 Task: Display the picks of the 2022 Victory Lane Racing NASCAR Cup Series for the race "Toyota Owners 400" on the track "Richmond".
Action: Mouse moved to (194, 344)
Screenshot: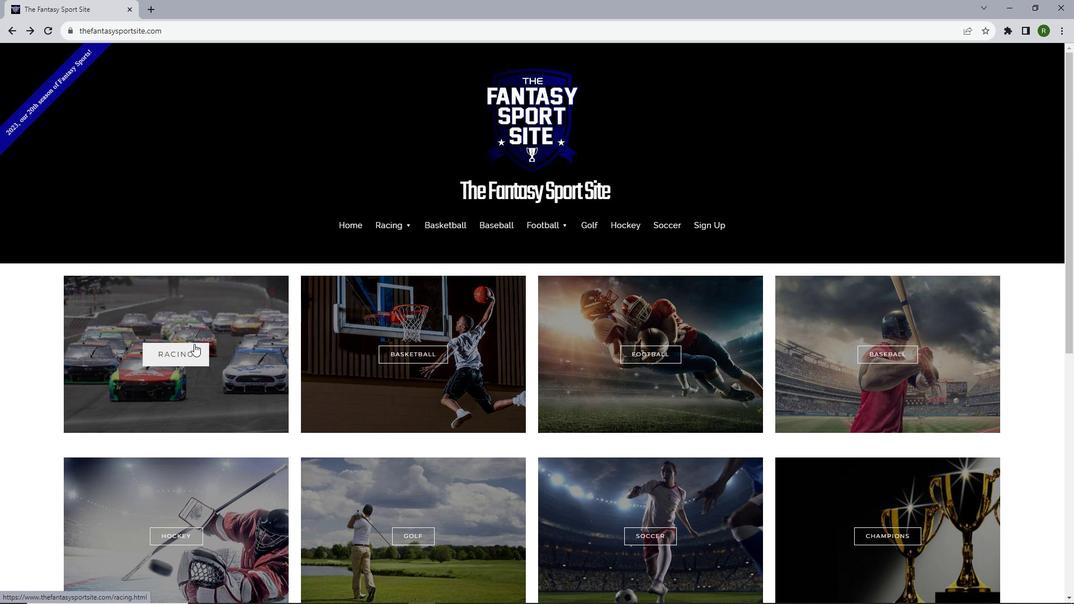 
Action: Mouse pressed left at (194, 344)
Screenshot: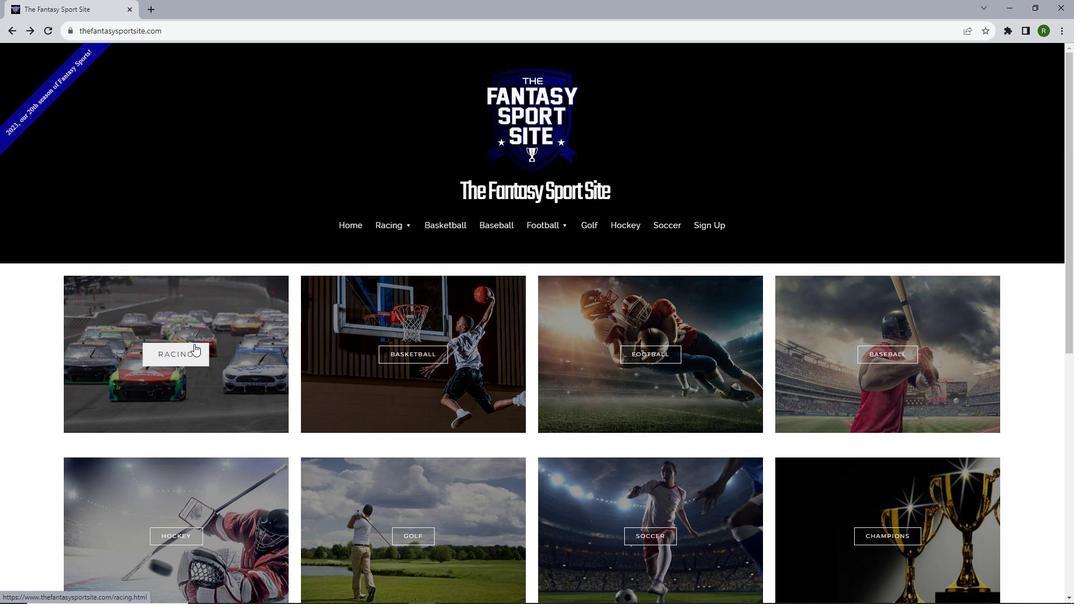
Action: Mouse moved to (222, 497)
Screenshot: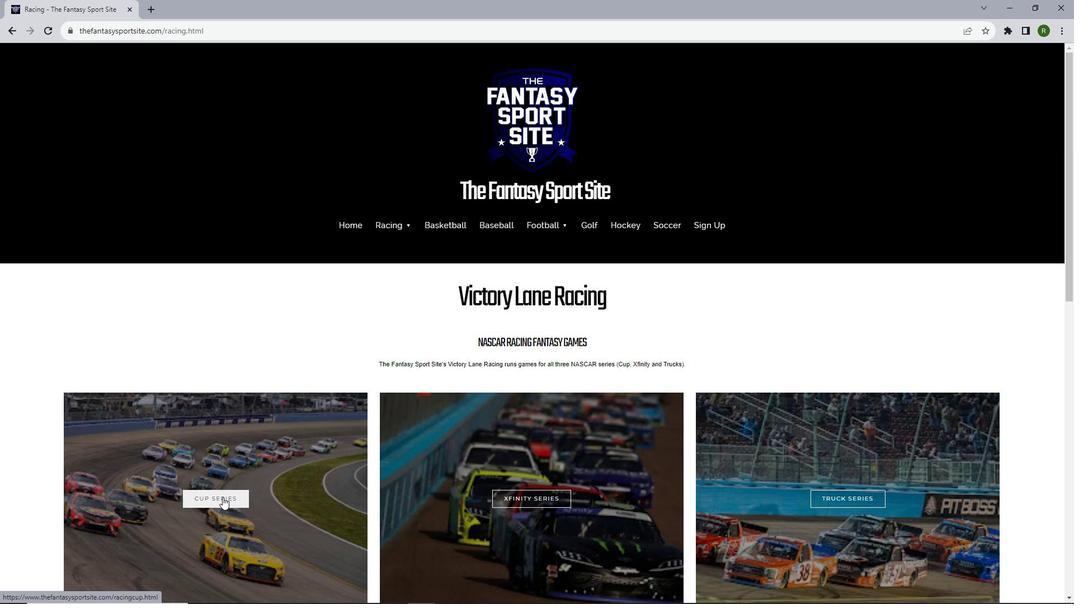 
Action: Mouse pressed left at (222, 497)
Screenshot: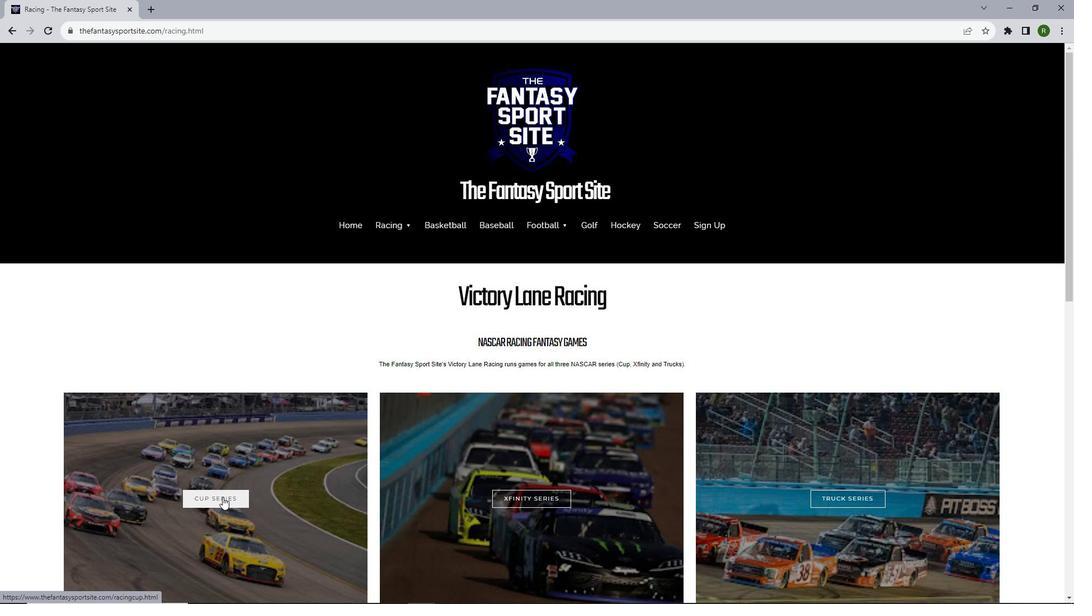 
Action: Mouse moved to (338, 372)
Screenshot: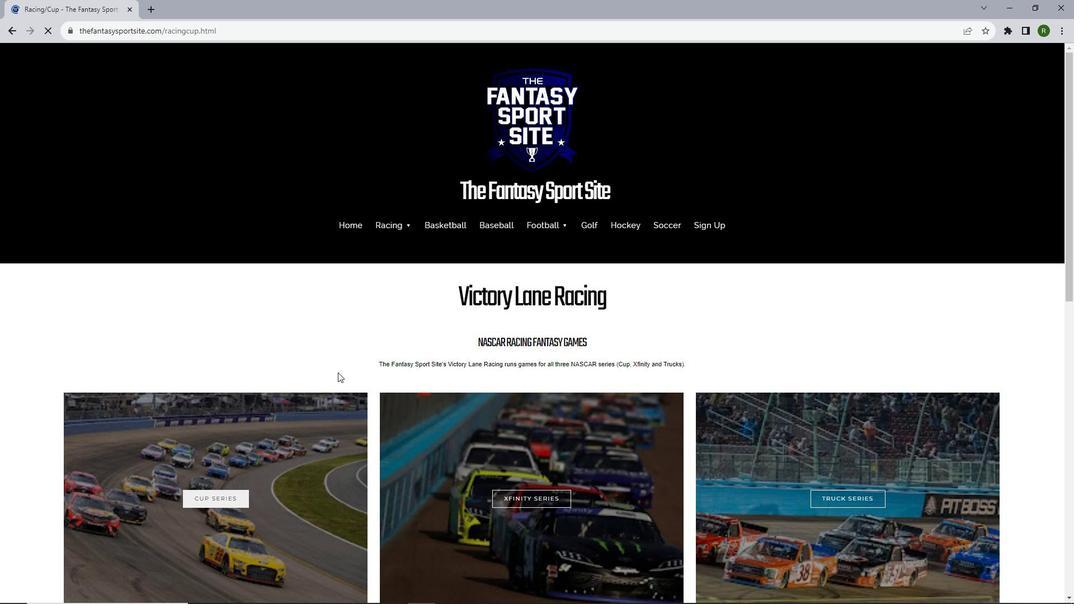 
Action: Mouse scrolled (338, 372) with delta (0, 0)
Screenshot: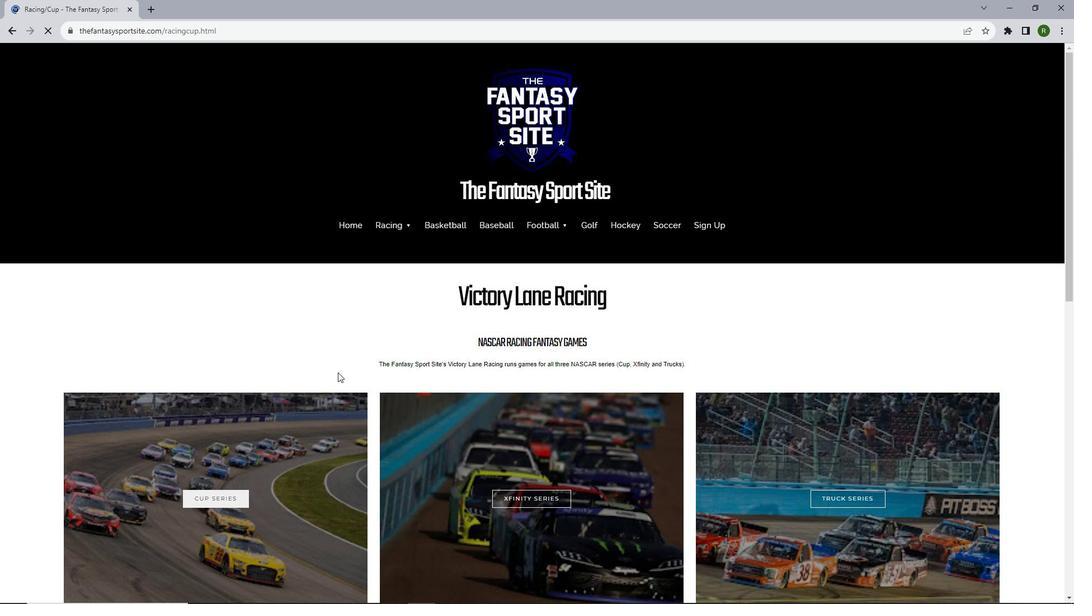 
Action: Mouse scrolled (338, 372) with delta (0, 0)
Screenshot: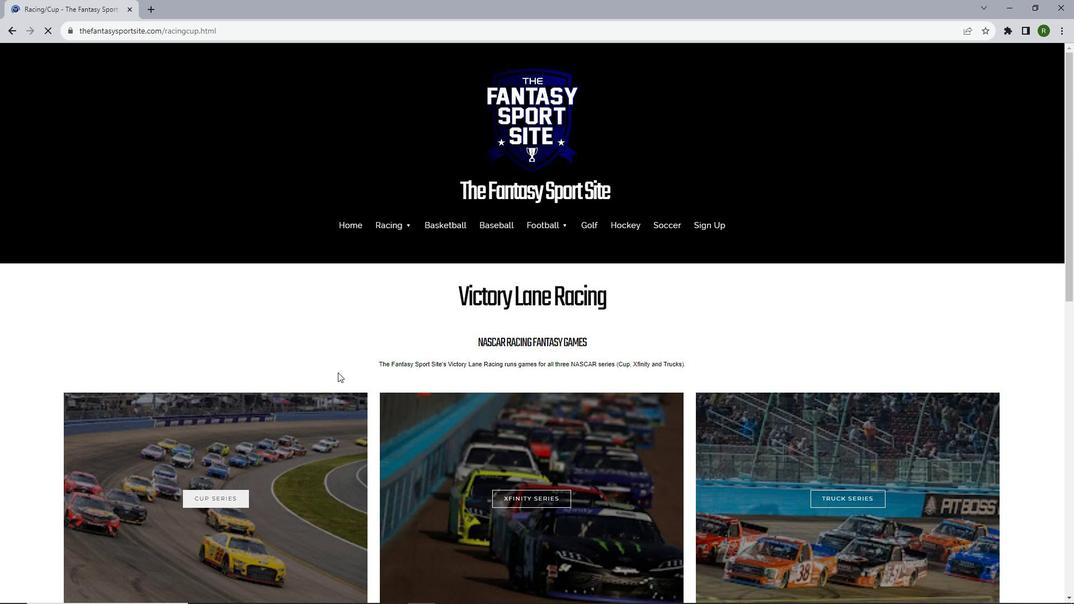 
Action: Mouse moved to (354, 374)
Screenshot: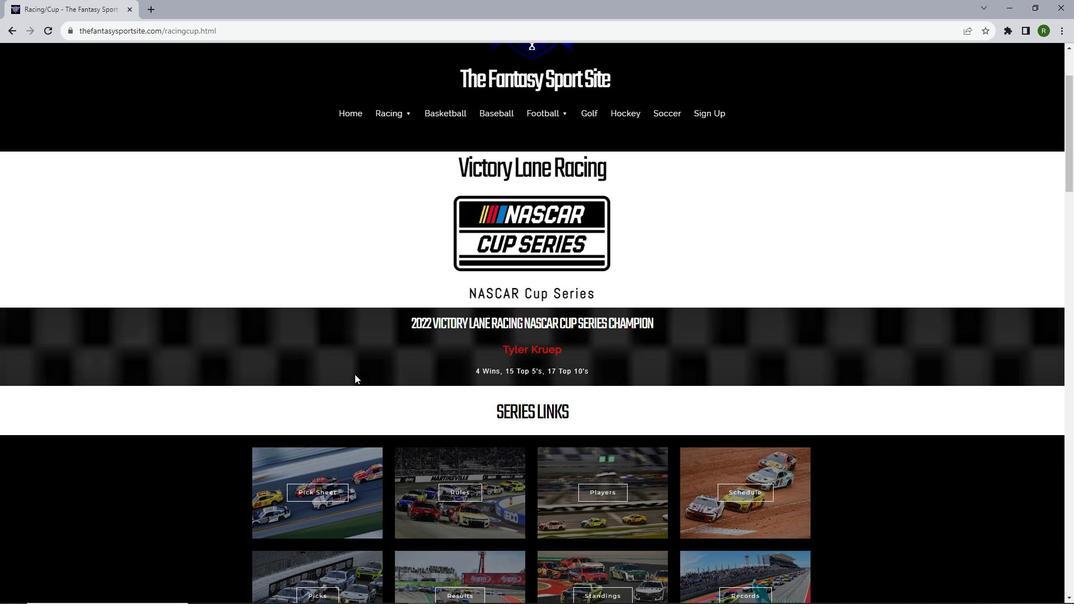 
Action: Mouse scrolled (354, 373) with delta (0, 0)
Screenshot: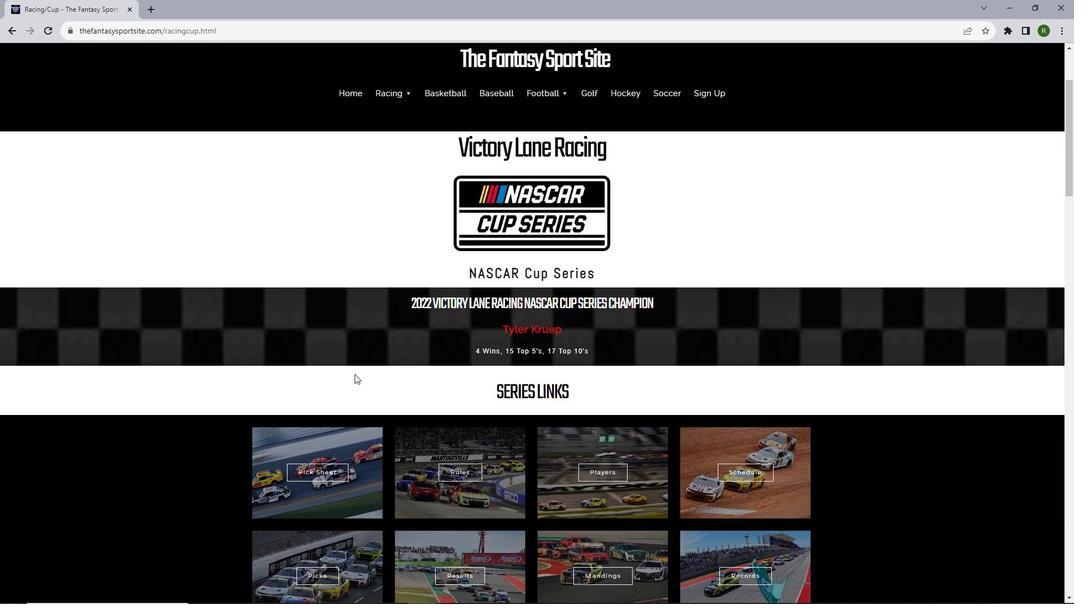 
Action: Mouse scrolled (354, 373) with delta (0, 0)
Screenshot: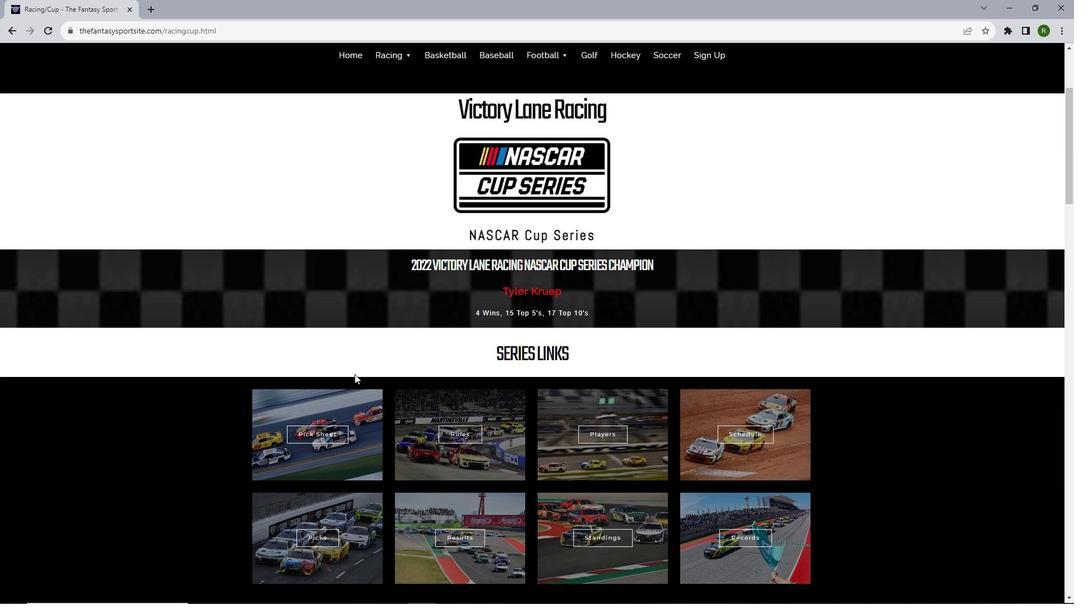 
Action: Mouse moved to (317, 481)
Screenshot: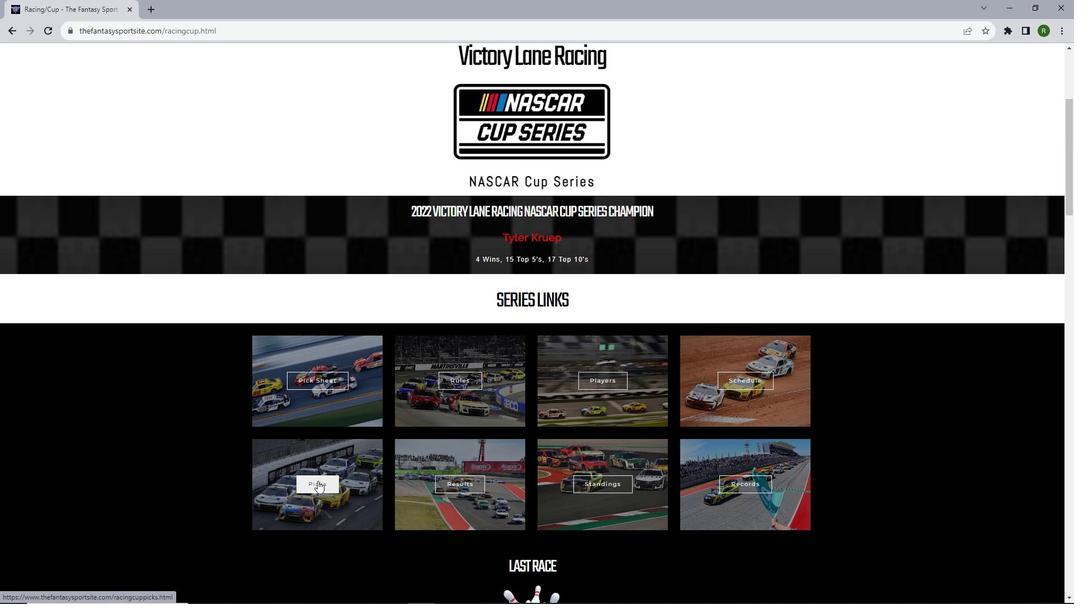 
Action: Mouse pressed left at (317, 481)
Screenshot: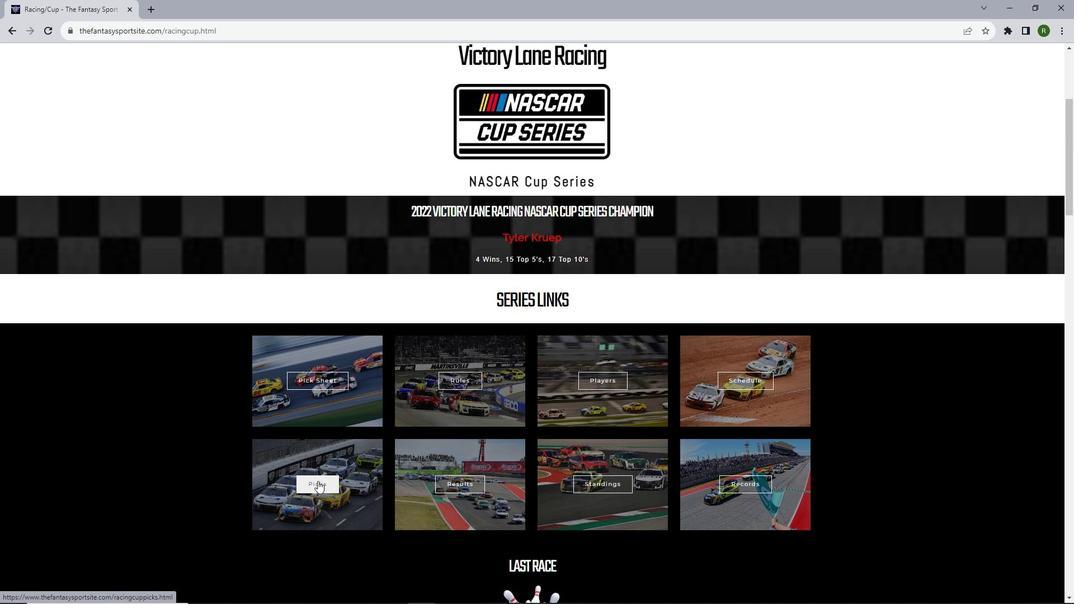 
Action: Mouse moved to (432, 364)
Screenshot: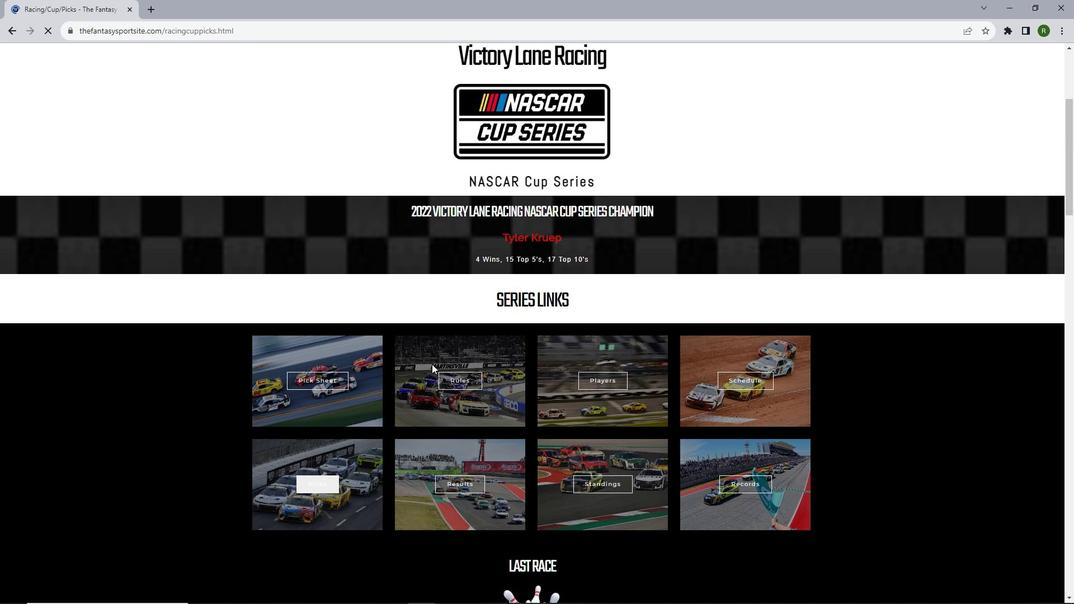 
Action: Mouse scrolled (432, 363) with delta (0, 0)
Screenshot: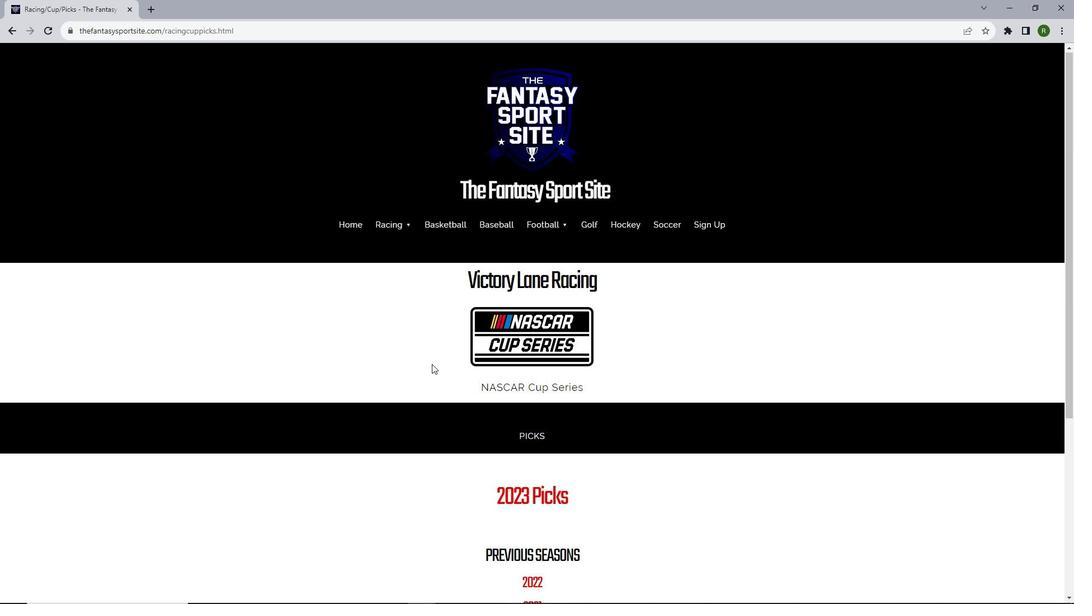 
Action: Mouse scrolled (432, 363) with delta (0, 0)
Screenshot: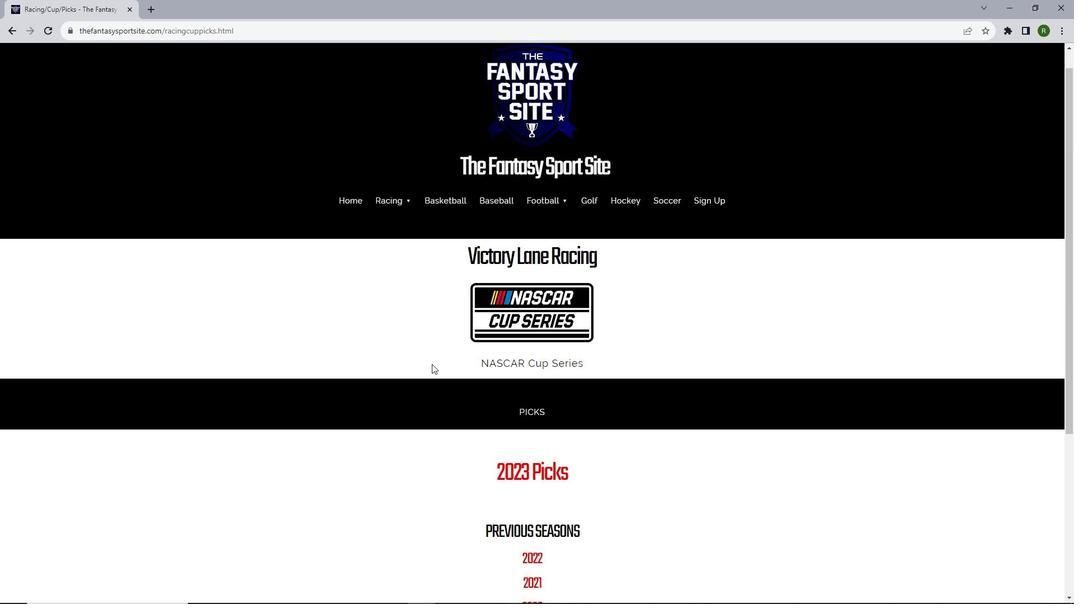 
Action: Mouse scrolled (432, 363) with delta (0, 0)
Screenshot: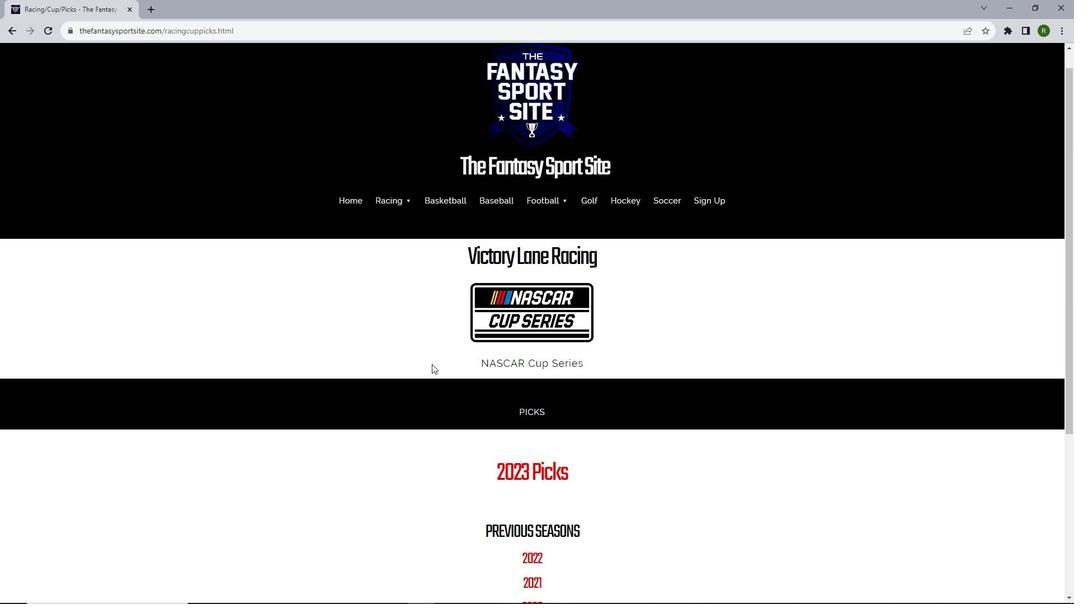 
Action: Mouse moved to (498, 401)
Screenshot: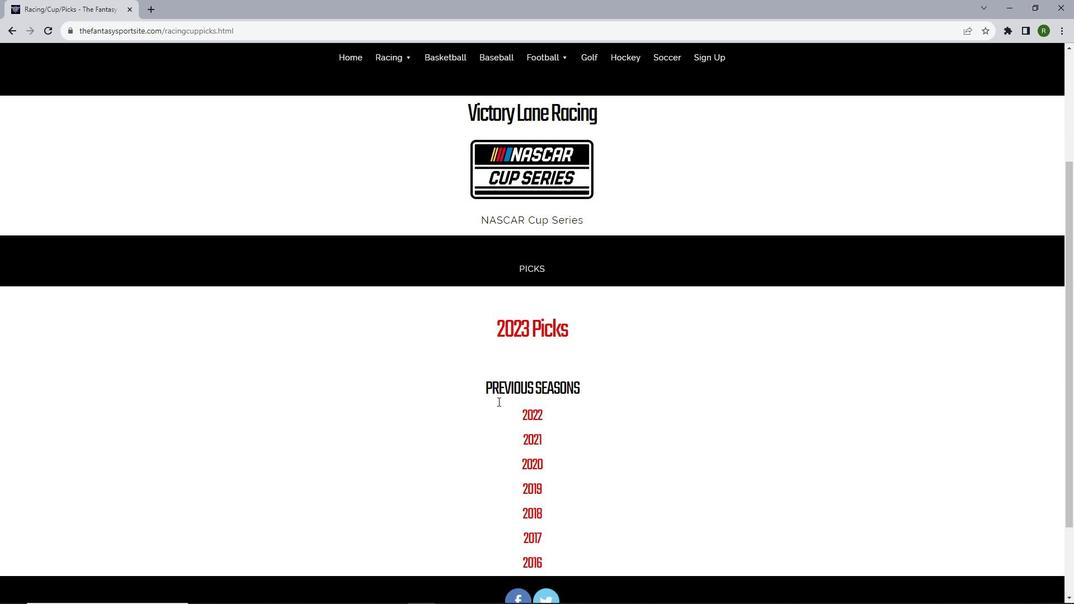 
Action: Mouse scrolled (498, 400) with delta (0, 0)
Screenshot: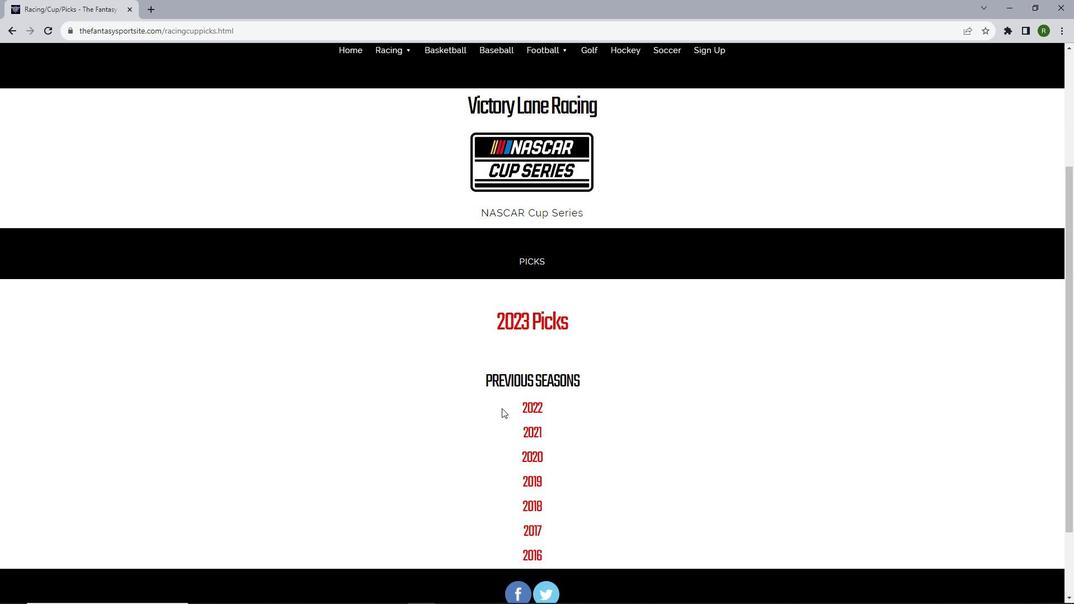 
Action: Mouse moved to (534, 361)
Screenshot: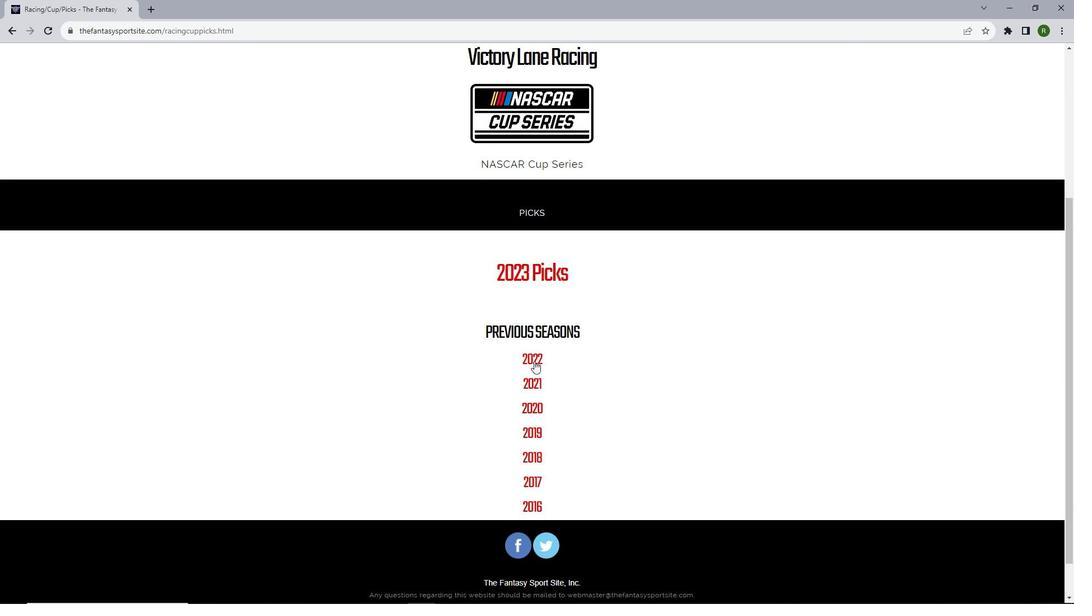 
Action: Mouse pressed left at (534, 361)
Screenshot: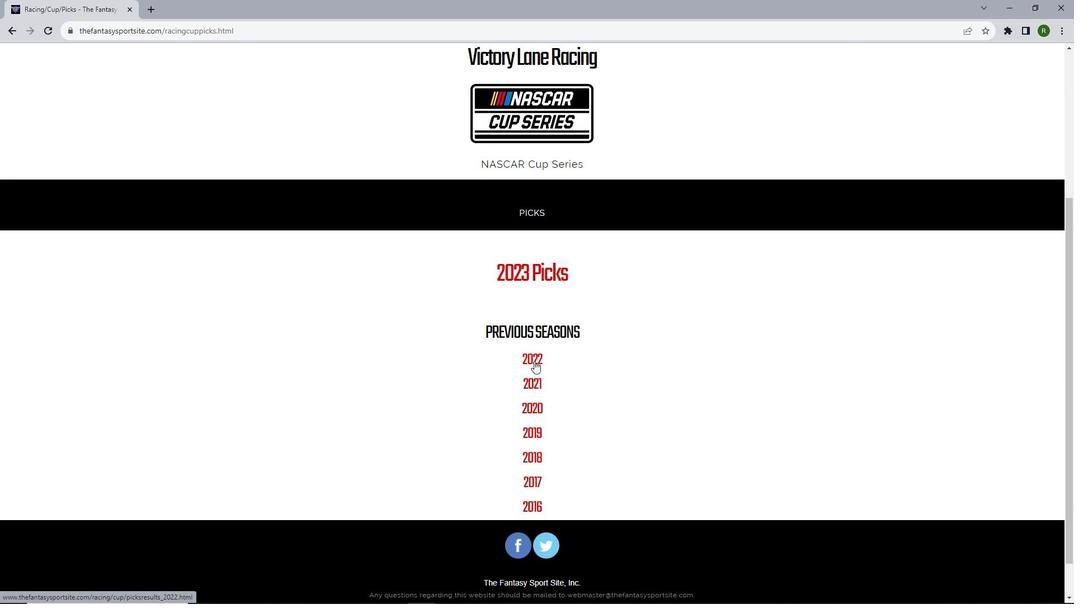 
Action: Mouse moved to (541, 188)
Screenshot: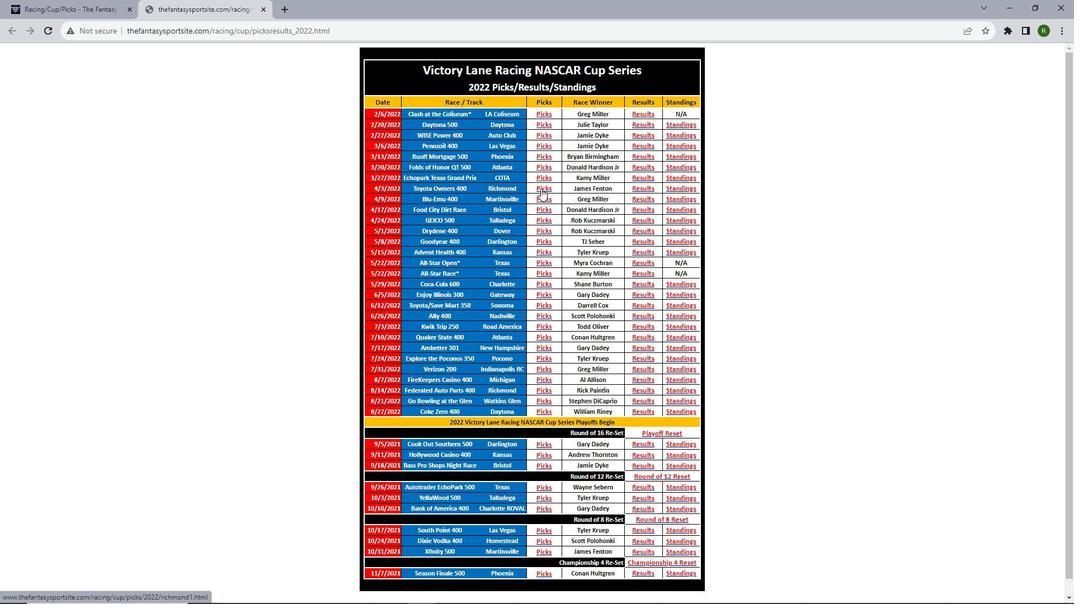 
Action: Mouse pressed left at (541, 188)
Screenshot: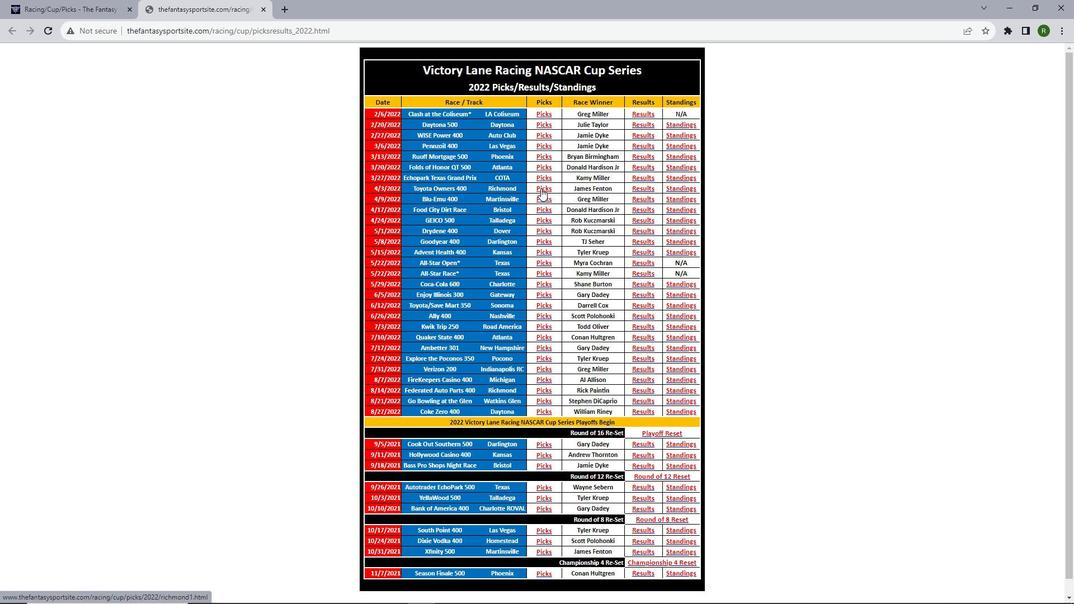 
Action: Mouse scrolled (541, 188) with delta (0, 0)
Screenshot: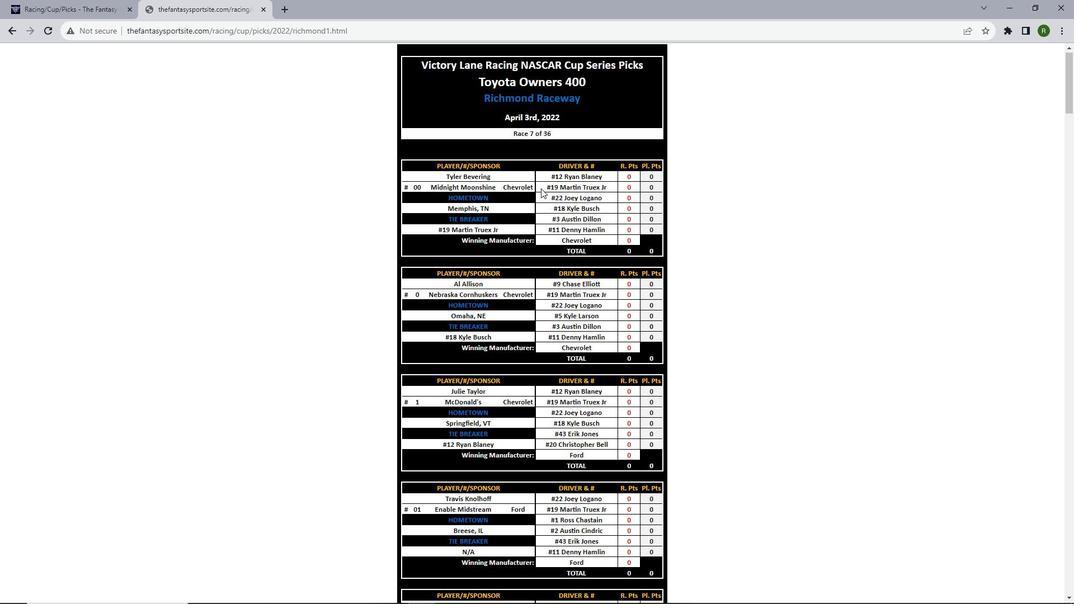 
Action: Mouse scrolled (541, 188) with delta (0, 0)
Screenshot: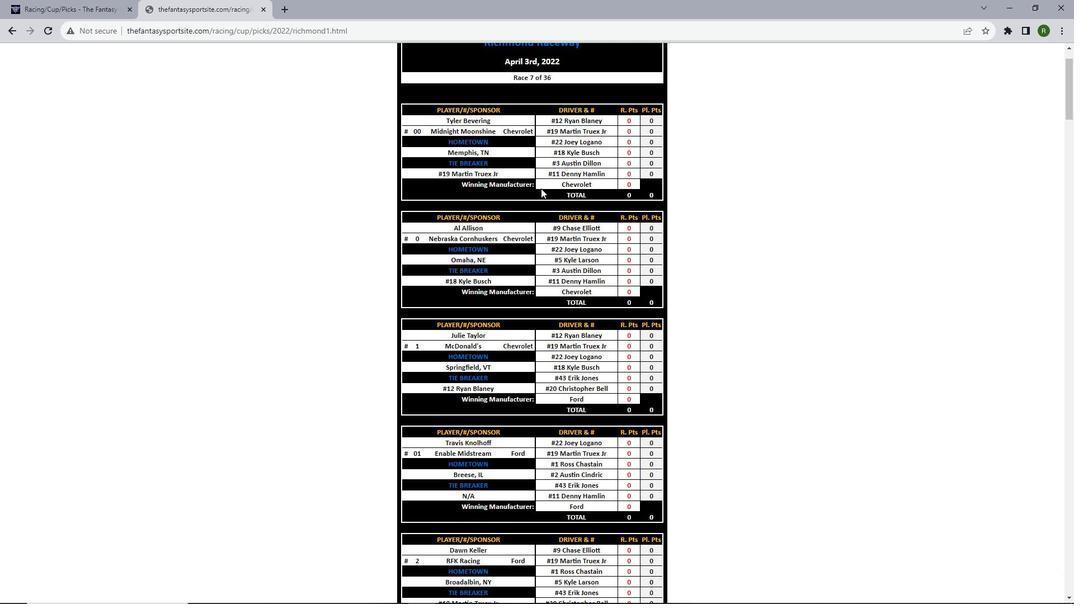 
Action: Mouse scrolled (541, 188) with delta (0, 0)
Screenshot: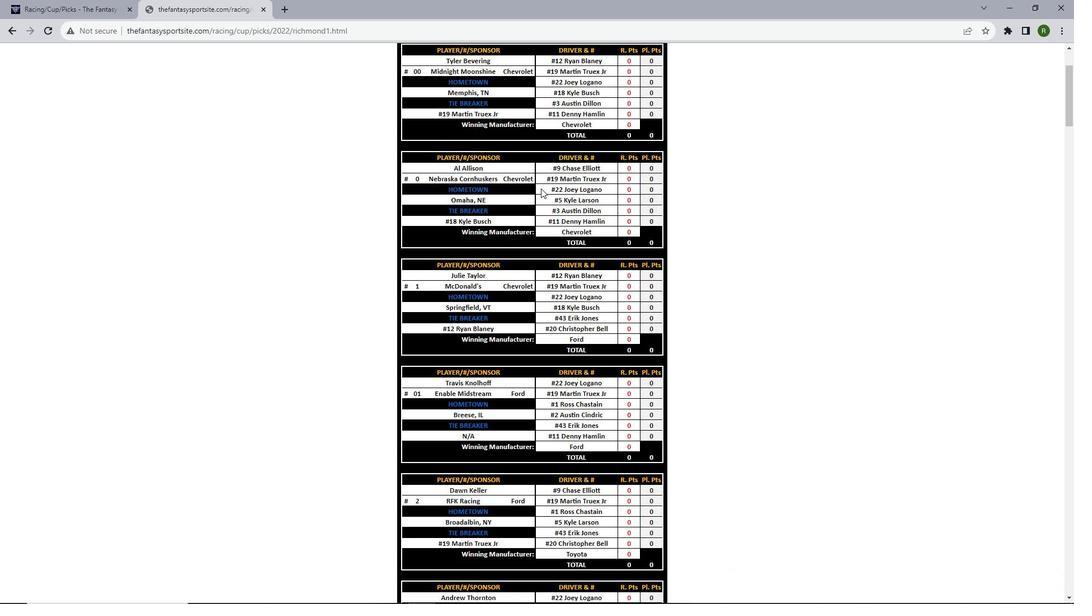 
Action: Mouse scrolled (541, 188) with delta (0, 0)
Screenshot: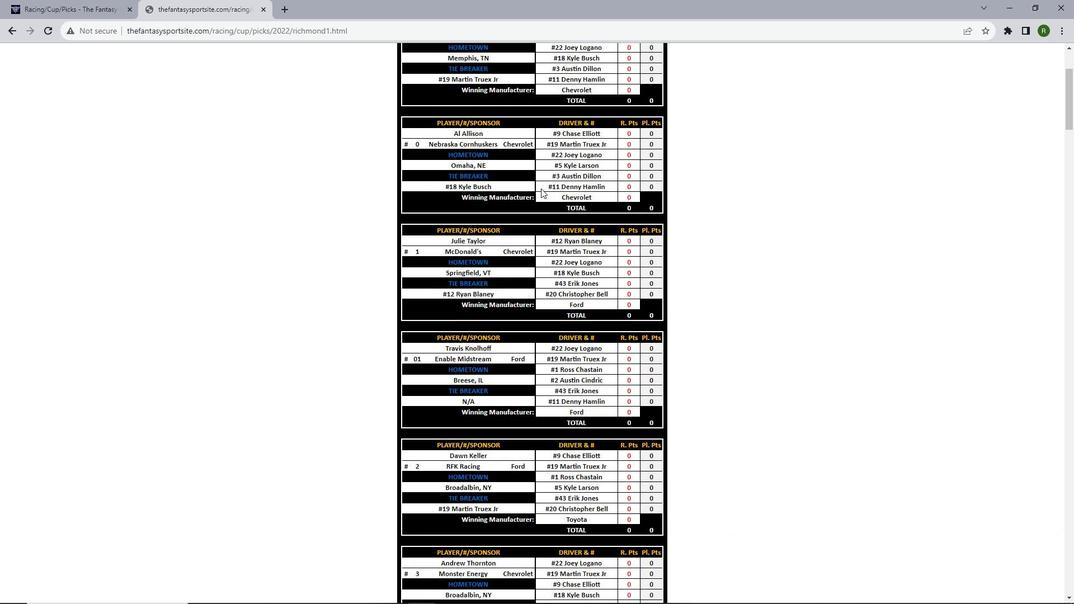 
Action: Mouse scrolled (541, 188) with delta (0, 0)
Screenshot: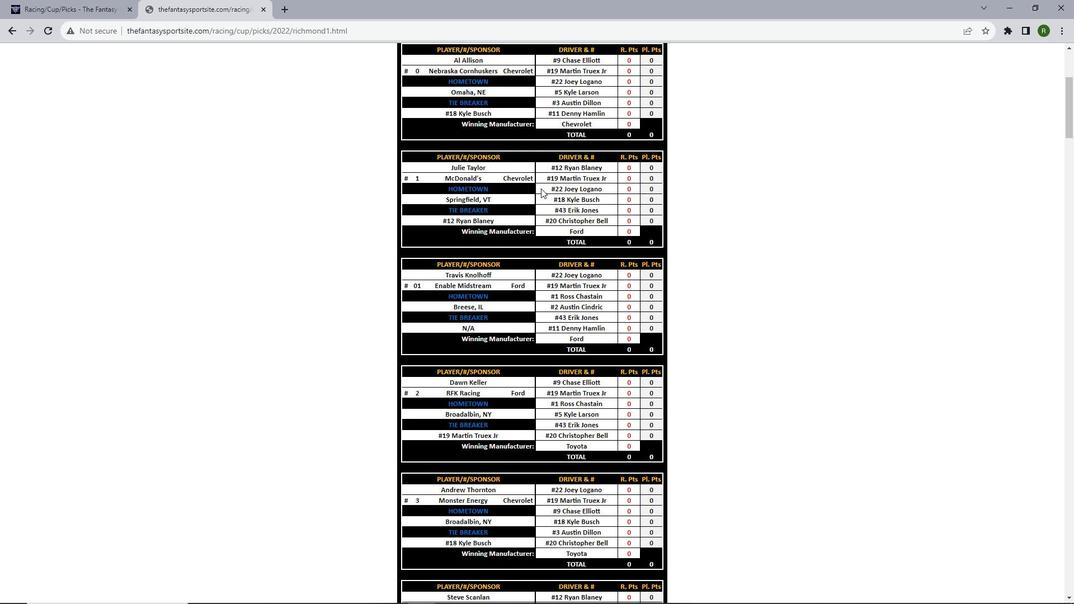 
Action: Mouse scrolled (541, 188) with delta (0, 0)
Screenshot: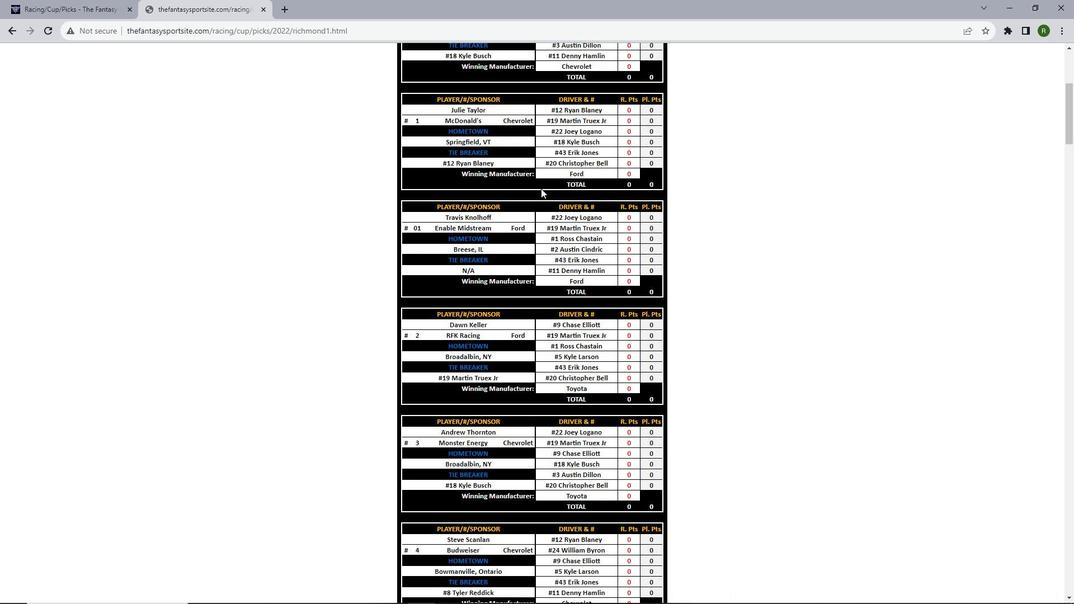 
Action: Mouse scrolled (541, 188) with delta (0, 0)
Screenshot: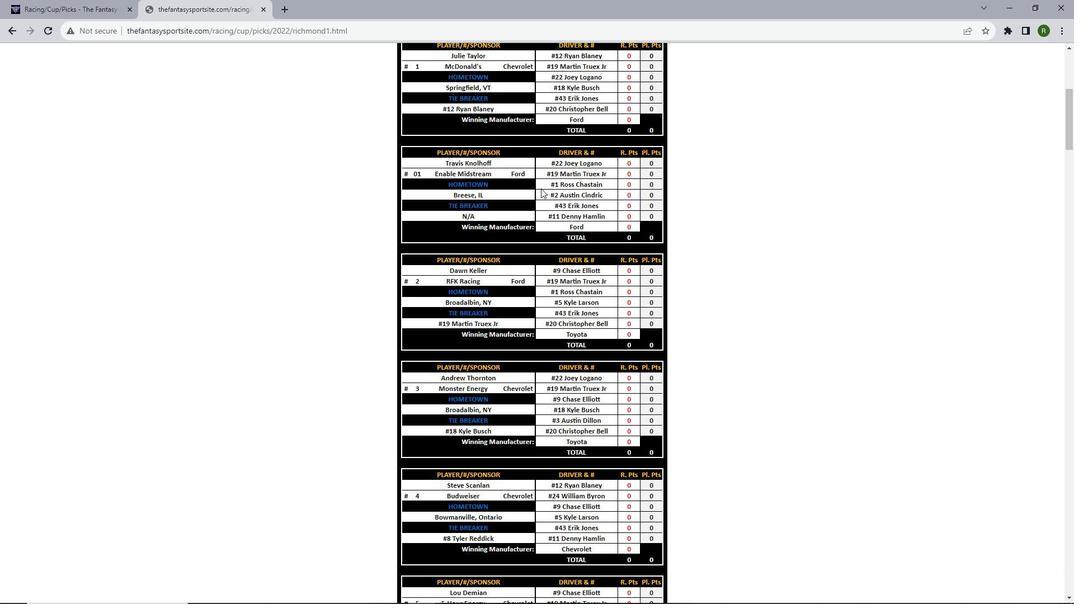 
Action: Mouse scrolled (541, 188) with delta (0, 0)
Screenshot: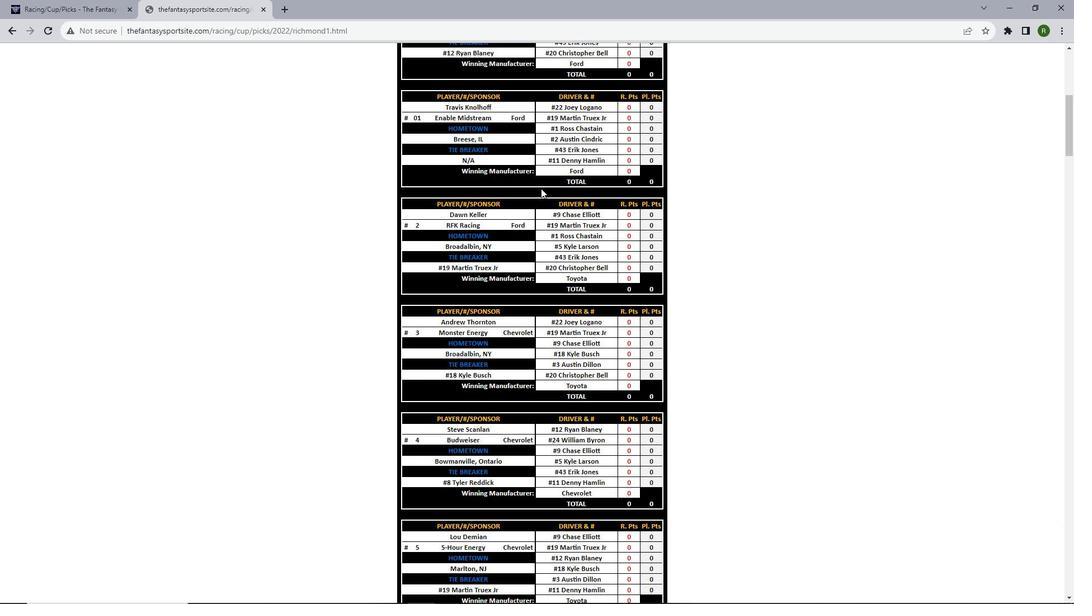 
Action: Mouse scrolled (541, 188) with delta (0, 0)
Screenshot: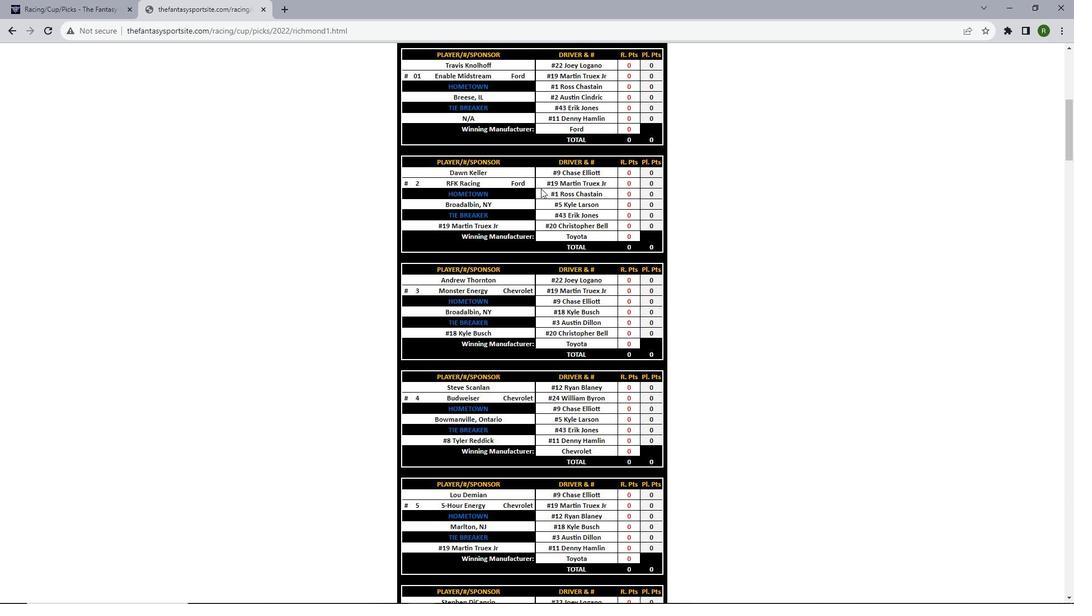 
Action: Mouse scrolled (541, 188) with delta (0, 0)
Screenshot: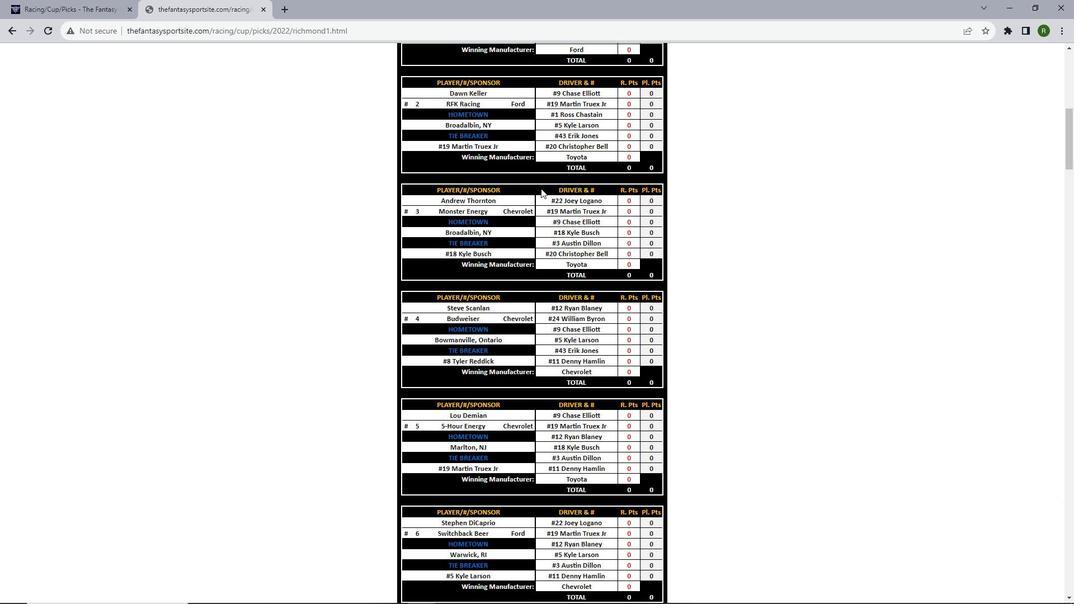 
Action: Mouse scrolled (541, 188) with delta (0, 0)
Screenshot: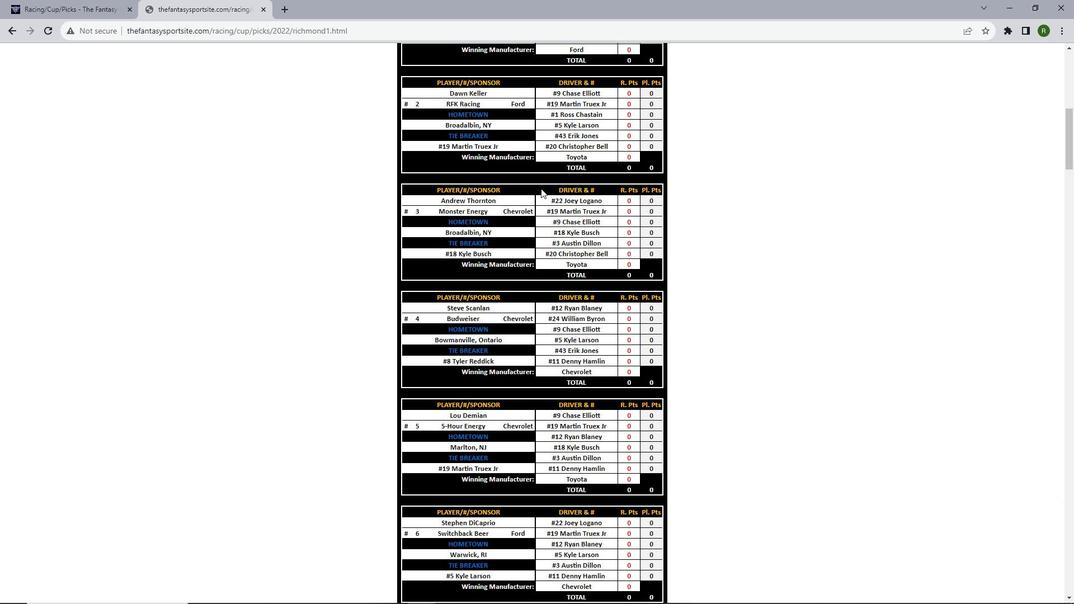 
Action: Mouse scrolled (541, 188) with delta (0, 0)
Screenshot: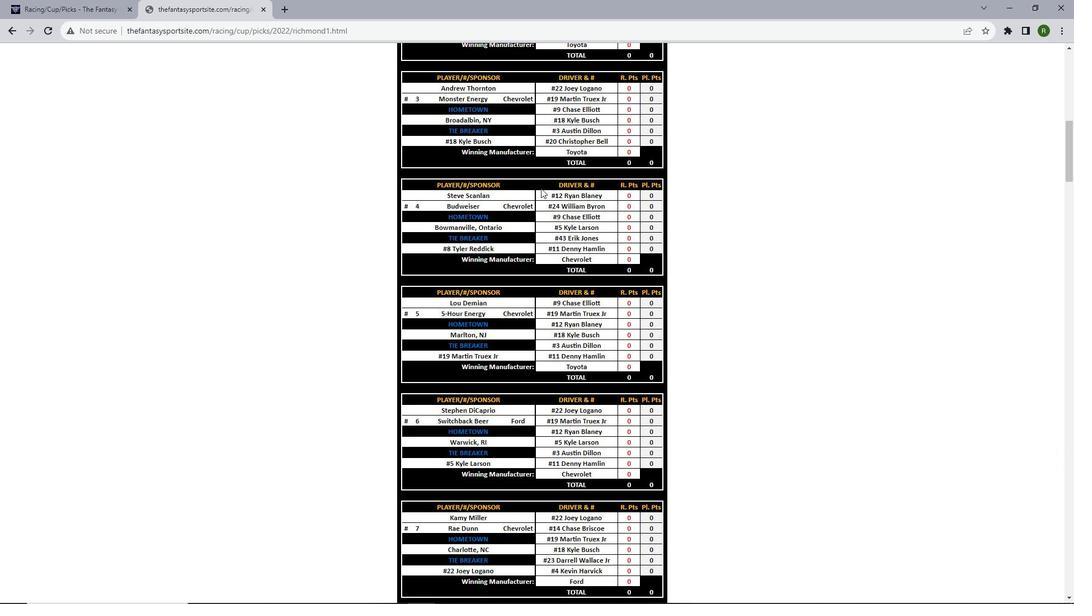 
Action: Mouse scrolled (541, 188) with delta (0, 0)
Screenshot: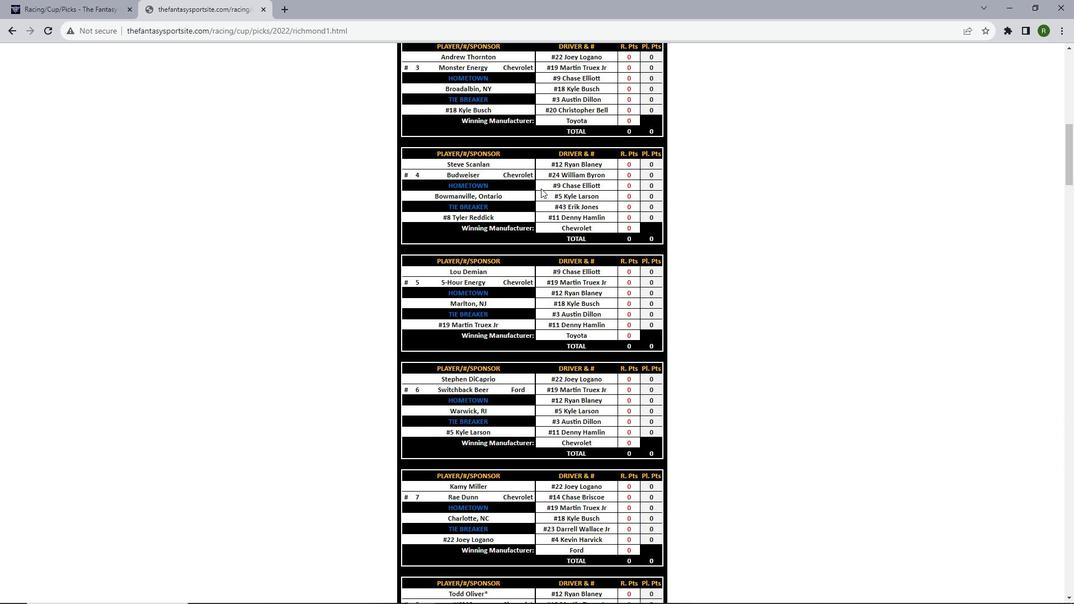 
Action: Mouse scrolled (541, 188) with delta (0, 0)
Screenshot: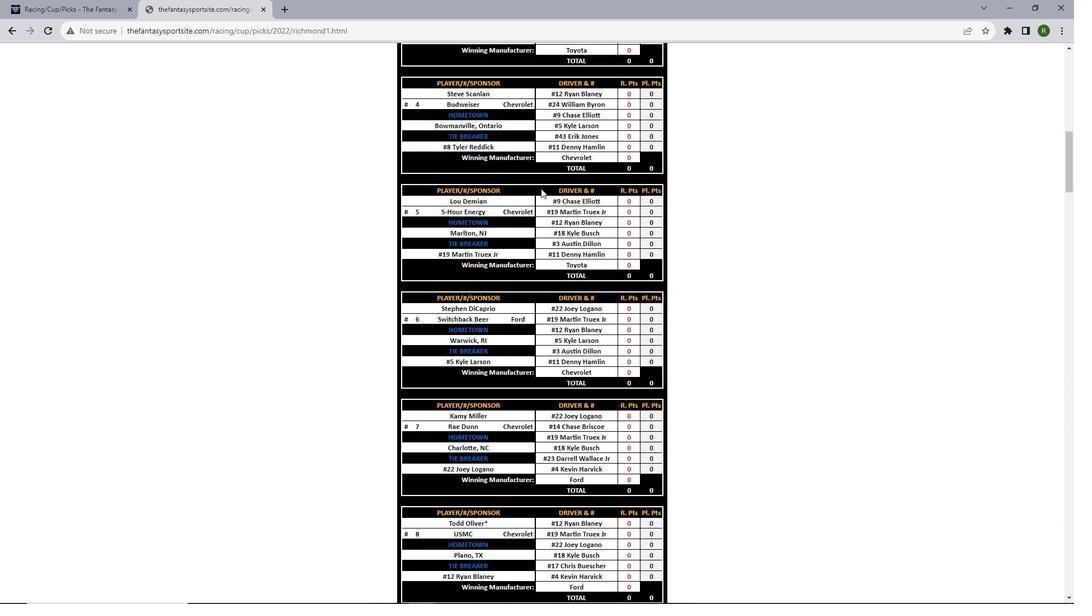 
Action: Mouse scrolled (541, 188) with delta (0, 0)
Screenshot: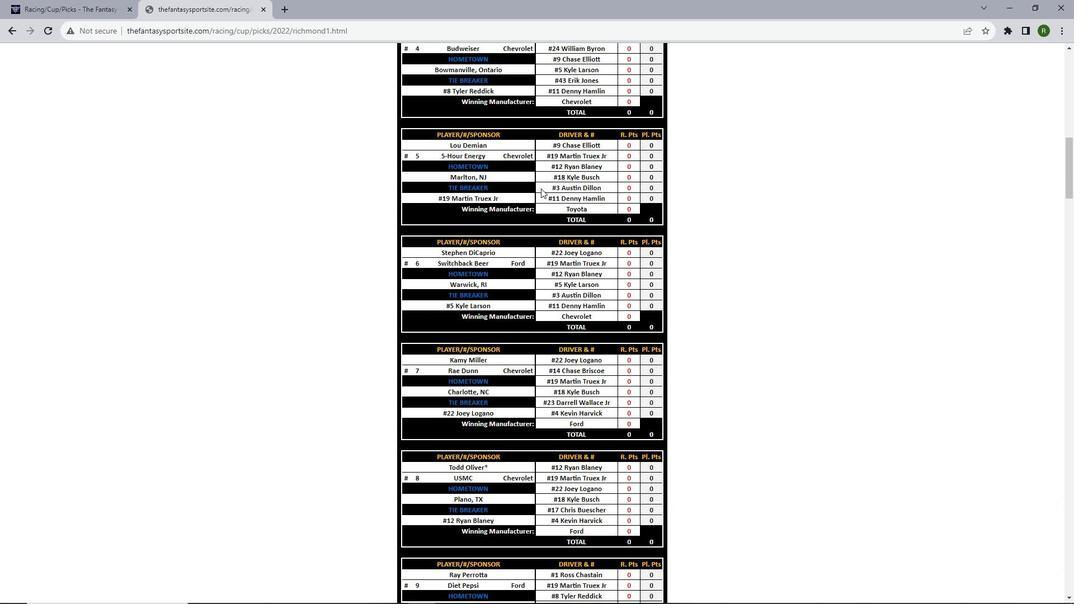 
Action: Mouse scrolled (541, 188) with delta (0, 0)
Screenshot: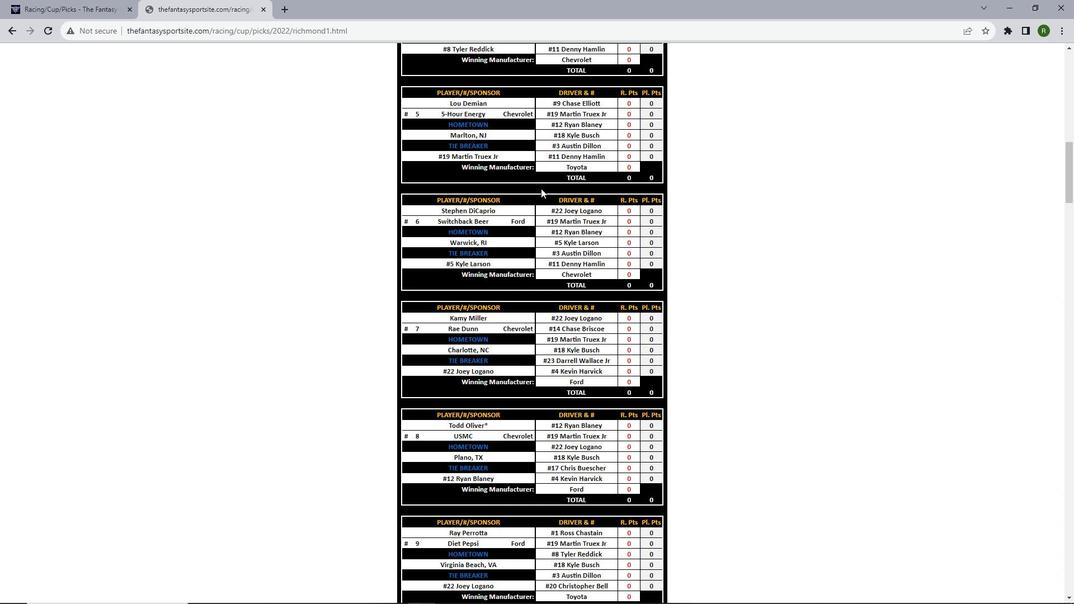 
Action: Mouse scrolled (541, 188) with delta (0, 0)
Screenshot: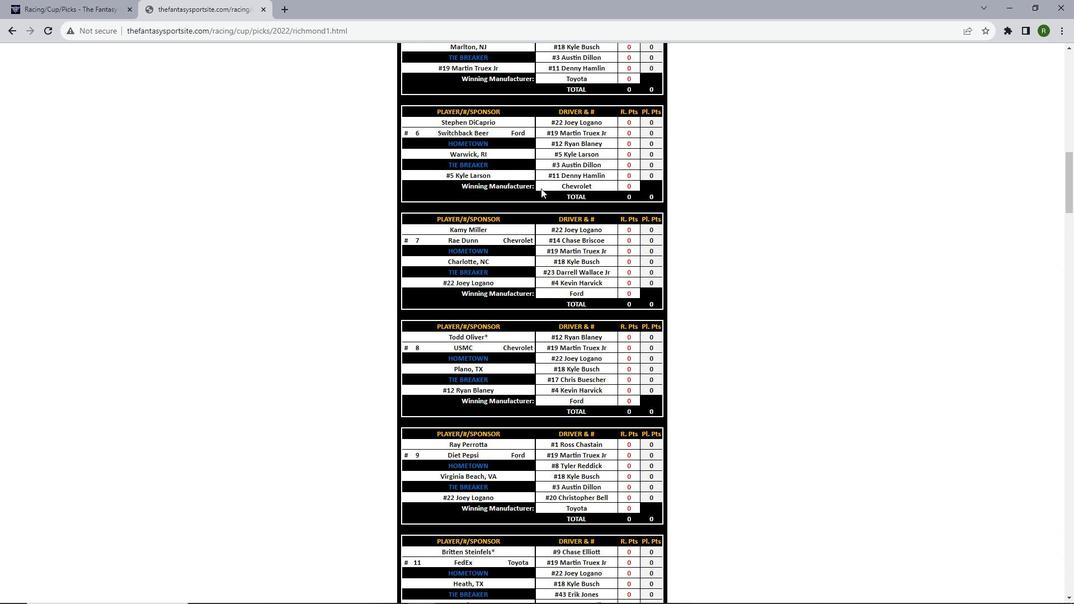 
Action: Mouse scrolled (541, 188) with delta (0, 0)
Screenshot: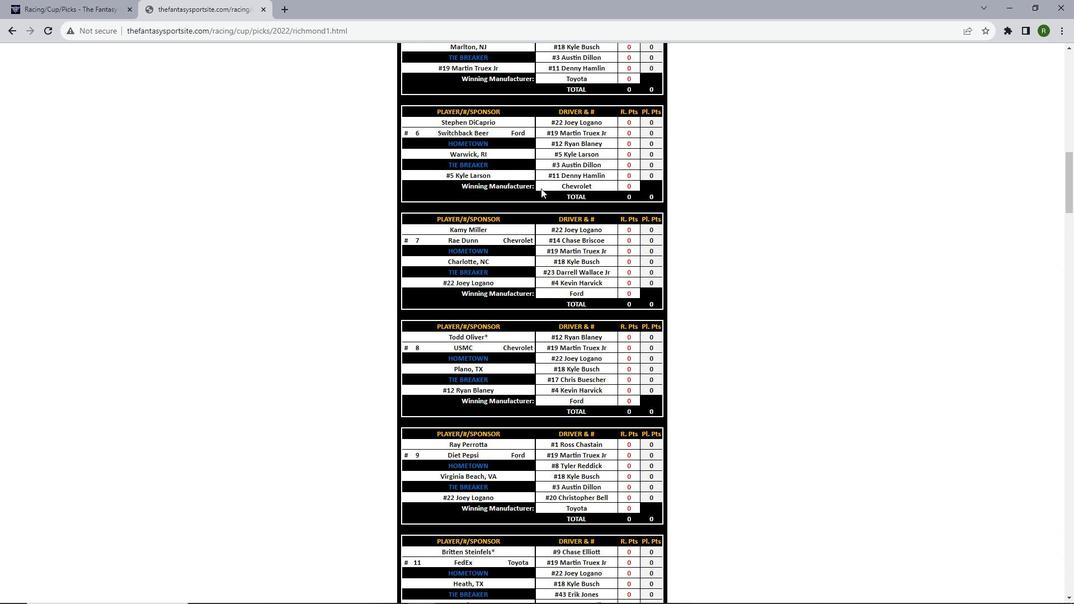 
Action: Mouse scrolled (541, 188) with delta (0, 0)
Screenshot: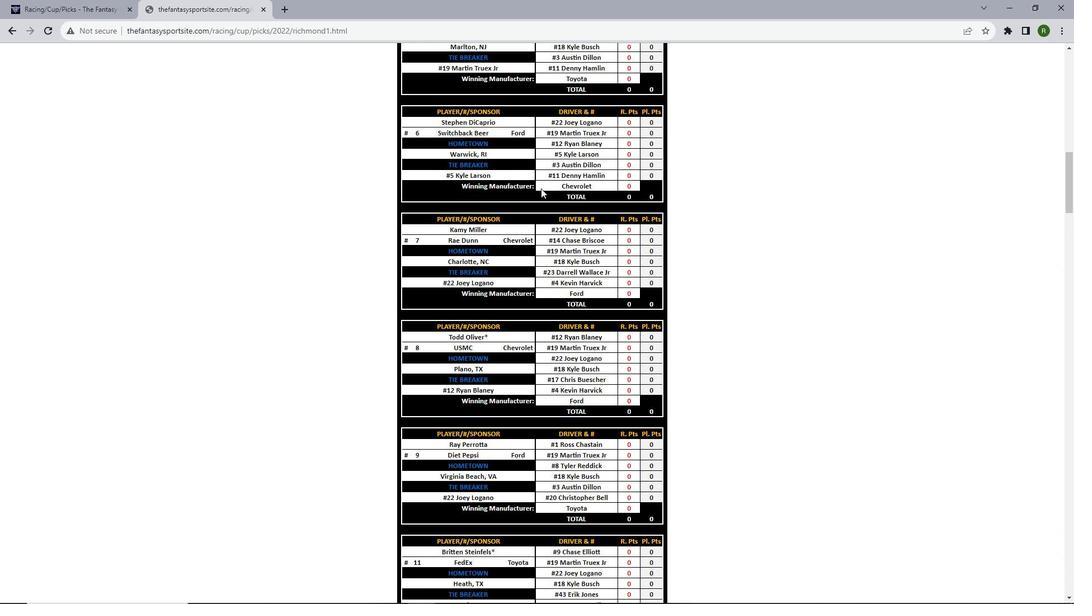 
Action: Mouse scrolled (541, 188) with delta (0, 0)
Screenshot: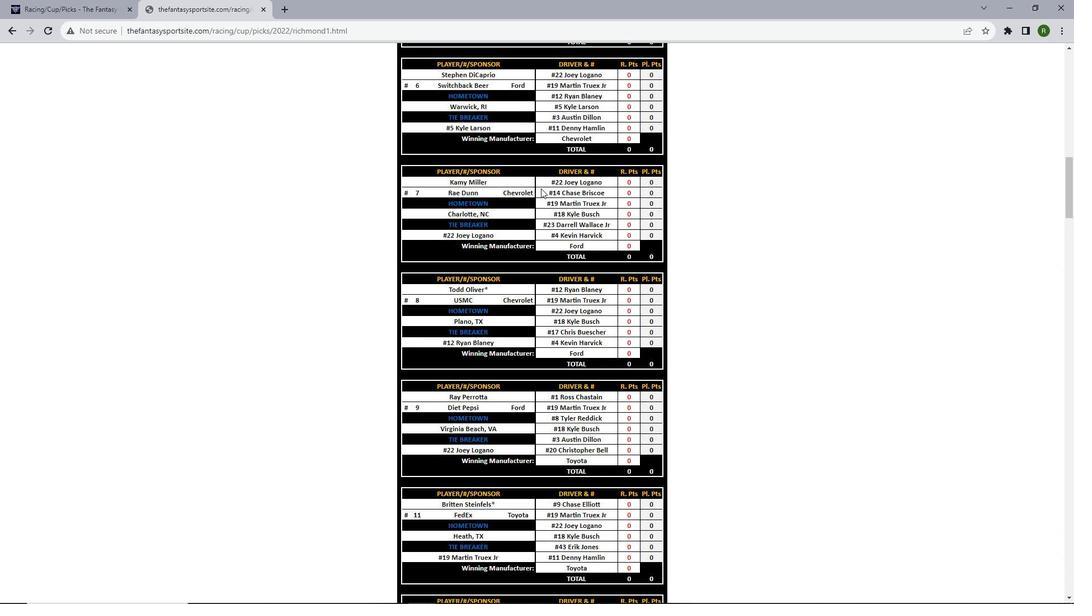 
Action: Mouse scrolled (541, 188) with delta (0, 0)
Screenshot: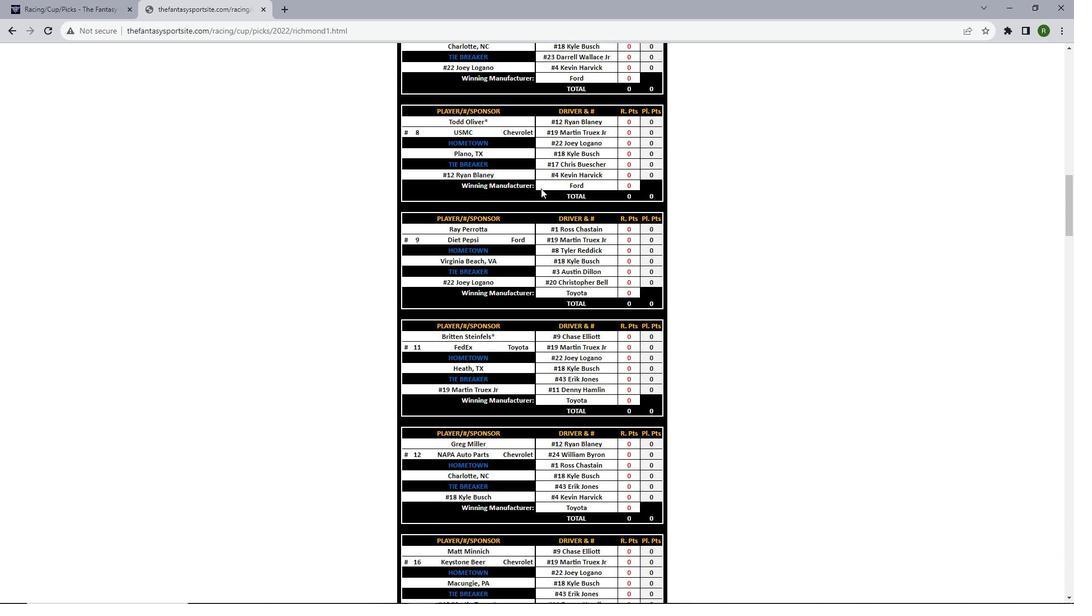 
Action: Mouse scrolled (541, 188) with delta (0, 0)
Screenshot: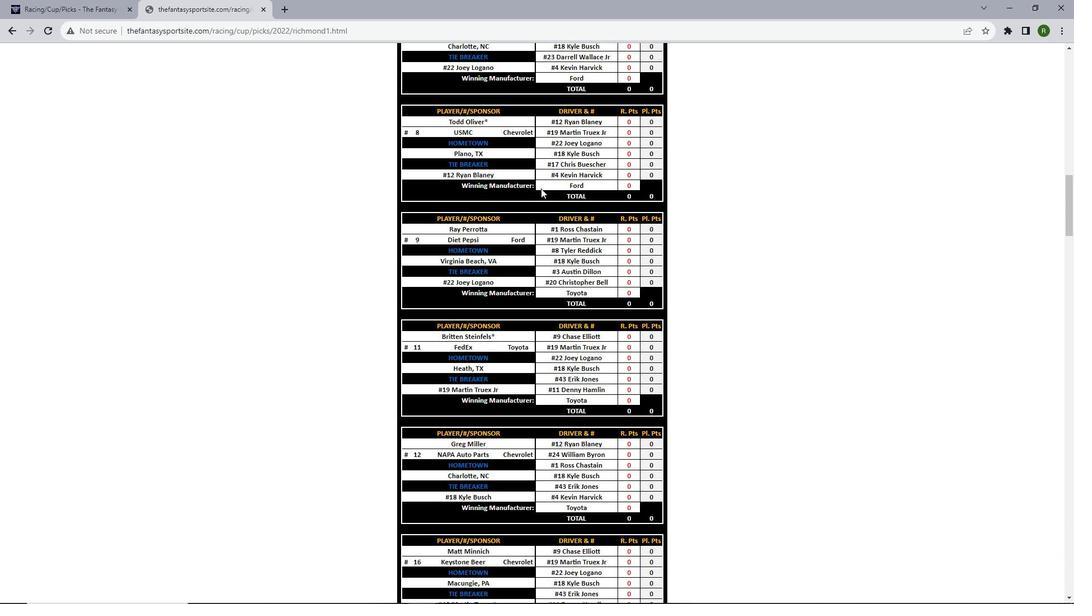 
Action: Mouse scrolled (541, 188) with delta (0, 0)
Screenshot: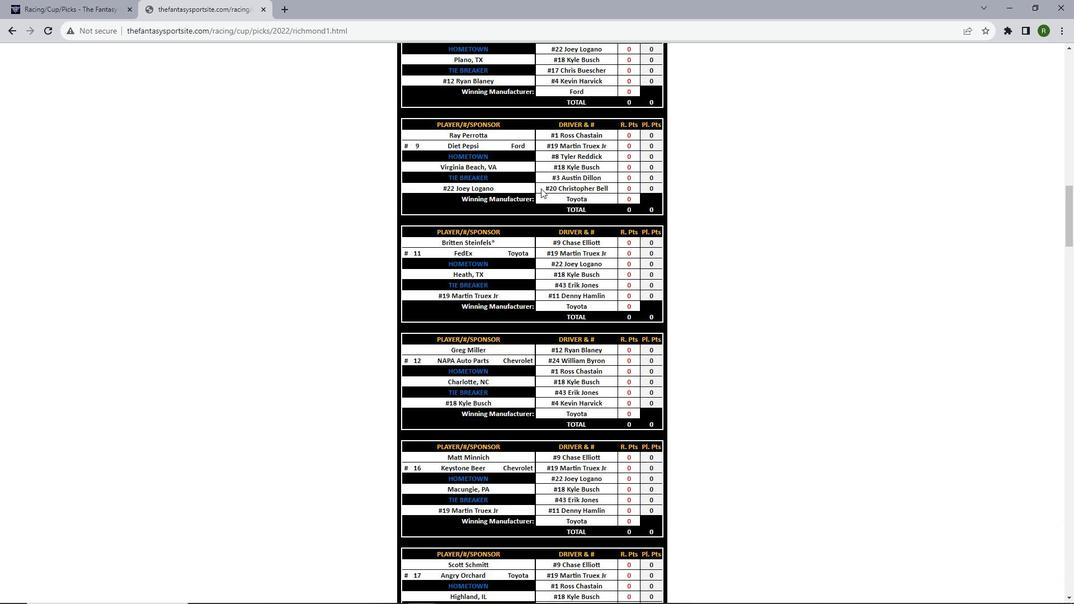 
Action: Mouse scrolled (541, 188) with delta (0, 0)
Screenshot: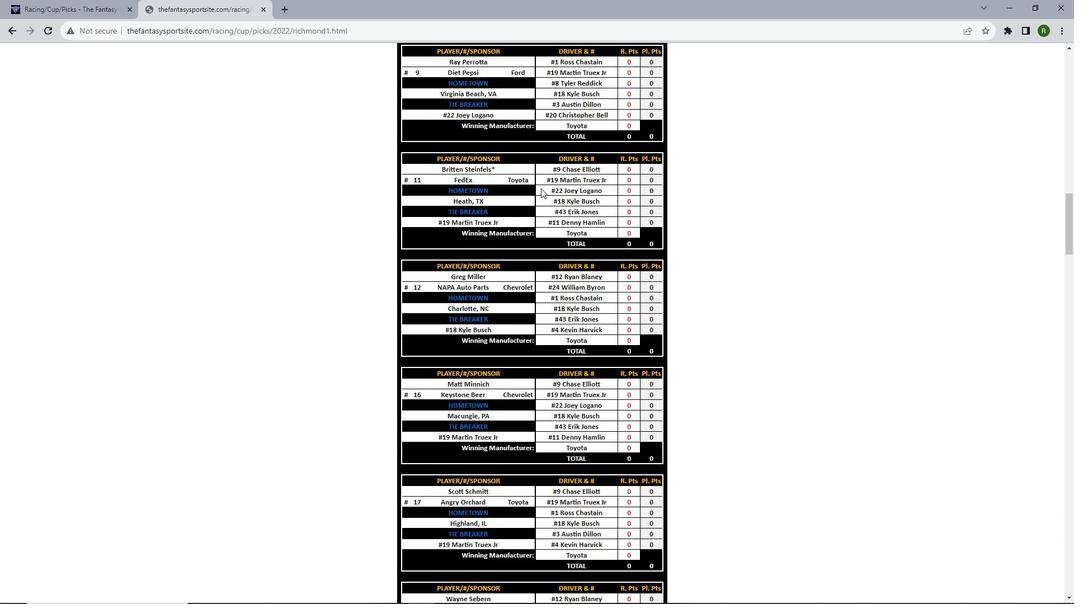 
Action: Mouse scrolled (541, 188) with delta (0, 0)
Screenshot: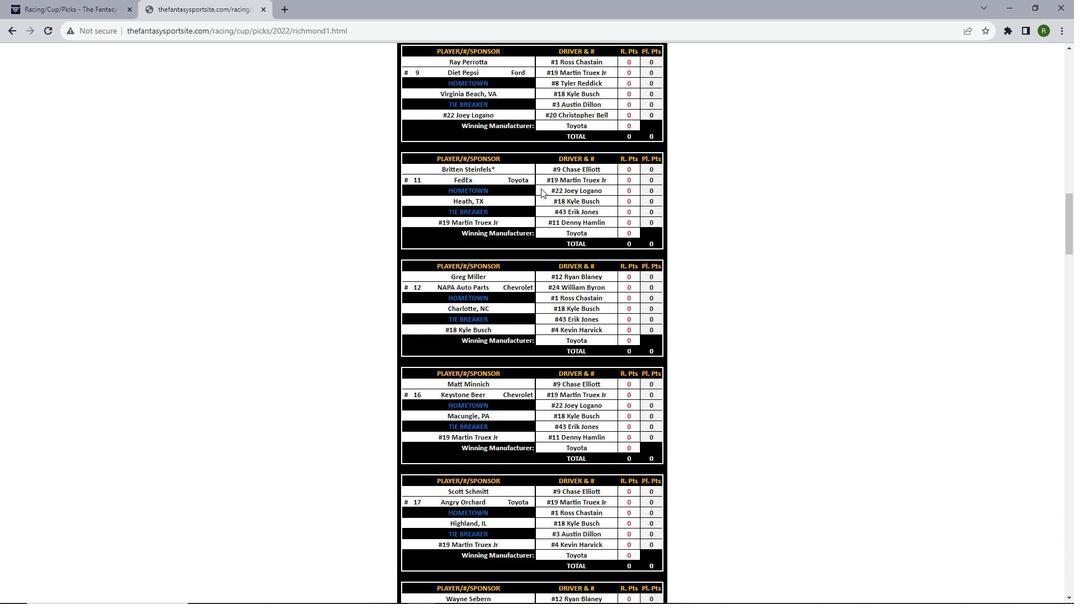 
Action: Mouse scrolled (541, 188) with delta (0, 0)
Screenshot: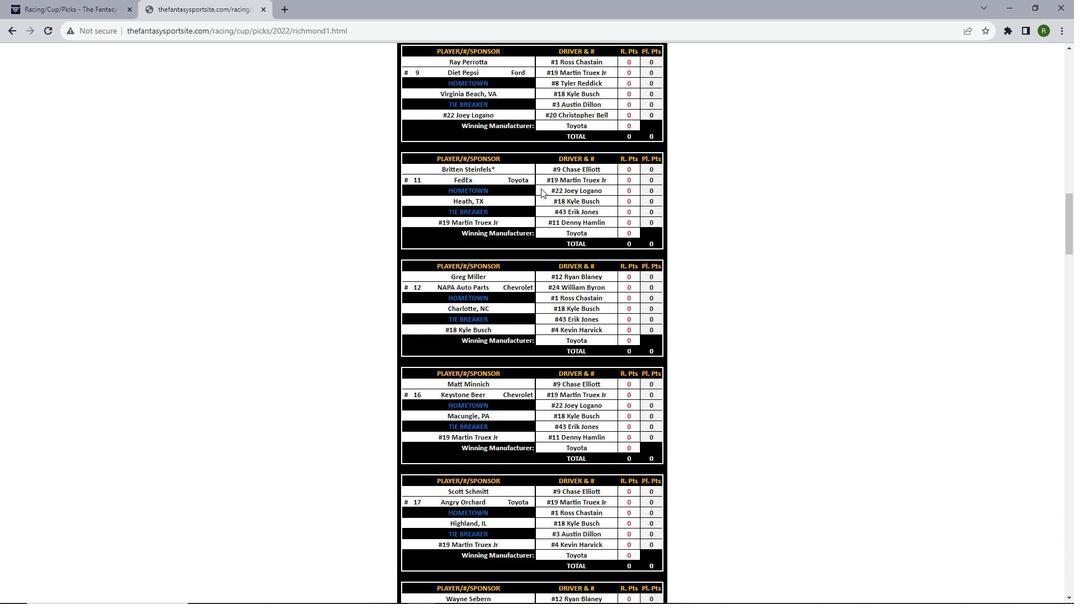 
Action: Mouse scrolled (541, 188) with delta (0, 0)
Screenshot: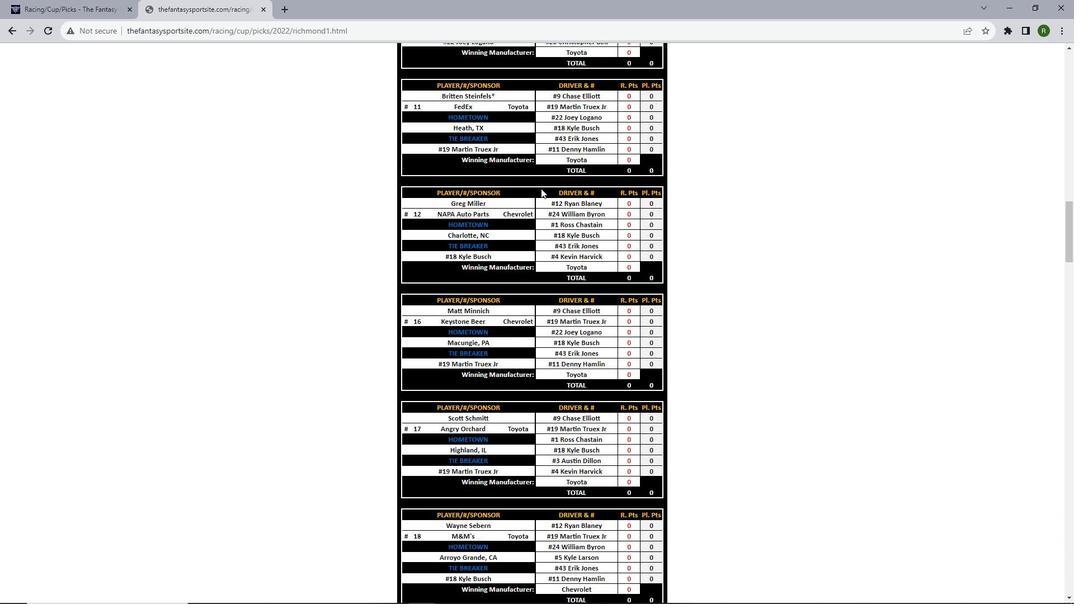 
Action: Mouse scrolled (541, 188) with delta (0, 0)
Screenshot: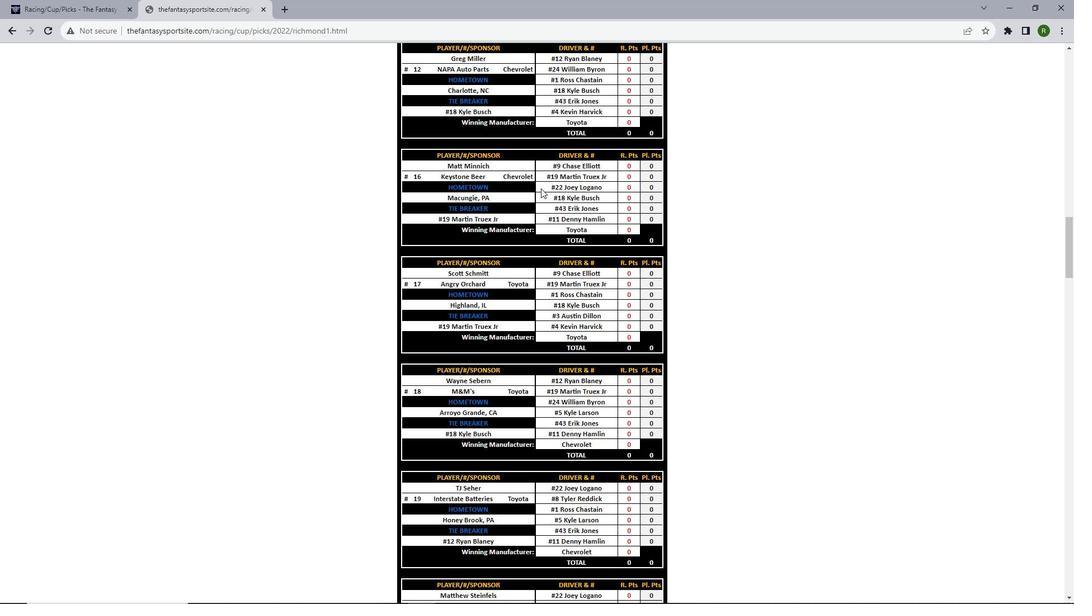 
Action: Mouse scrolled (541, 188) with delta (0, 0)
Screenshot: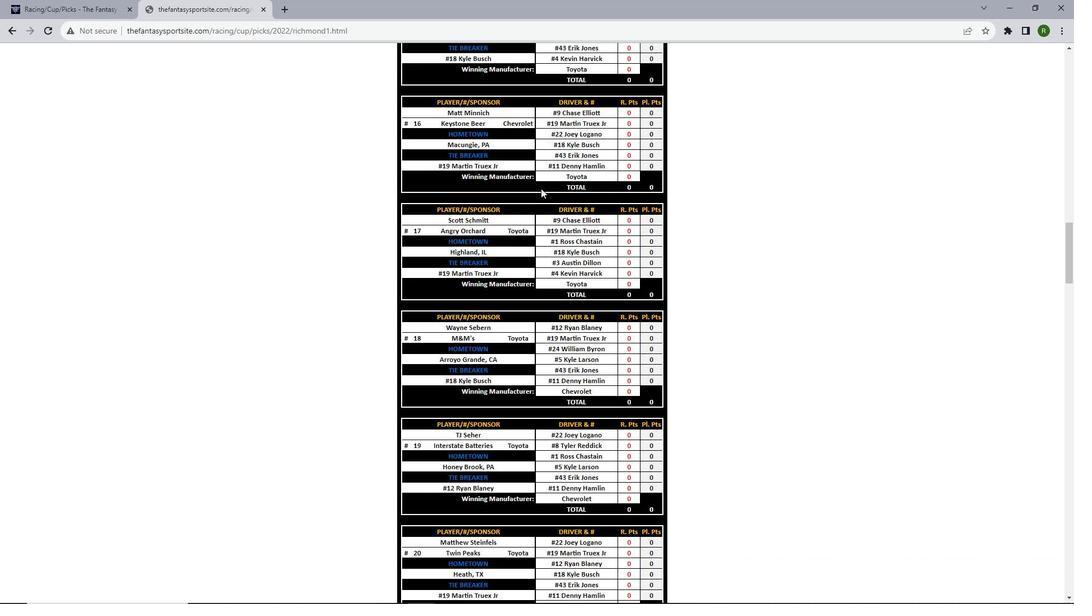 
Action: Mouse scrolled (541, 188) with delta (0, 0)
Screenshot: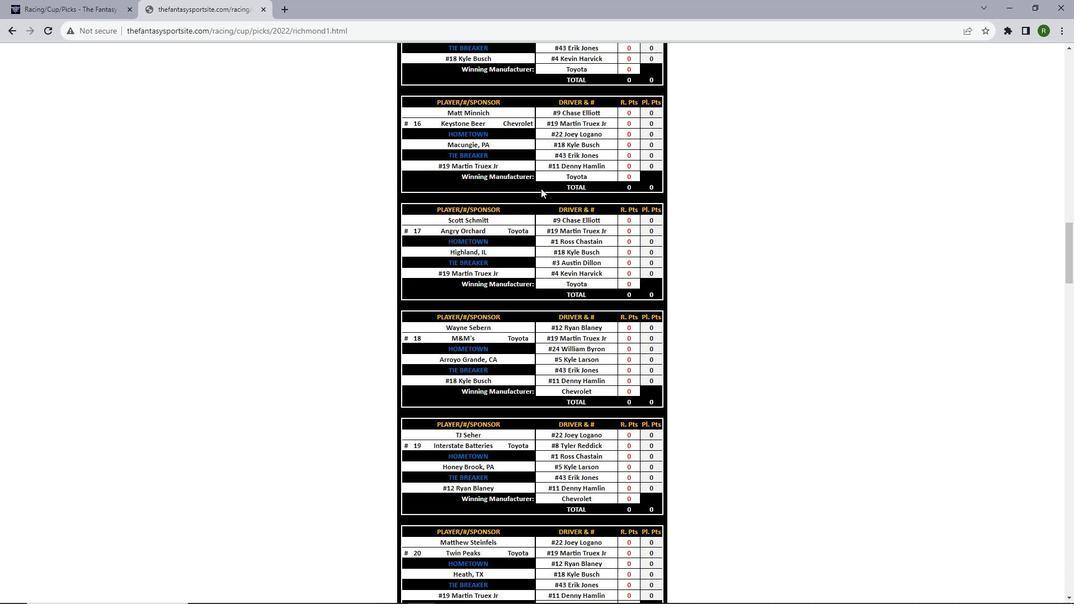
Action: Mouse scrolled (541, 188) with delta (0, 0)
Screenshot: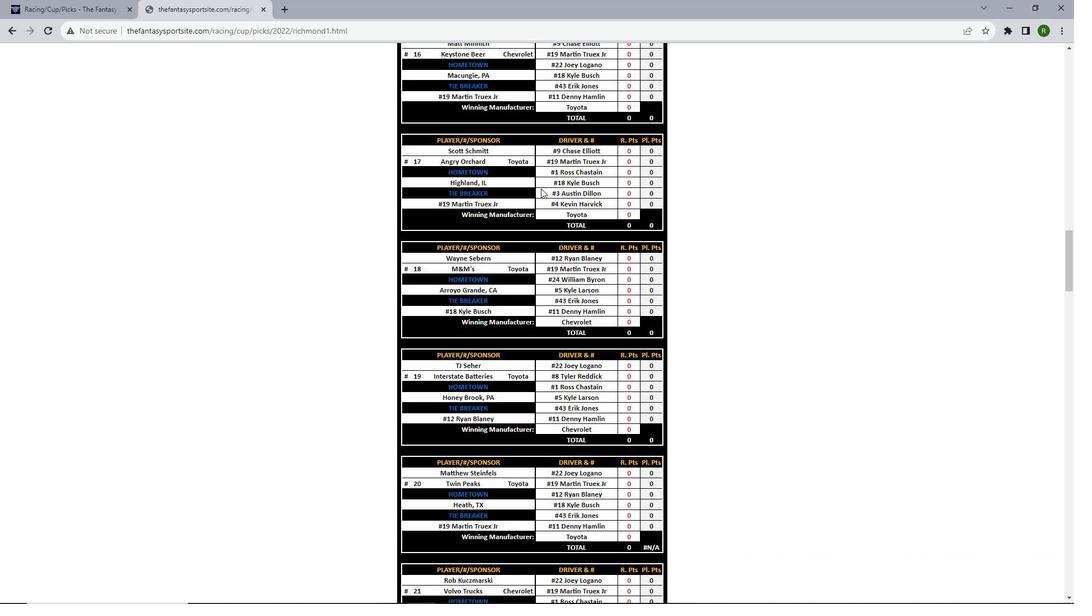 
Action: Mouse scrolled (541, 188) with delta (0, 0)
Screenshot: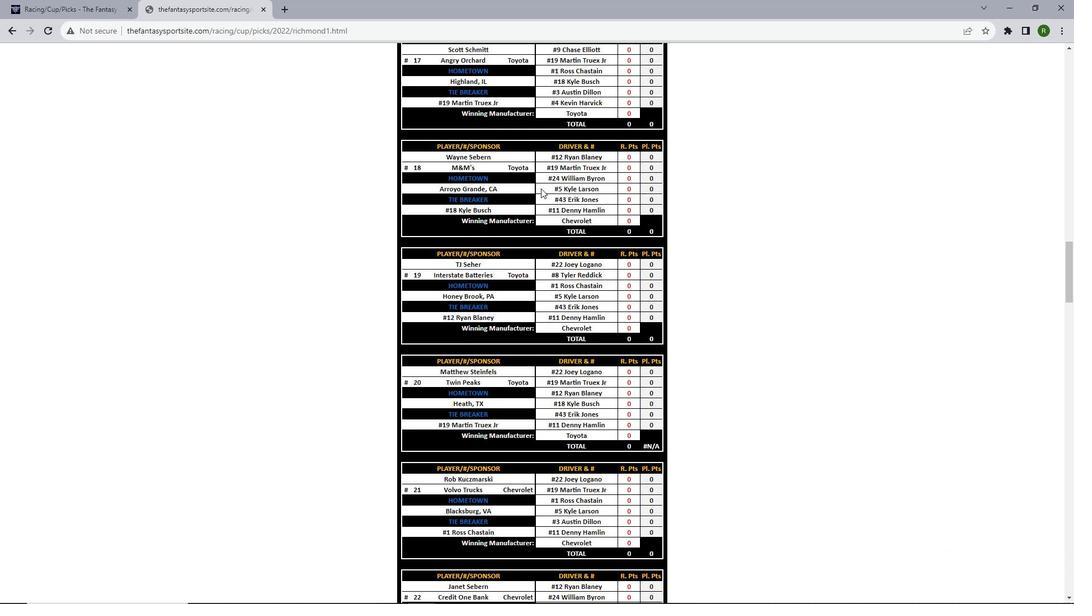 
Action: Mouse scrolled (541, 188) with delta (0, 0)
Screenshot: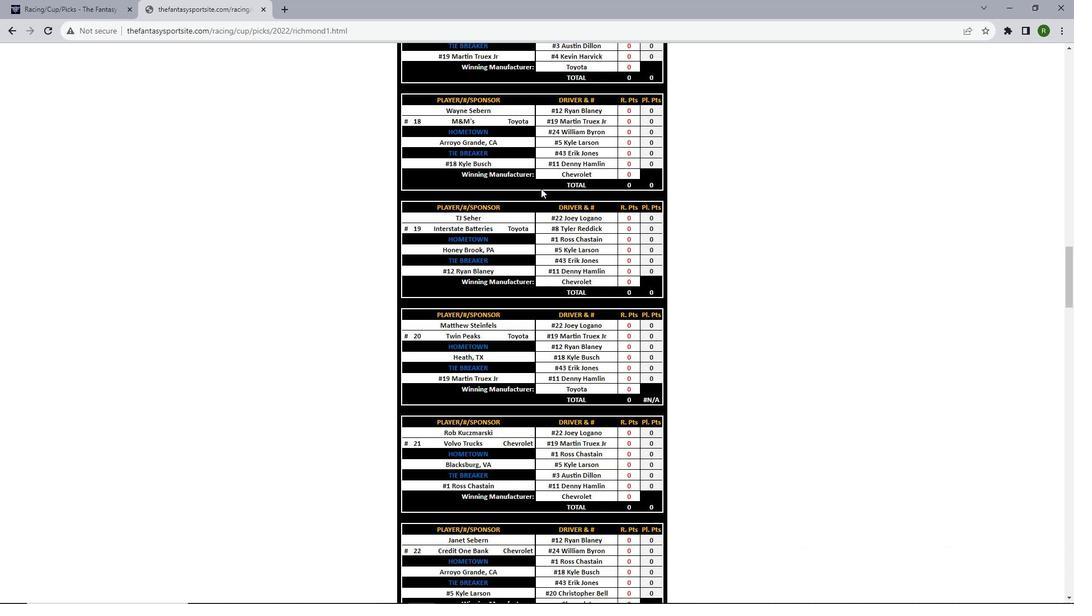 
Action: Mouse scrolled (541, 188) with delta (0, 0)
Screenshot: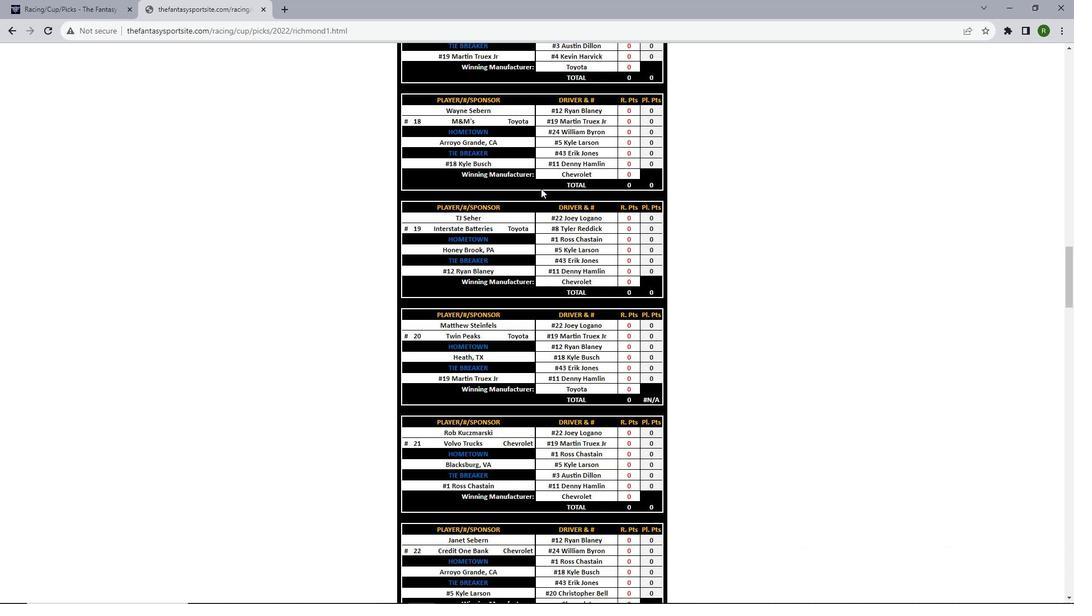 
Action: Mouse scrolled (541, 188) with delta (0, 0)
Screenshot: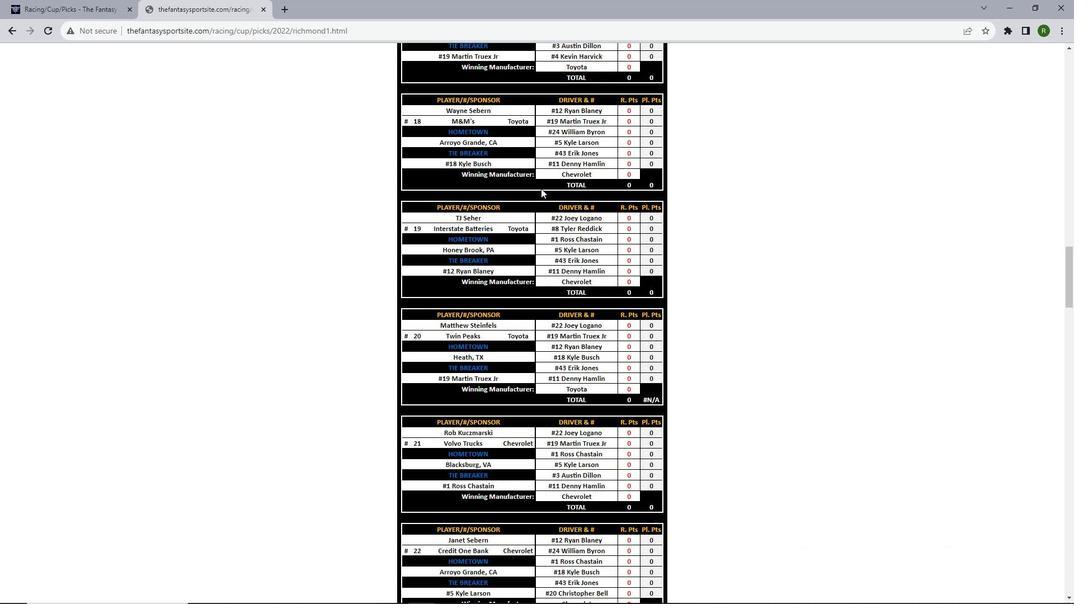 
Action: Mouse scrolled (541, 188) with delta (0, 0)
Screenshot: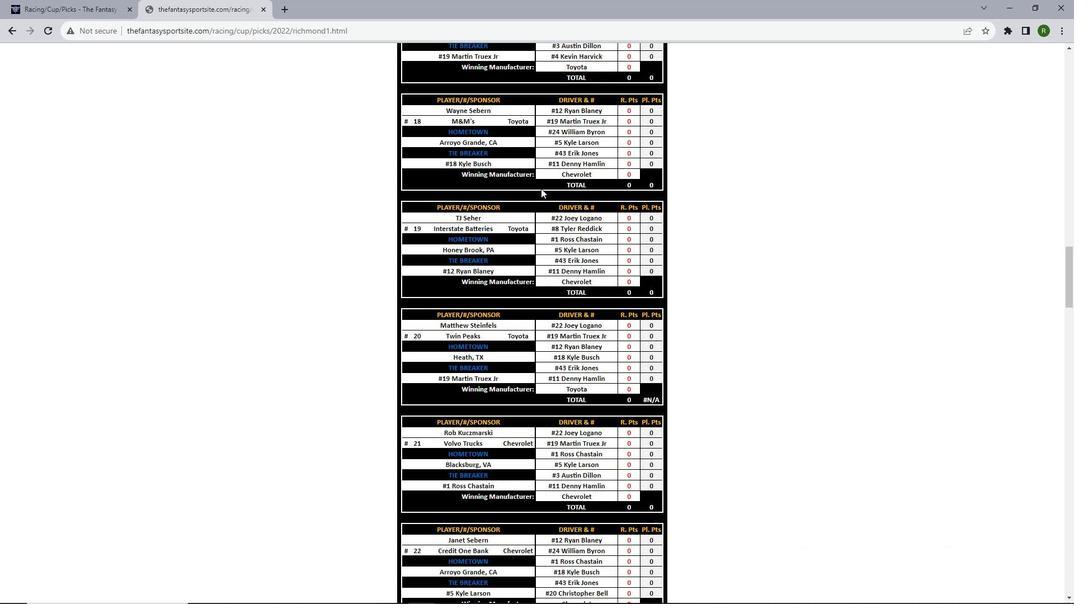
Action: Mouse scrolled (541, 188) with delta (0, 0)
Screenshot: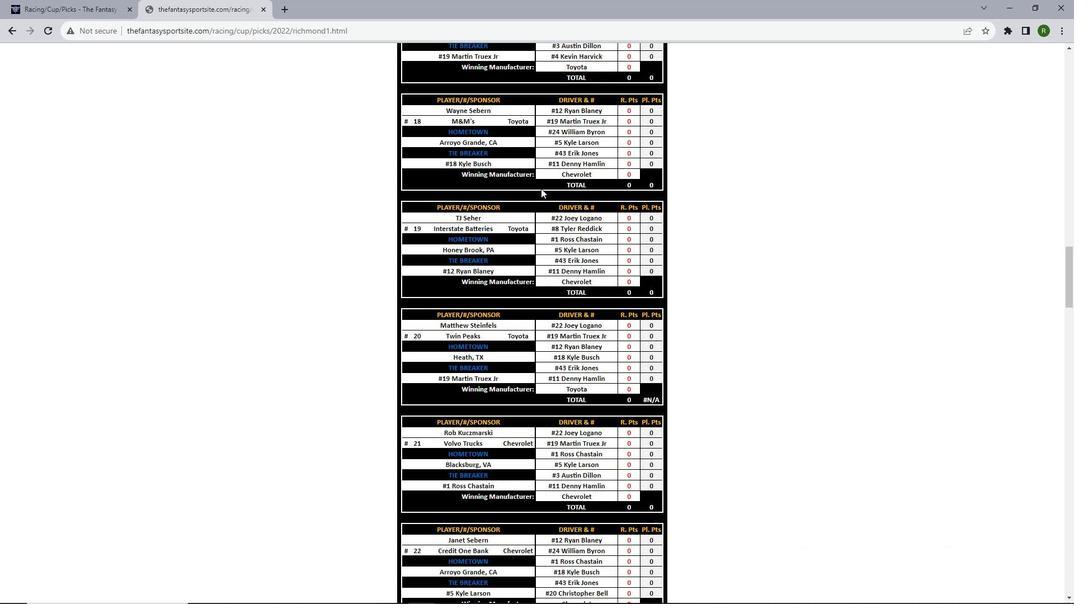 
Action: Mouse scrolled (541, 188) with delta (0, 0)
Screenshot: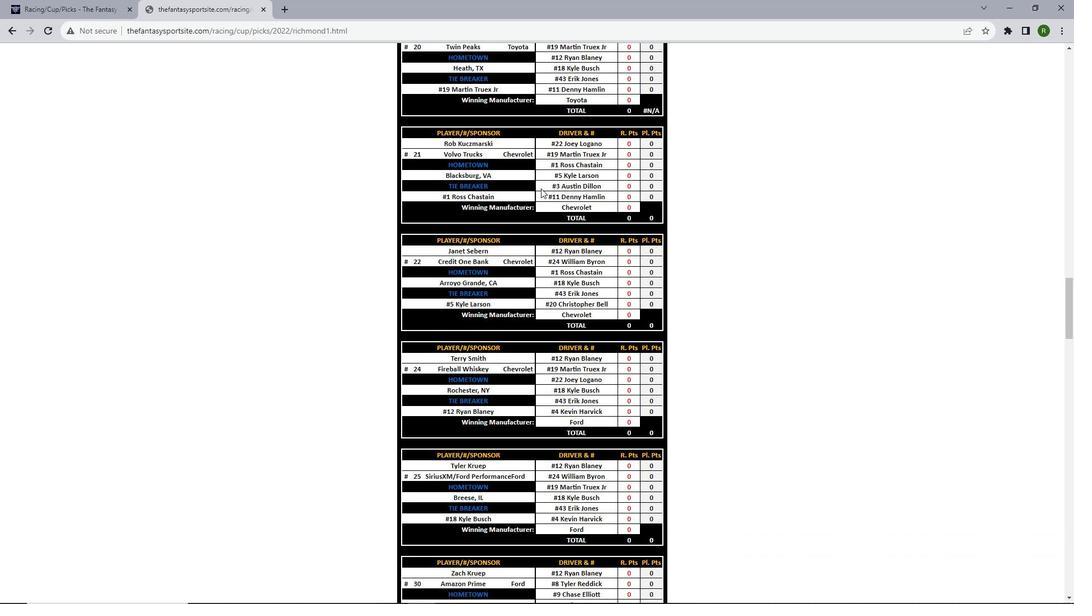 
Action: Mouse scrolled (541, 188) with delta (0, 0)
Screenshot: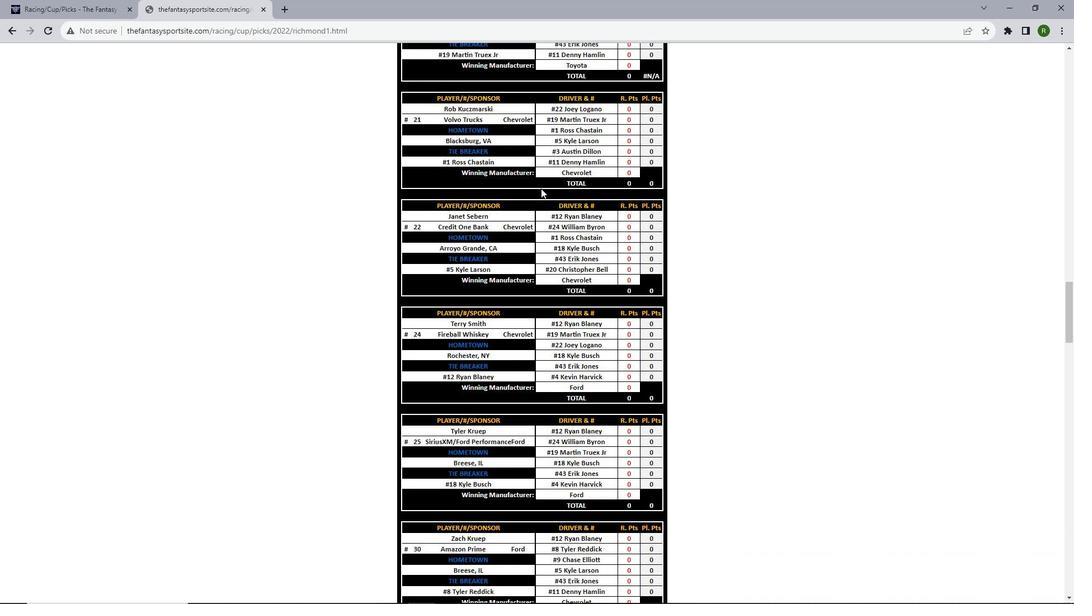 
Action: Mouse scrolled (541, 188) with delta (0, 0)
Screenshot: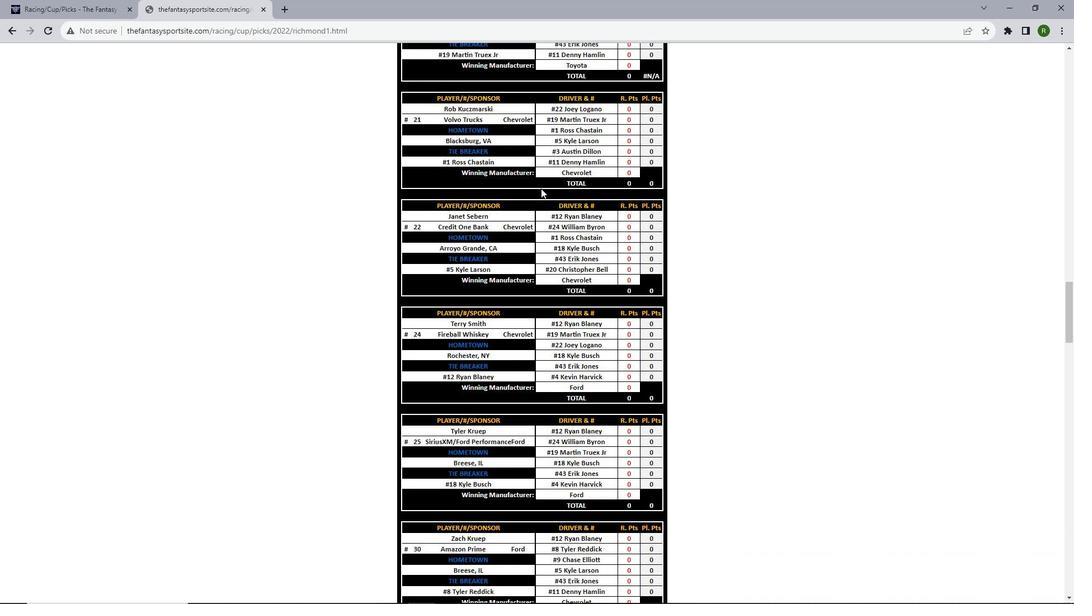 
Action: Mouse scrolled (541, 188) with delta (0, 0)
Screenshot: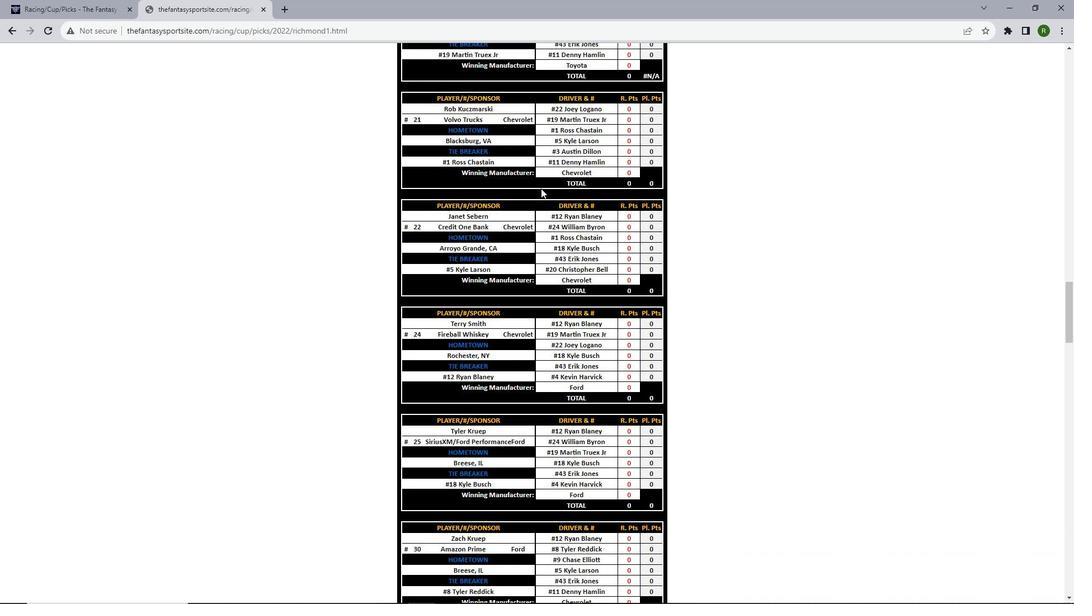 
Action: Mouse scrolled (541, 188) with delta (0, 0)
Screenshot: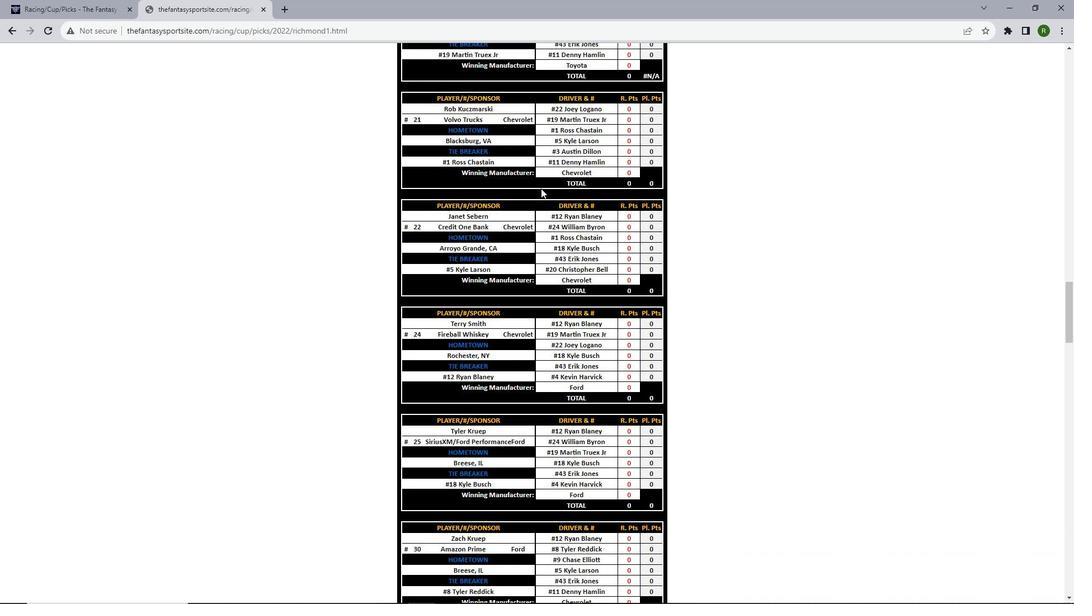 
Action: Mouse scrolled (541, 188) with delta (0, 0)
Screenshot: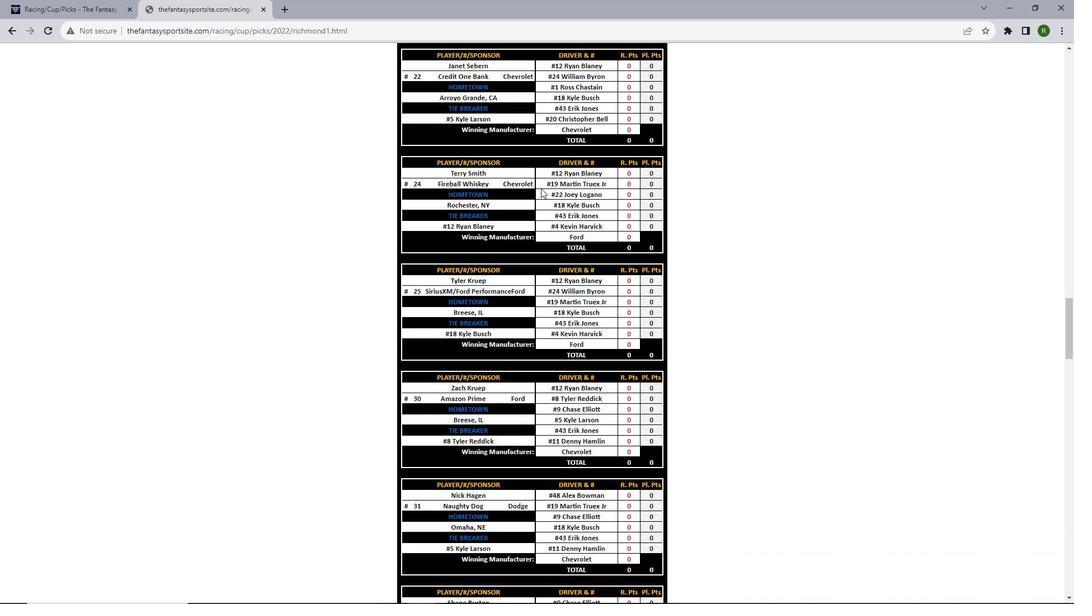 
Action: Mouse scrolled (541, 188) with delta (0, 0)
Screenshot: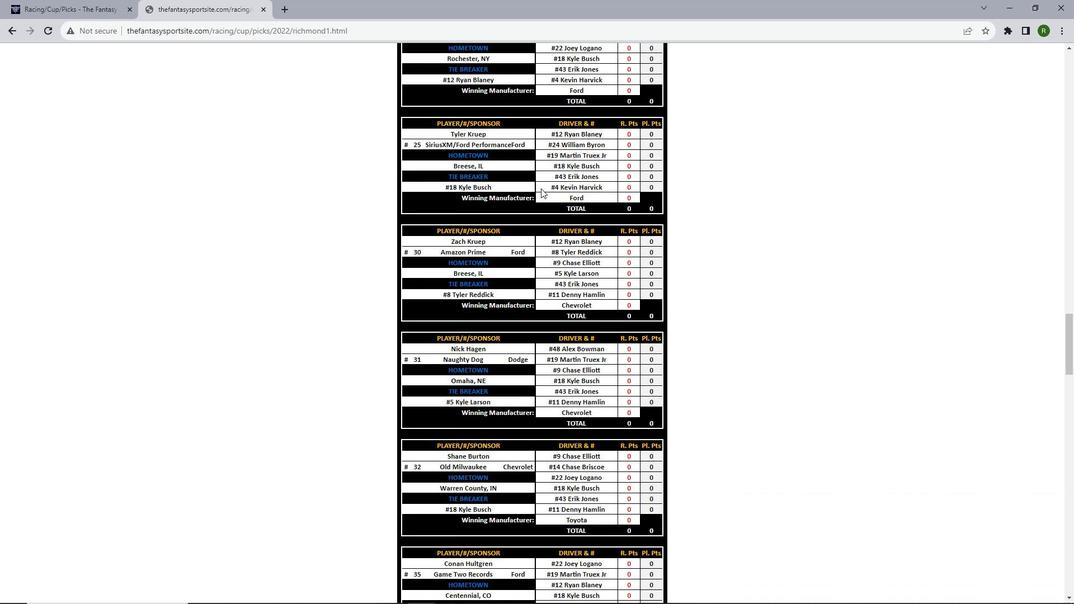 
Action: Mouse scrolled (541, 188) with delta (0, 0)
Screenshot: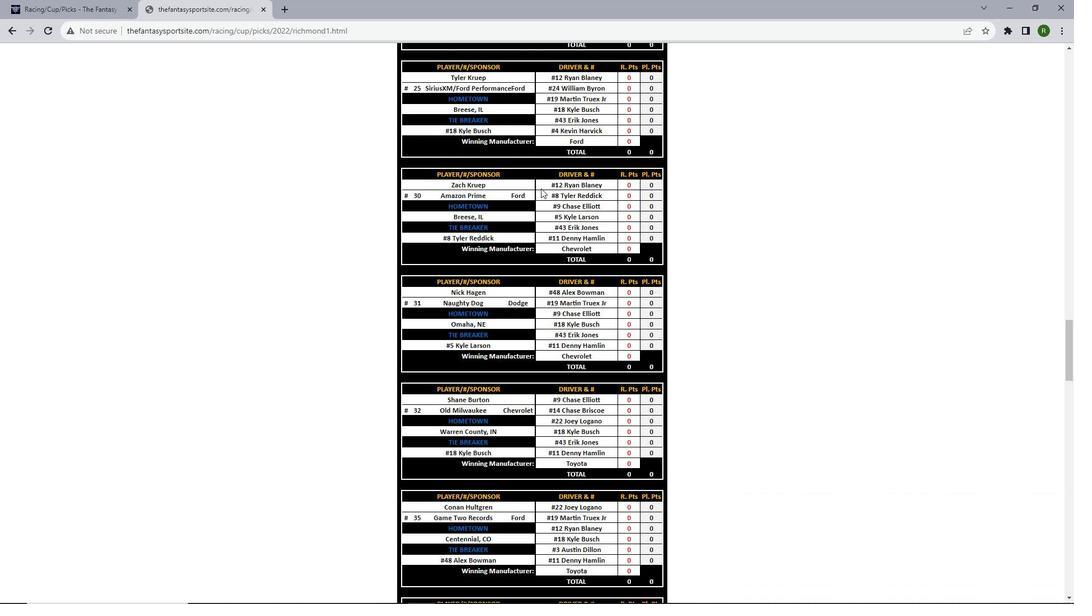 
Action: Mouse scrolled (541, 188) with delta (0, 0)
Screenshot: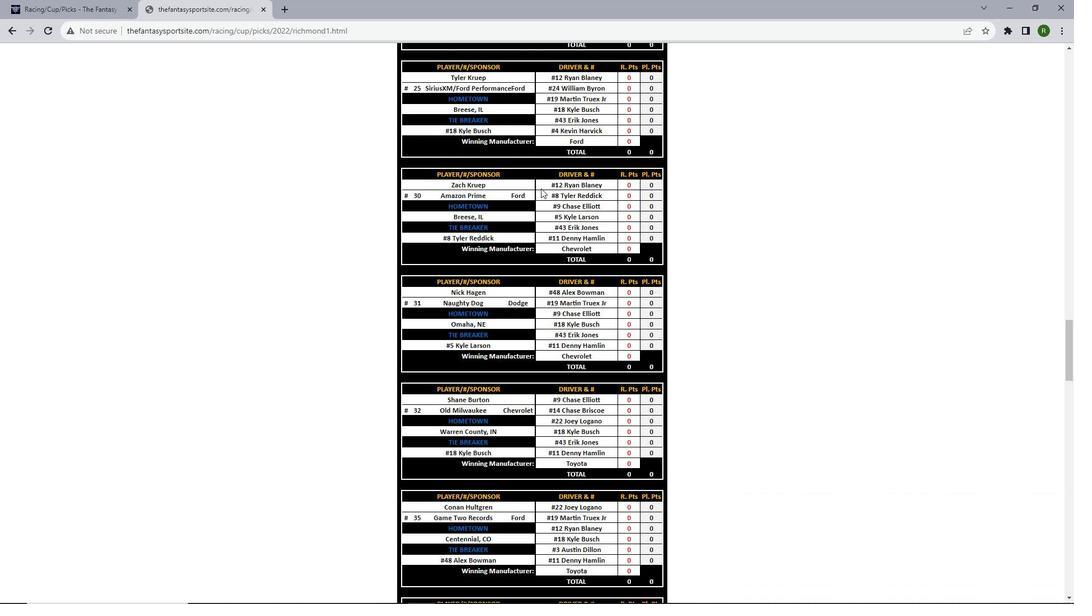 
Action: Mouse scrolled (541, 188) with delta (0, 0)
Screenshot: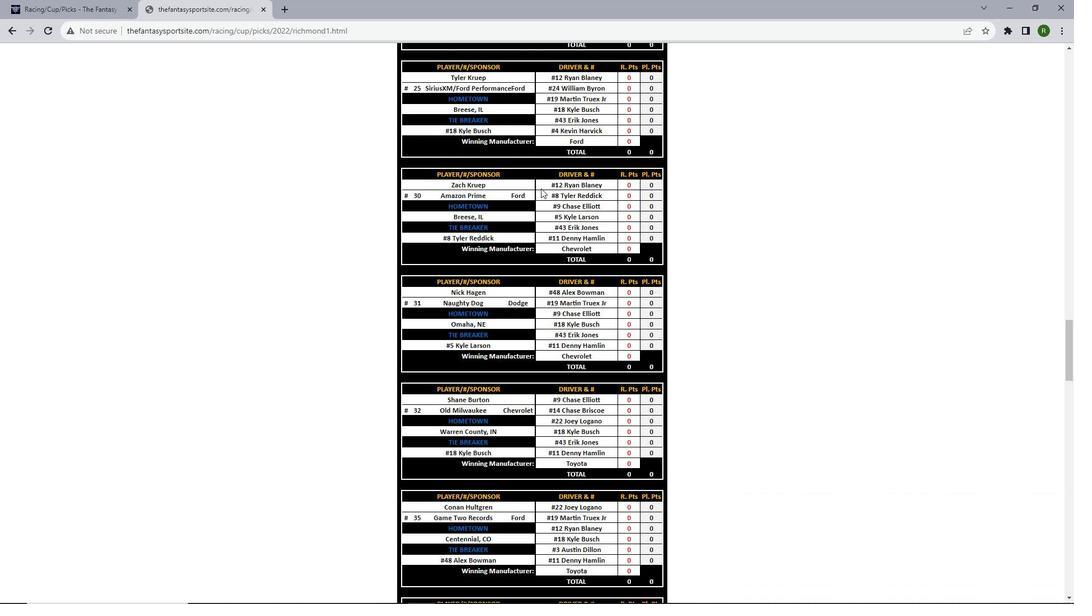 
Action: Mouse scrolled (541, 188) with delta (0, 0)
Screenshot: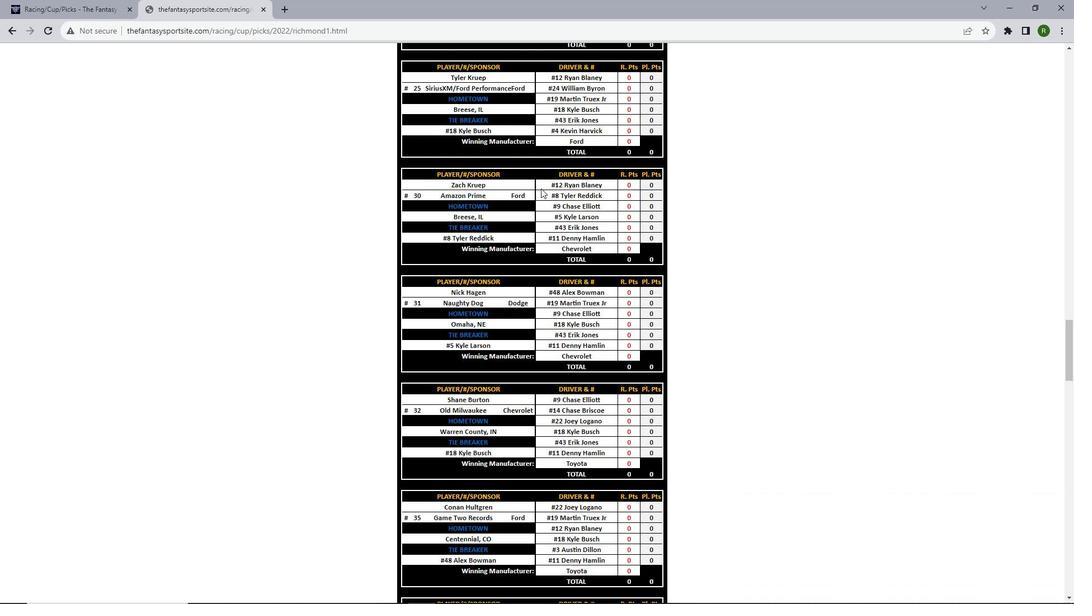 
Action: Mouse scrolled (541, 188) with delta (0, 0)
Screenshot: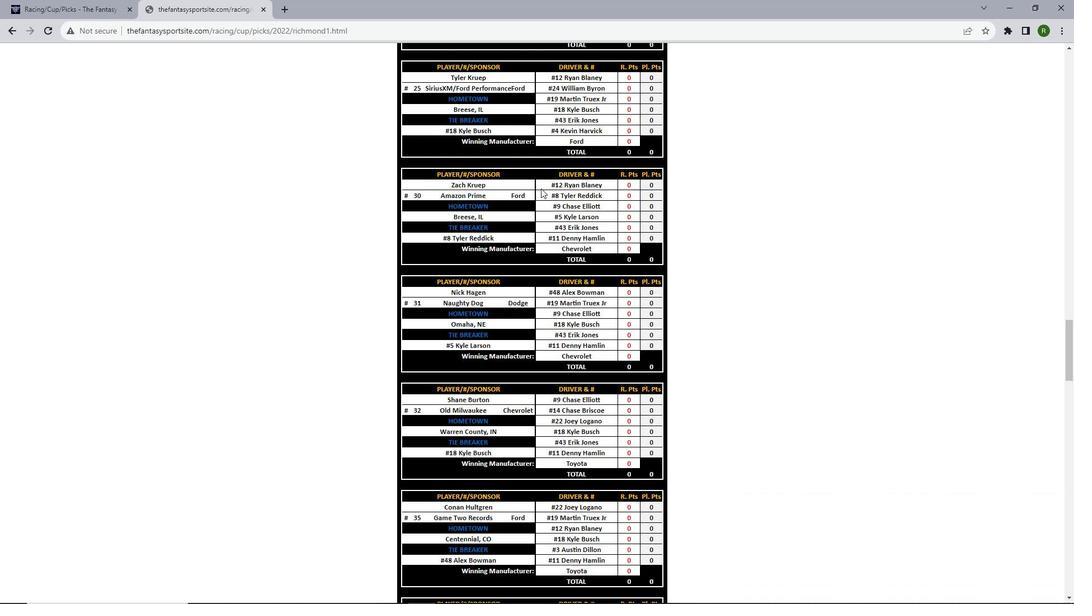 
Action: Mouse scrolled (541, 188) with delta (0, 0)
Screenshot: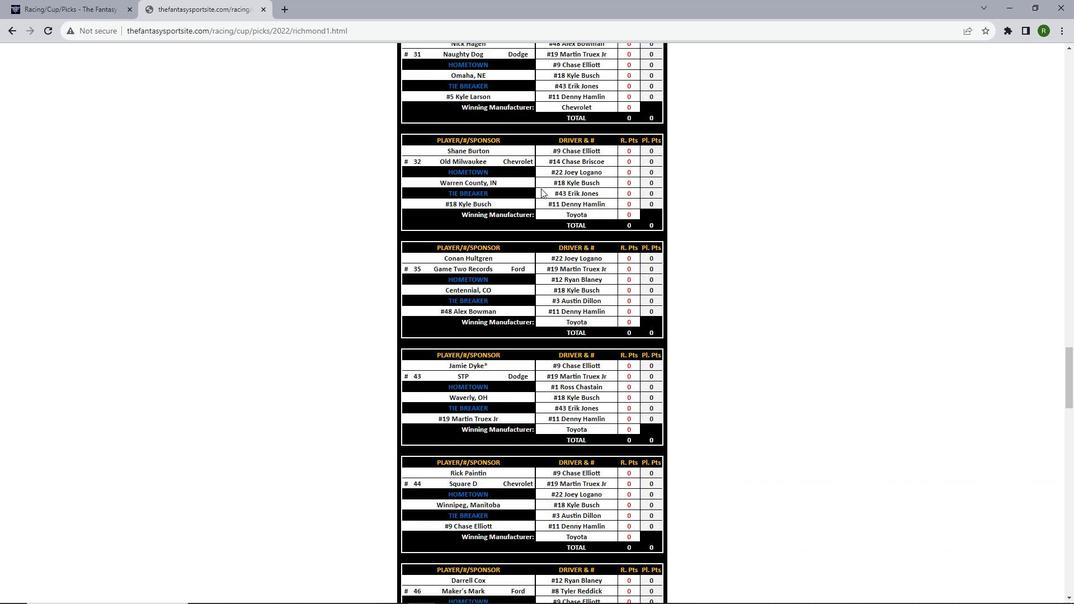
Action: Mouse scrolled (541, 188) with delta (0, 0)
Screenshot: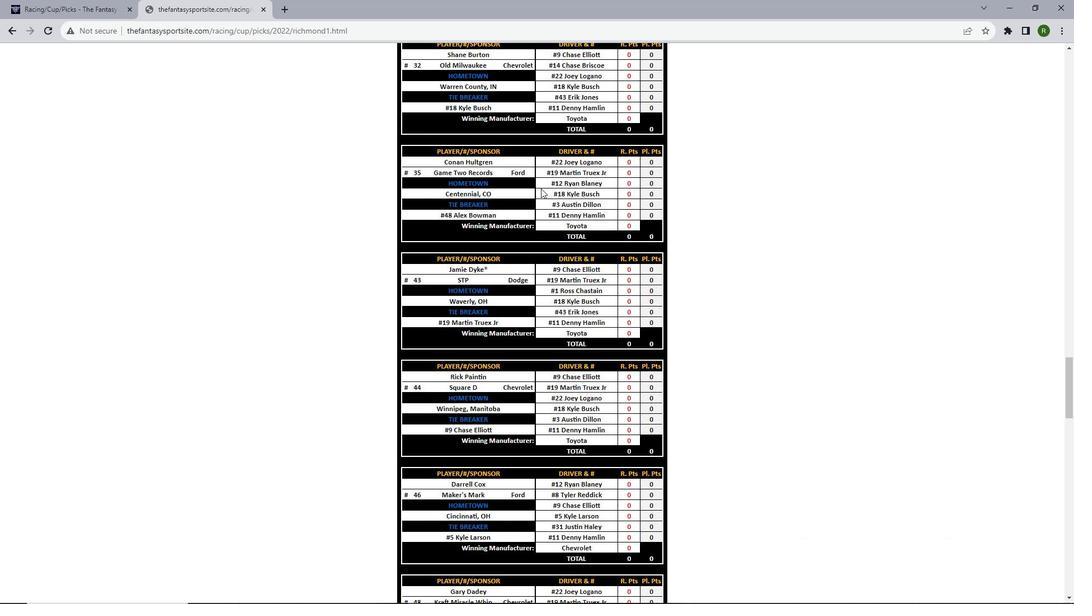
Action: Mouse scrolled (541, 188) with delta (0, 0)
Screenshot: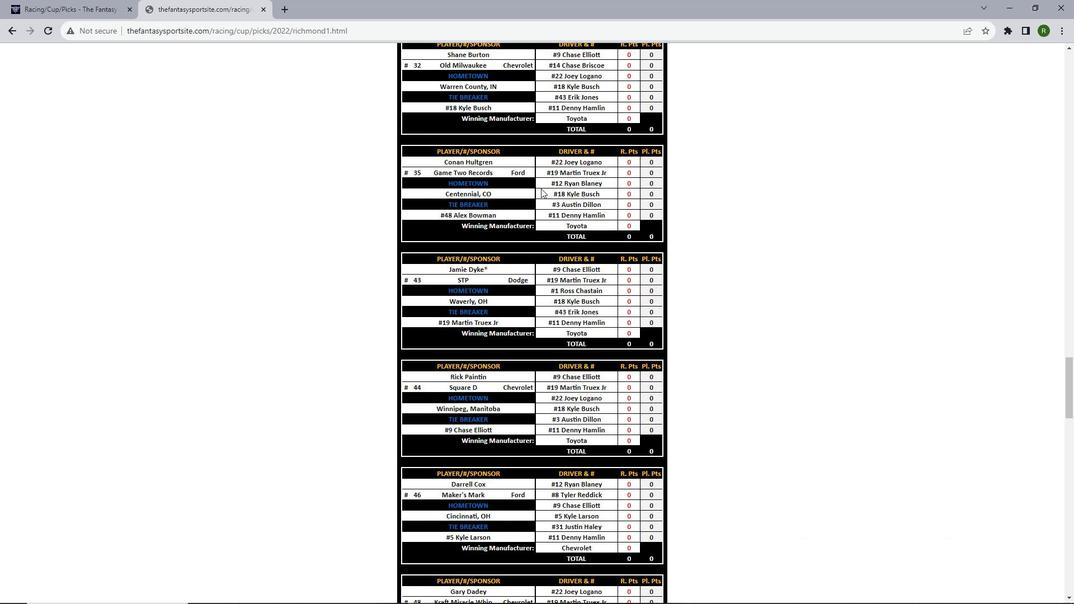 
Action: Mouse scrolled (541, 188) with delta (0, 0)
Screenshot: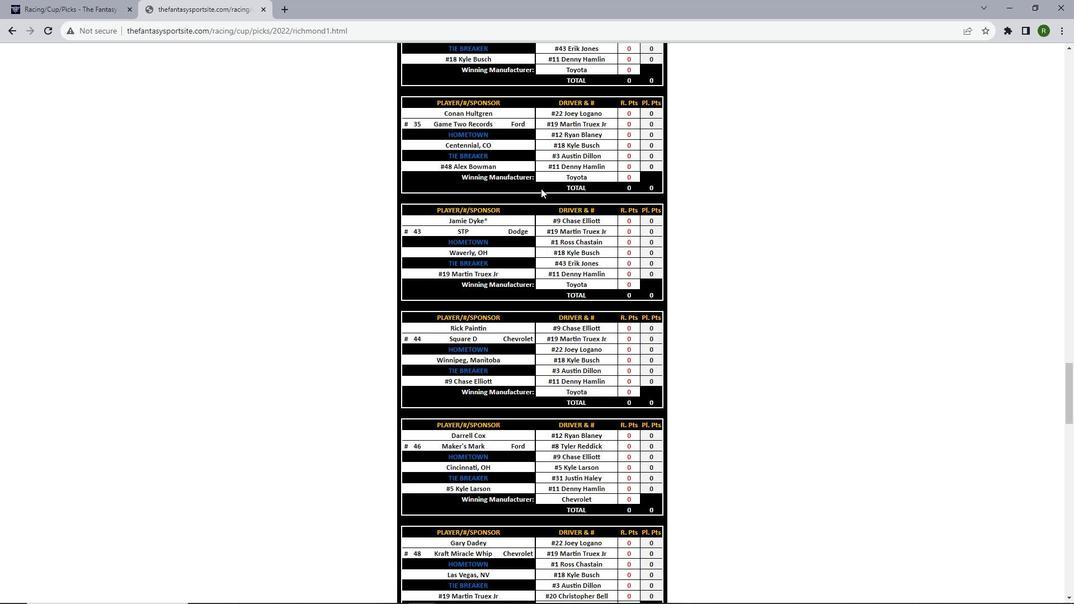 
Action: Mouse scrolled (541, 188) with delta (0, 0)
Screenshot: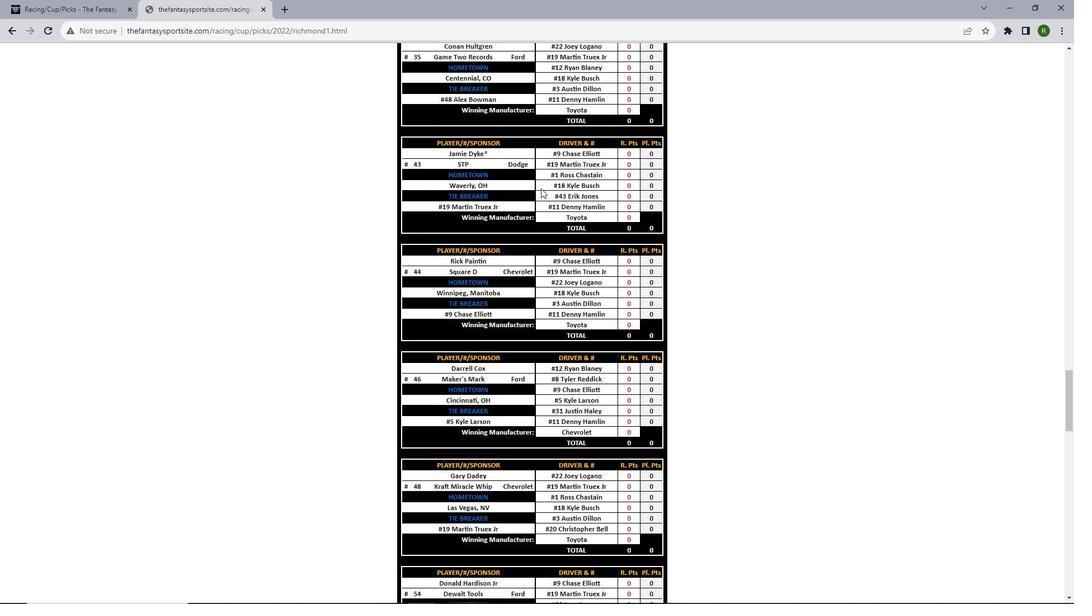 
Action: Mouse scrolled (541, 188) with delta (0, 0)
Screenshot: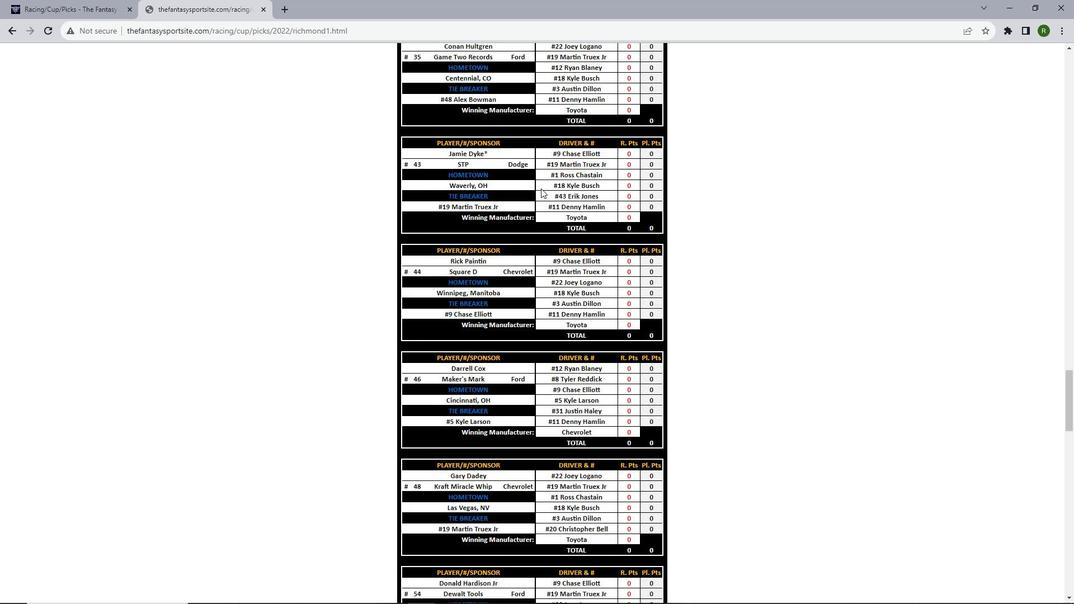 
Action: Mouse scrolled (541, 188) with delta (0, 0)
Screenshot: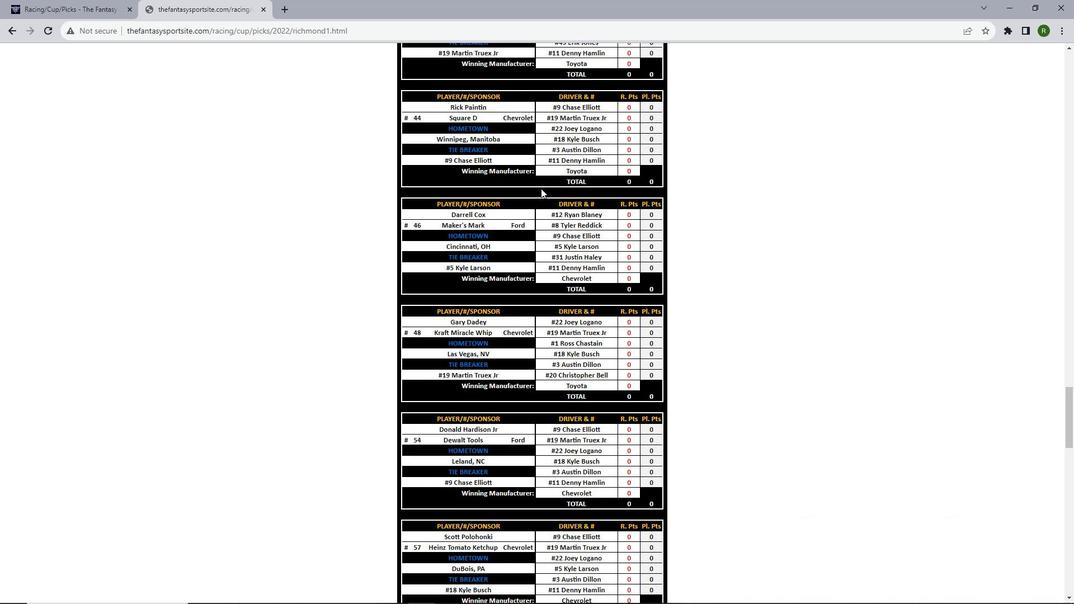 
Action: Mouse scrolled (541, 188) with delta (0, 0)
Screenshot: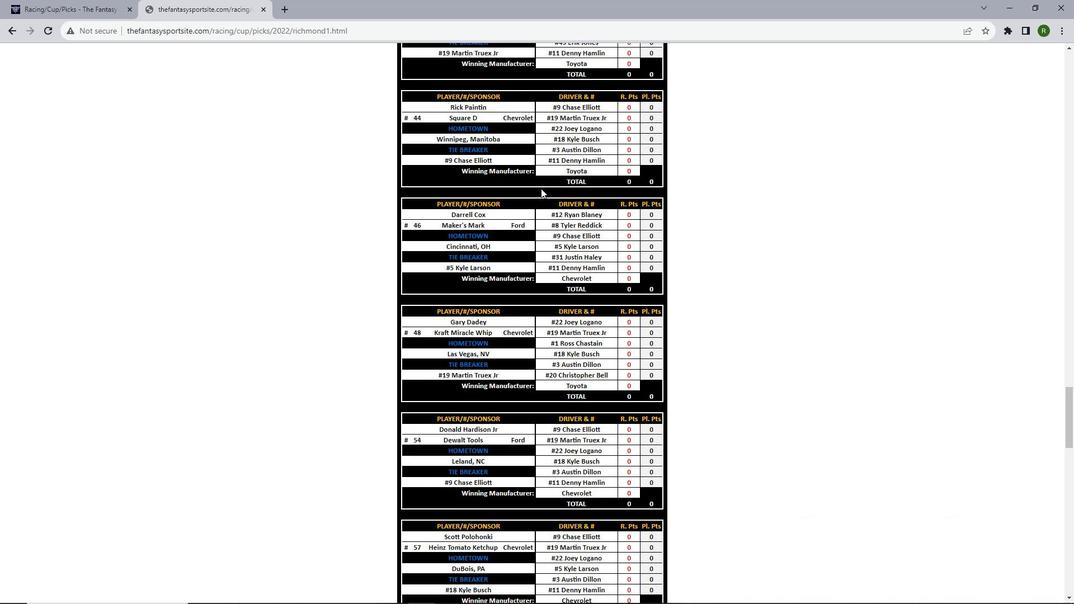 
Action: Mouse scrolled (541, 188) with delta (0, 0)
Screenshot: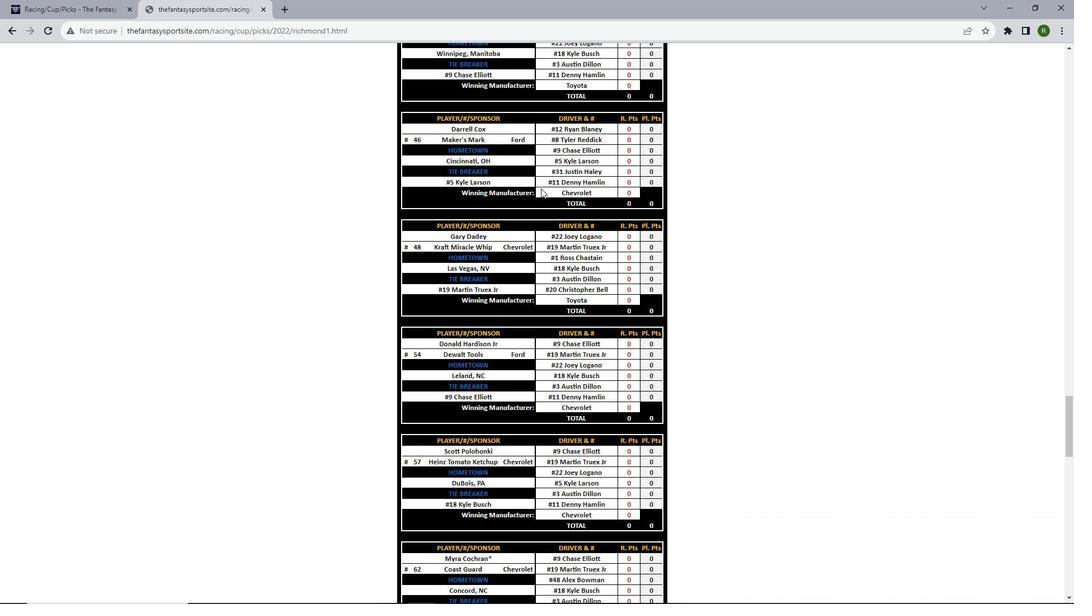 
Action: Mouse scrolled (541, 188) with delta (0, 0)
Screenshot: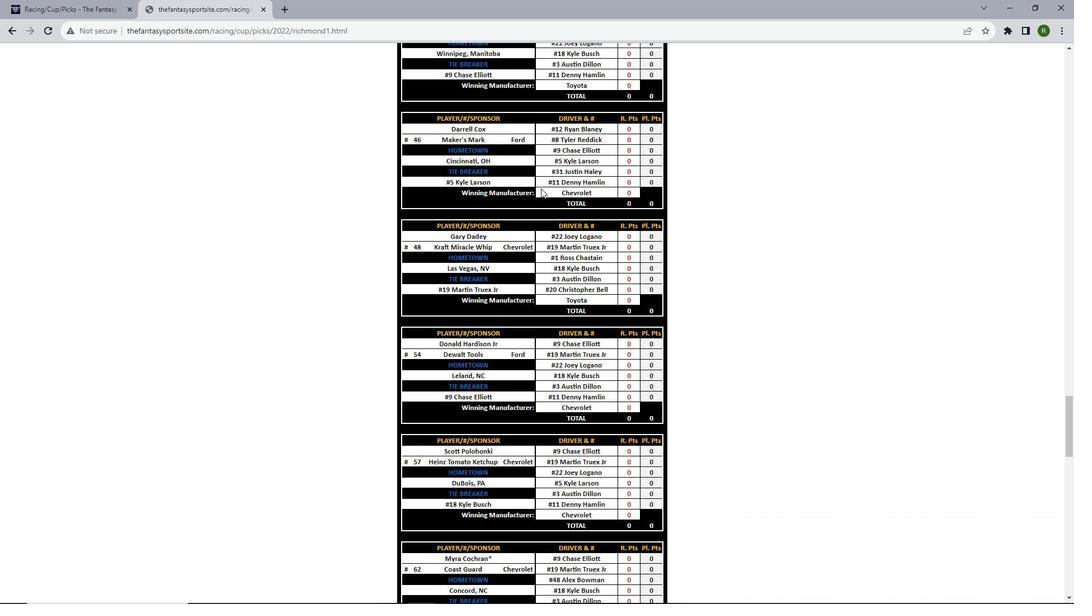 
Action: Mouse scrolled (541, 188) with delta (0, 0)
Screenshot: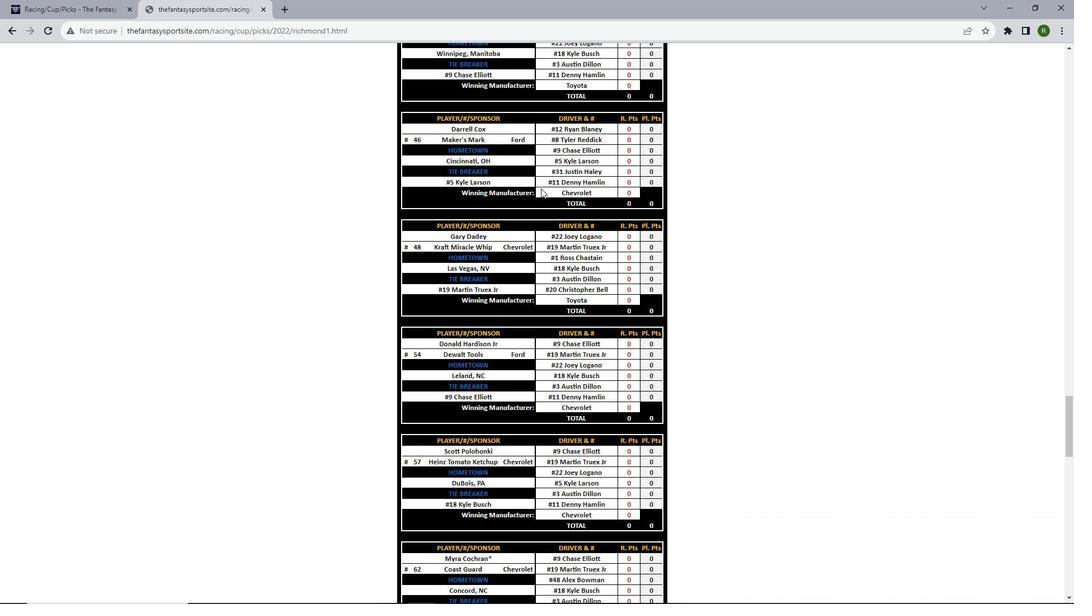
Action: Mouse scrolled (541, 188) with delta (0, 0)
Screenshot: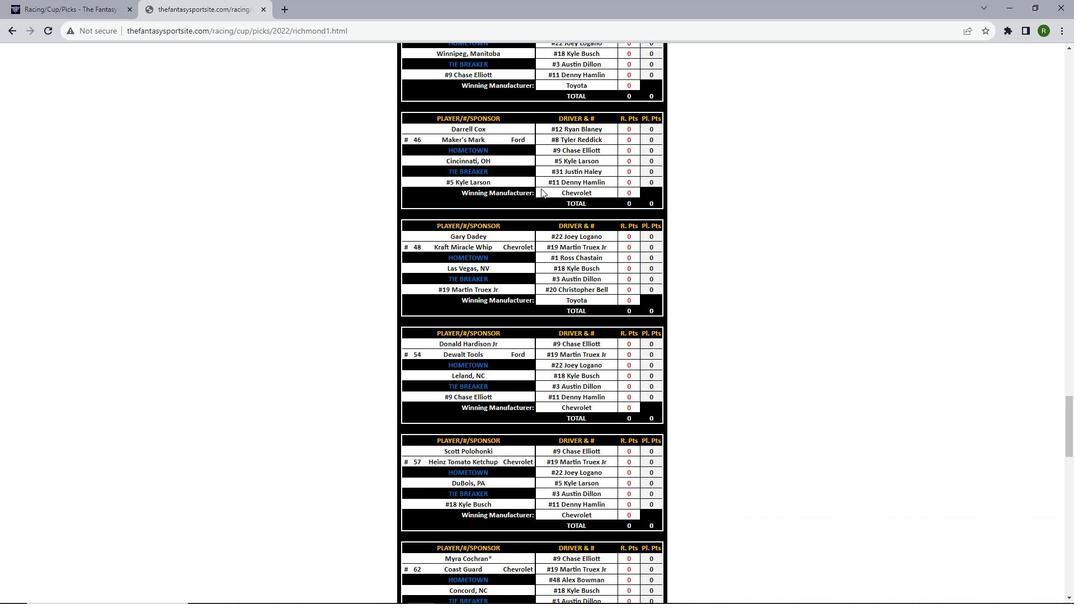 
Action: Mouse scrolled (541, 188) with delta (0, 0)
Screenshot: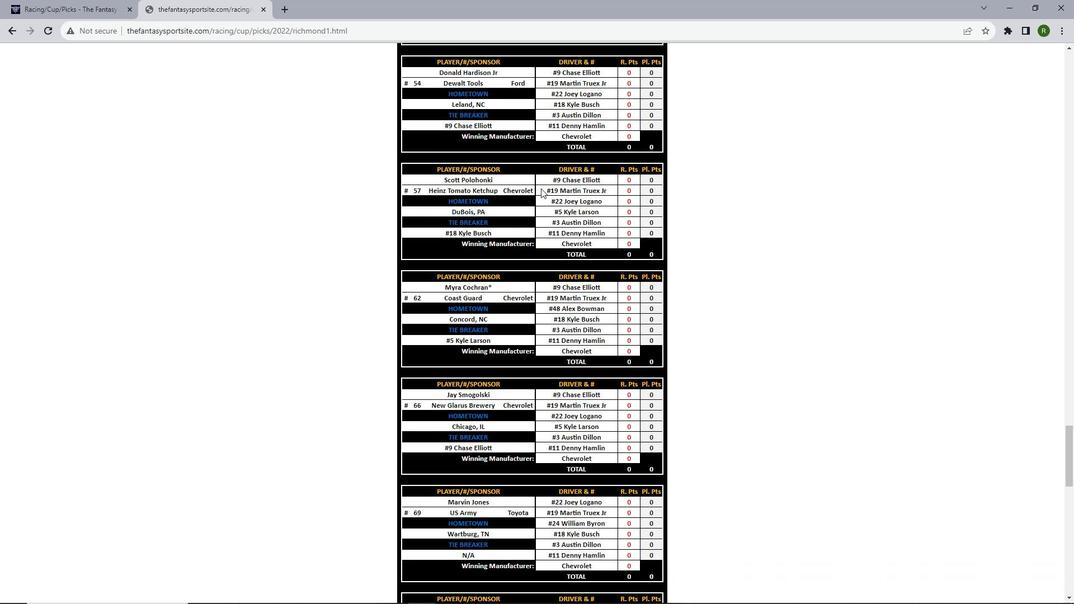 
Action: Mouse scrolled (541, 188) with delta (0, 0)
Screenshot: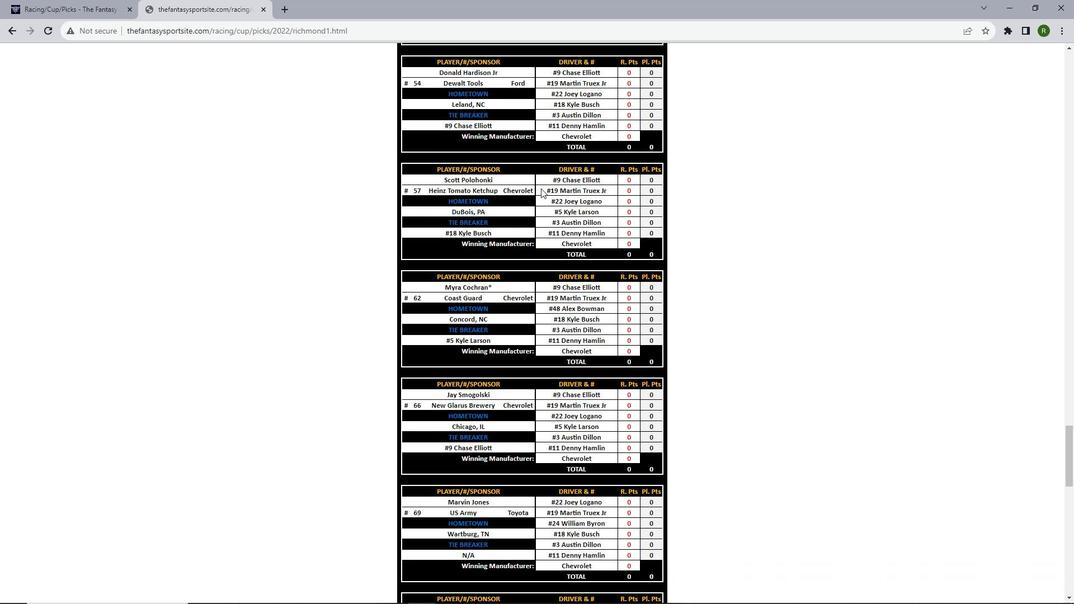 
Action: Mouse scrolled (541, 188) with delta (0, 0)
Screenshot: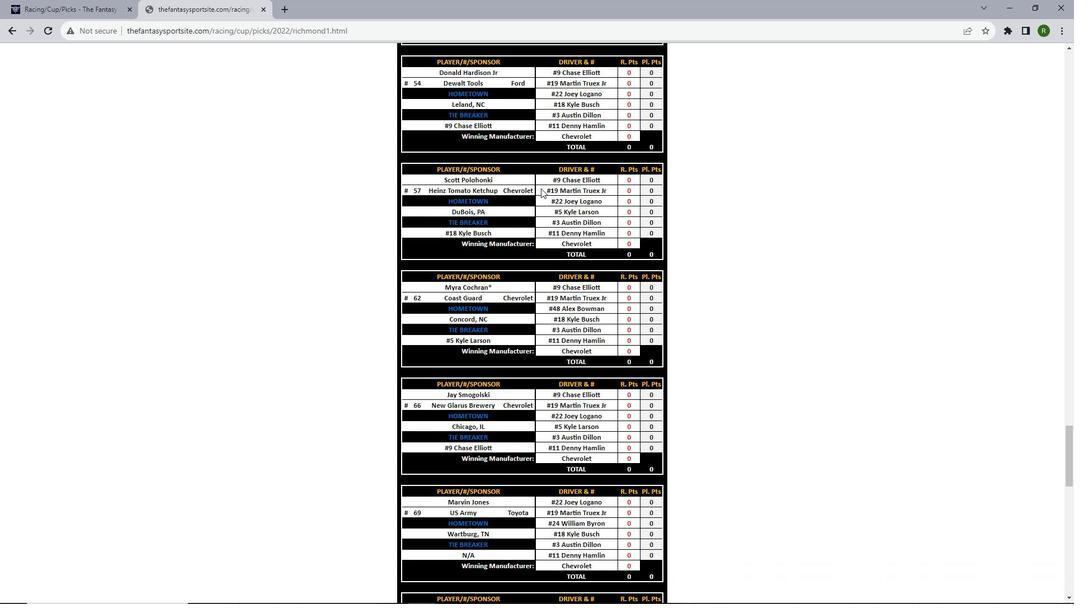 
Action: Mouse scrolled (541, 188) with delta (0, 0)
Screenshot: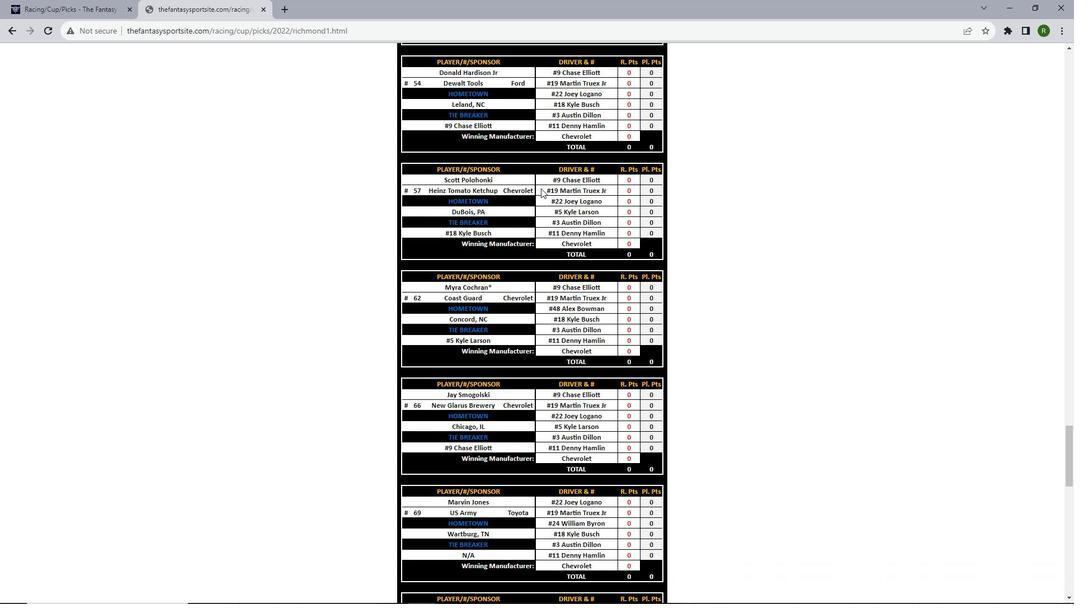 
Action: Mouse scrolled (541, 188) with delta (0, 0)
Screenshot: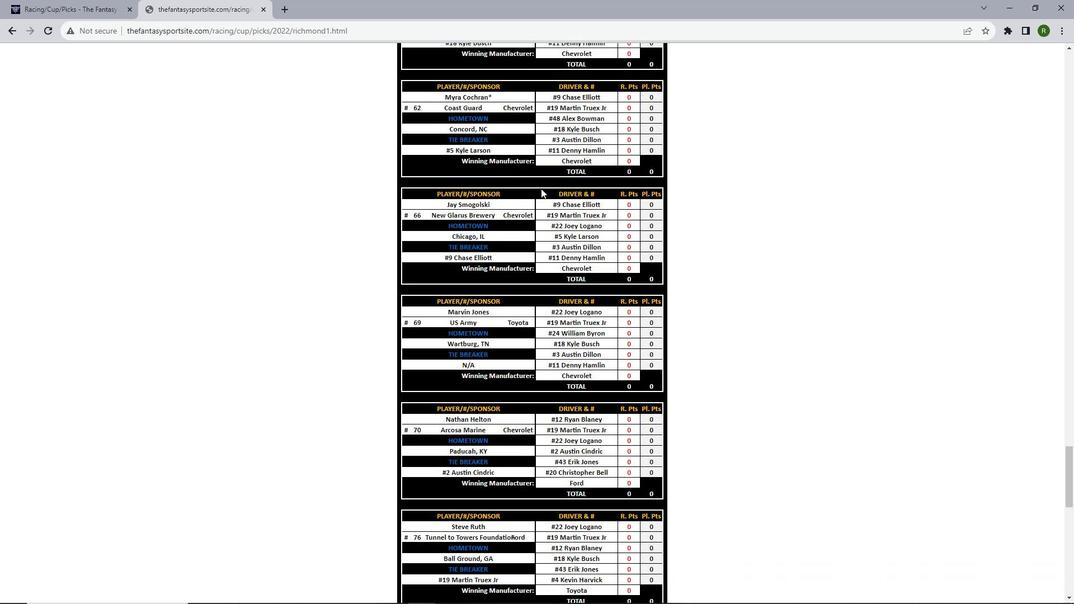 
Action: Mouse scrolled (541, 188) with delta (0, 0)
Screenshot: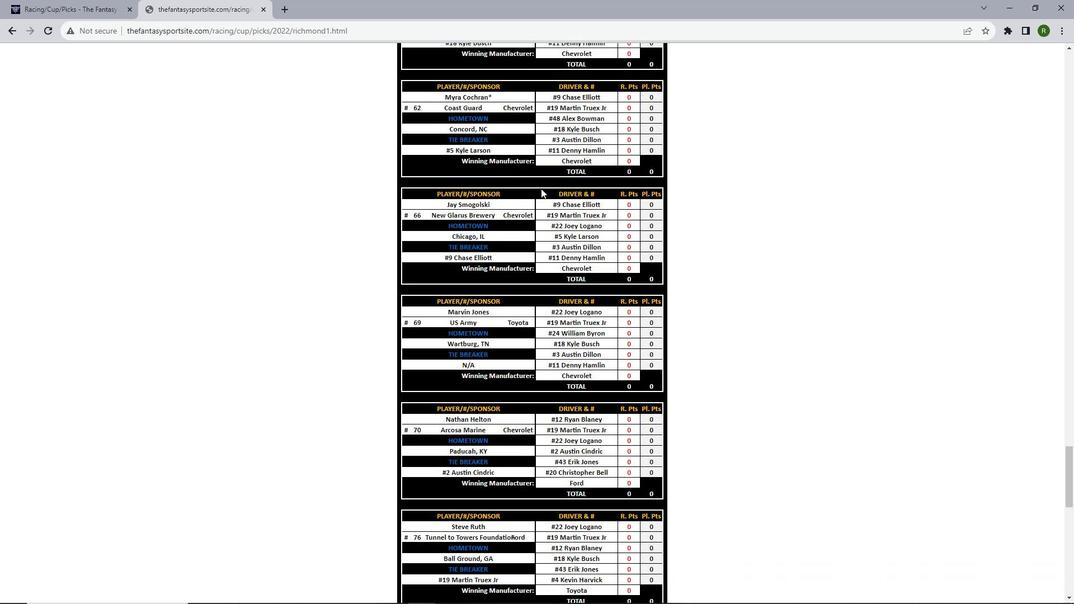 
Action: Mouse scrolled (541, 188) with delta (0, 0)
Screenshot: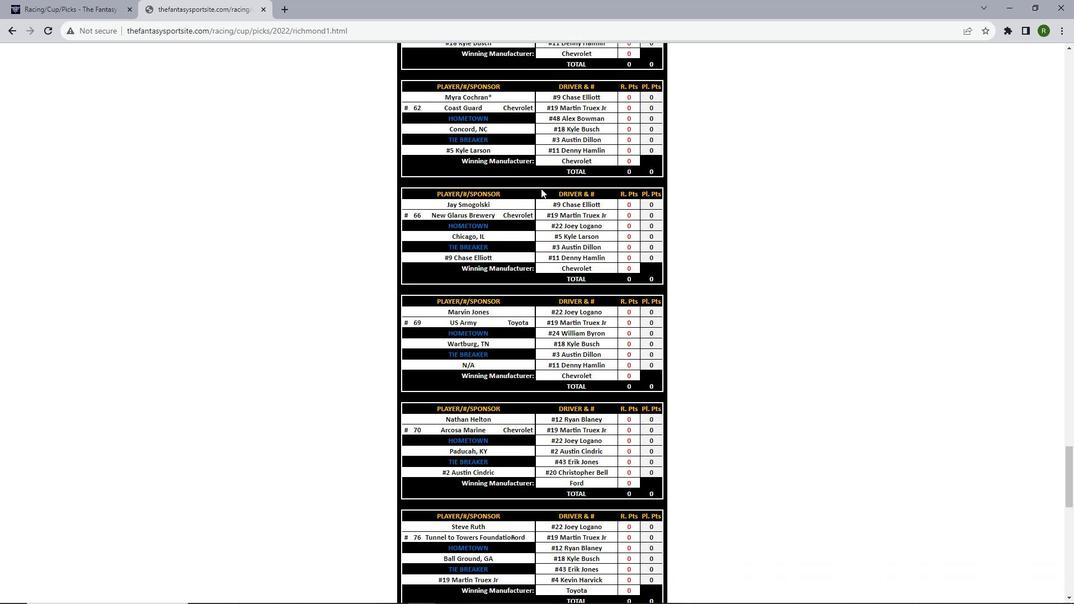 
Action: Mouse scrolled (541, 188) with delta (0, 0)
Screenshot: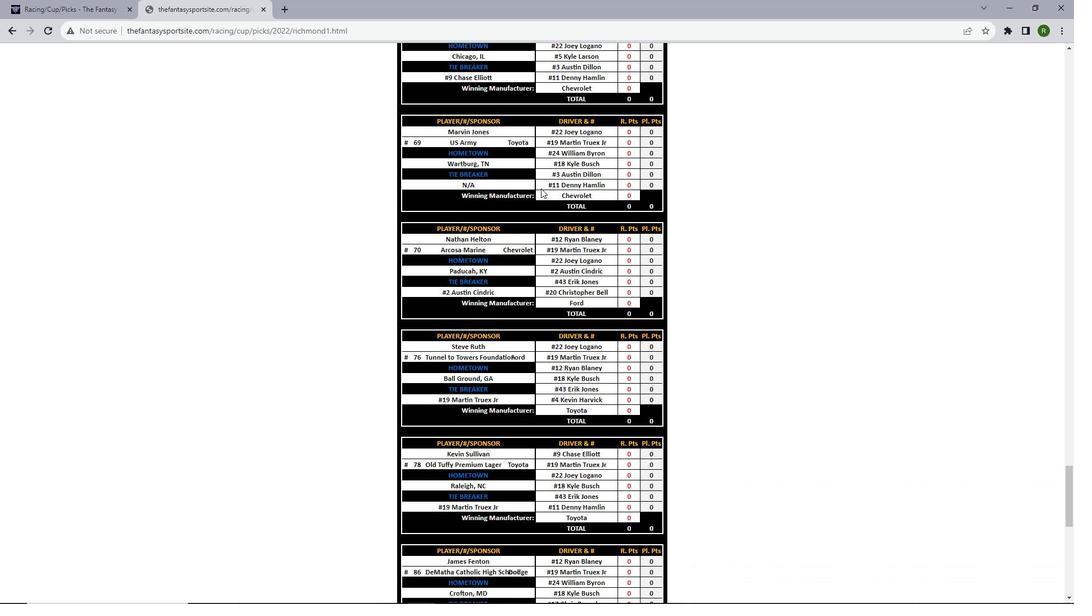 
Action: Mouse scrolled (541, 188) with delta (0, 0)
Screenshot: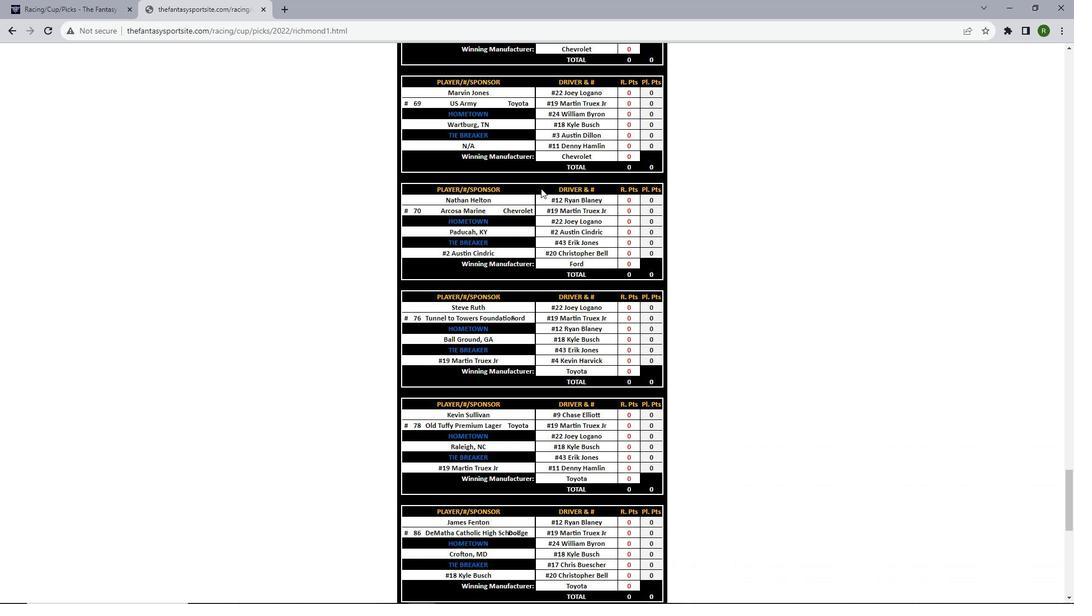 
Action: Mouse scrolled (541, 188) with delta (0, 0)
Screenshot: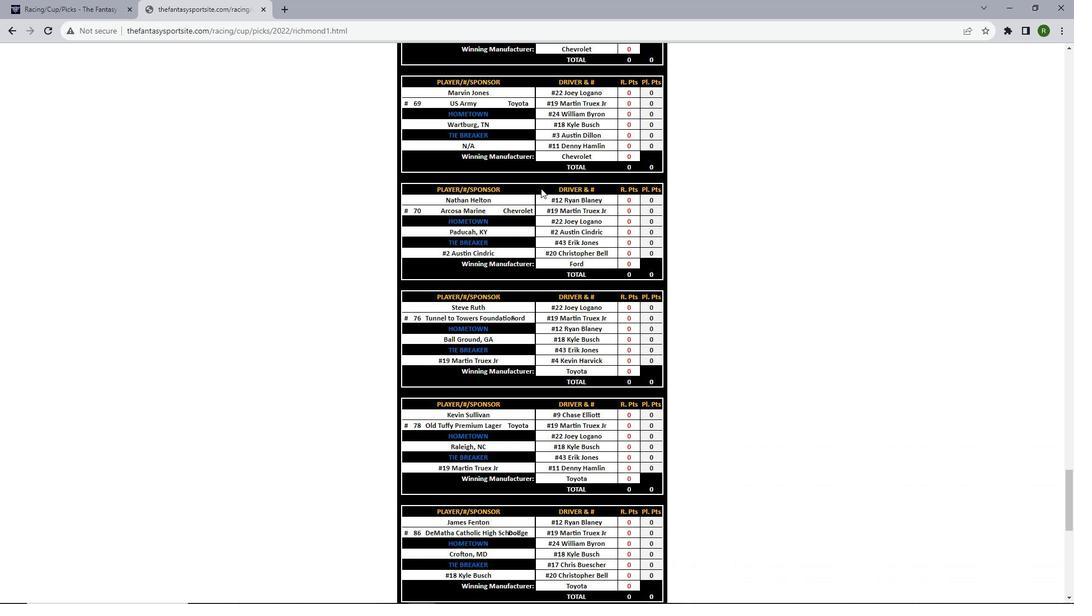 
Action: Mouse scrolled (541, 188) with delta (0, 0)
Screenshot: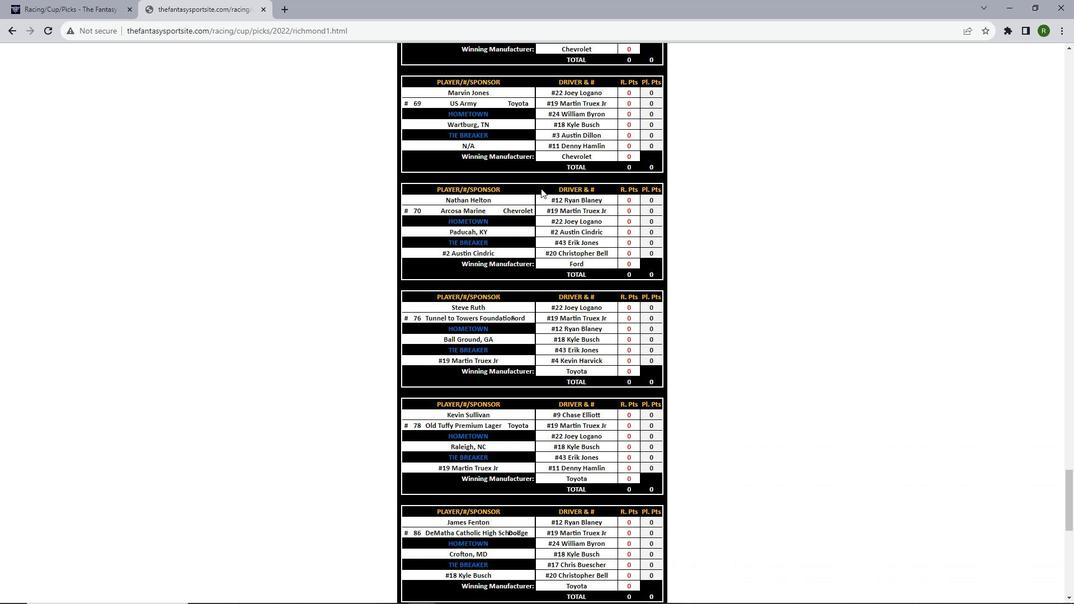 
Action: Mouse scrolled (541, 188) with delta (0, 0)
Screenshot: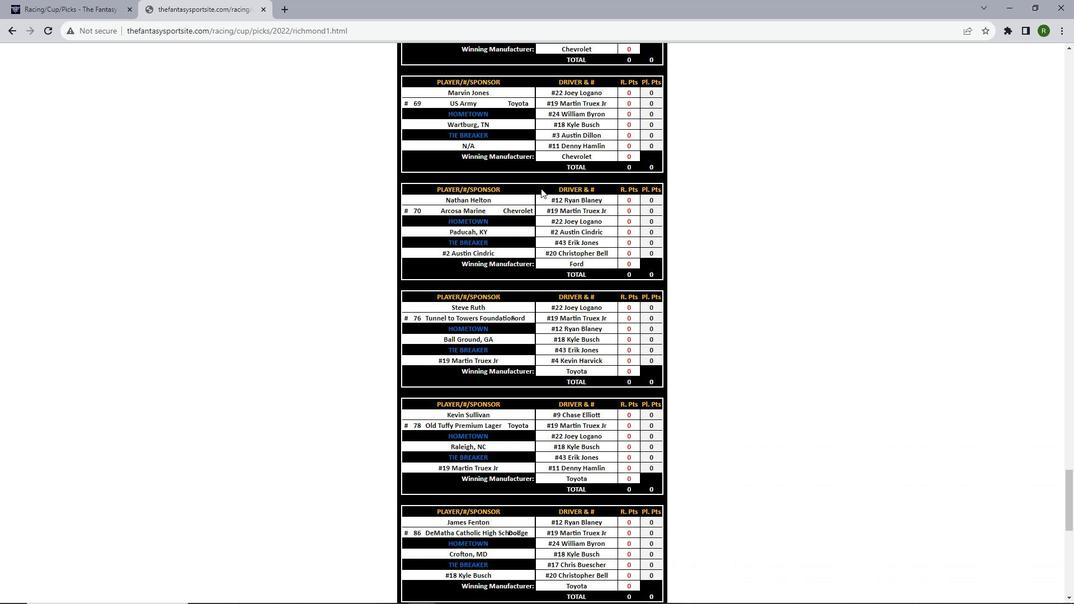 
Action: Mouse scrolled (541, 188) with delta (0, 0)
Screenshot: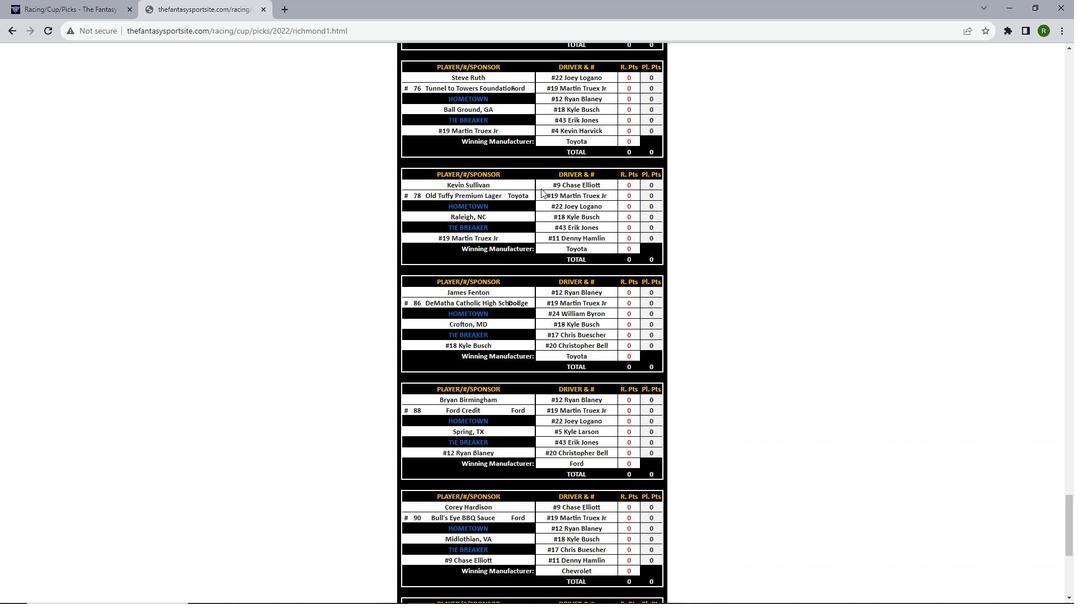 
Action: Mouse scrolled (541, 188) with delta (0, 0)
Screenshot: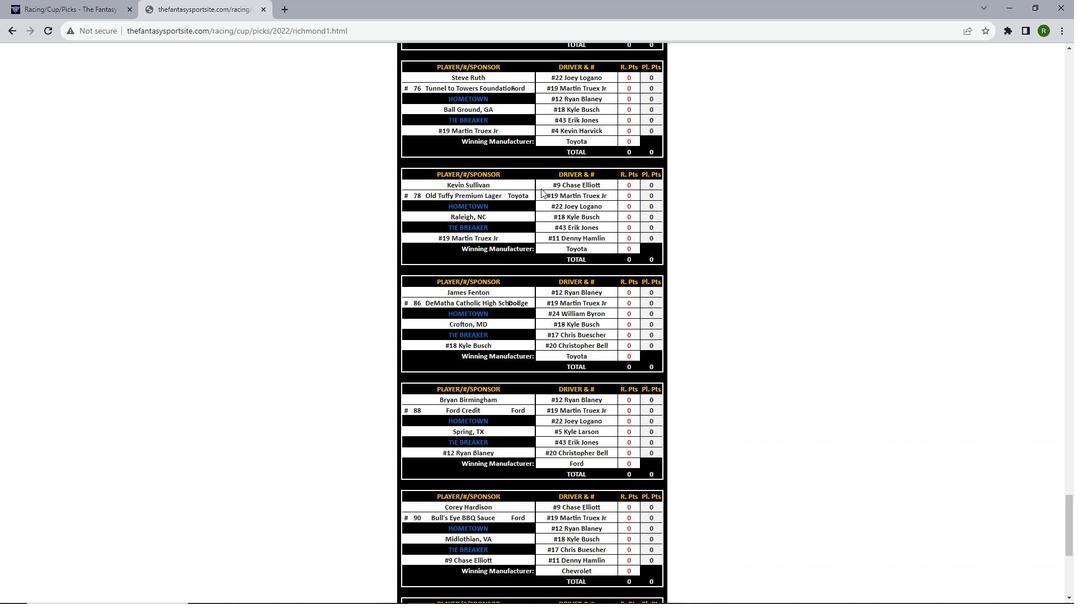 
Action: Mouse scrolled (541, 188) with delta (0, 0)
Screenshot: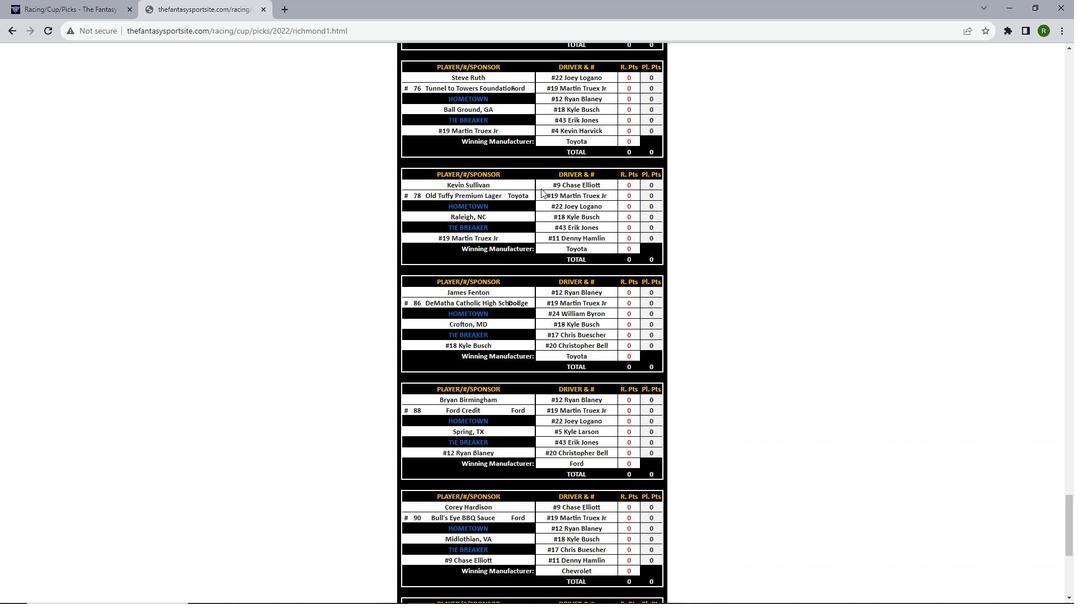 
Action: Mouse scrolled (541, 188) with delta (0, 0)
Screenshot: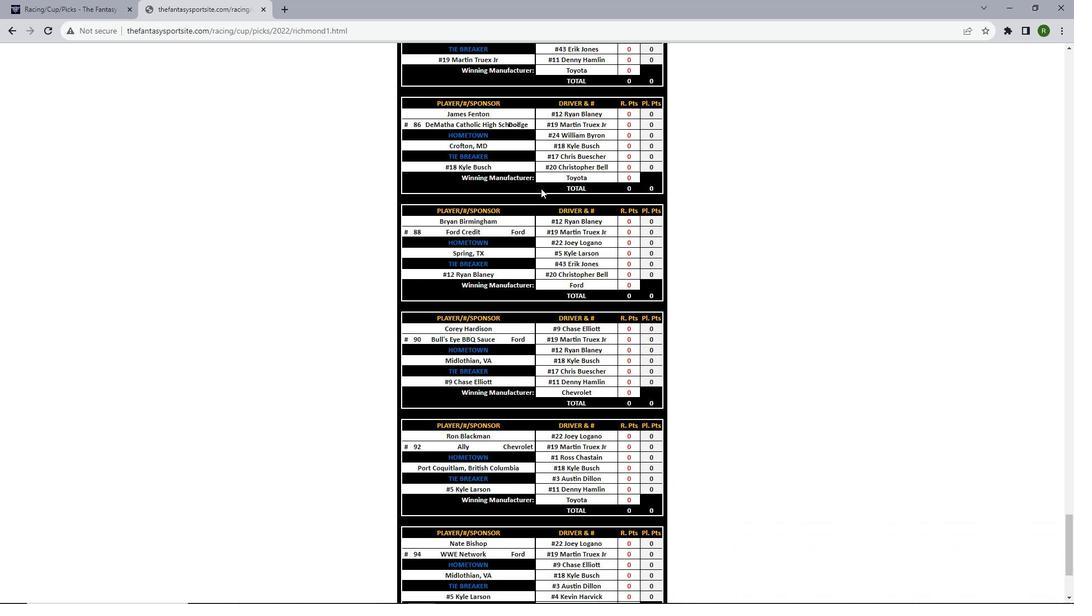 
Action: Mouse scrolled (541, 188) with delta (0, 0)
Screenshot: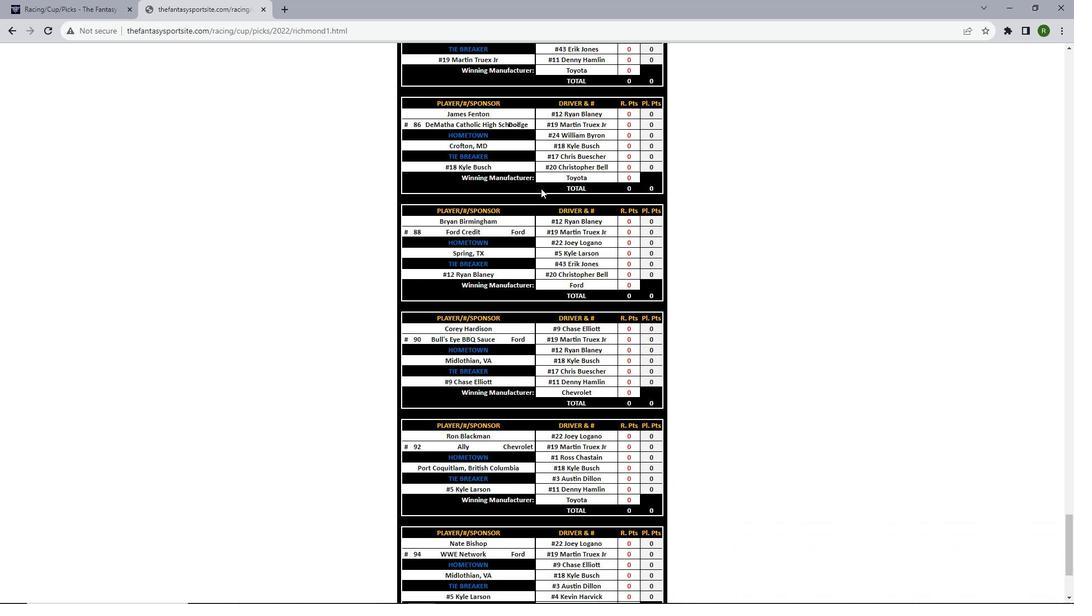 
Action: Mouse scrolled (541, 188) with delta (0, 0)
Screenshot: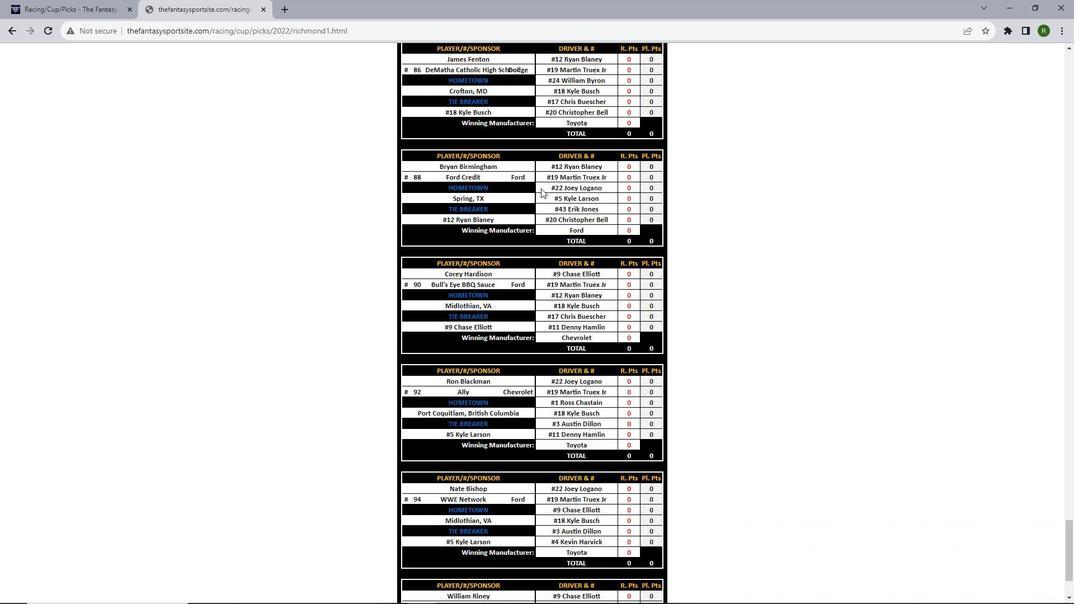 
Action: Mouse scrolled (541, 188) with delta (0, 0)
Screenshot: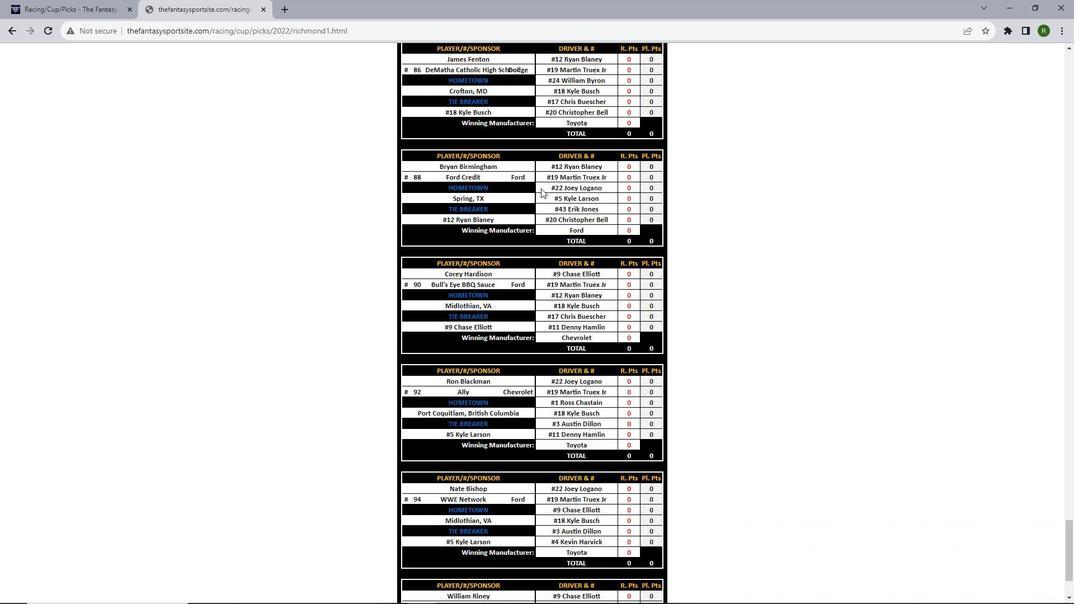 
Action: Mouse scrolled (541, 188) with delta (0, 0)
Screenshot: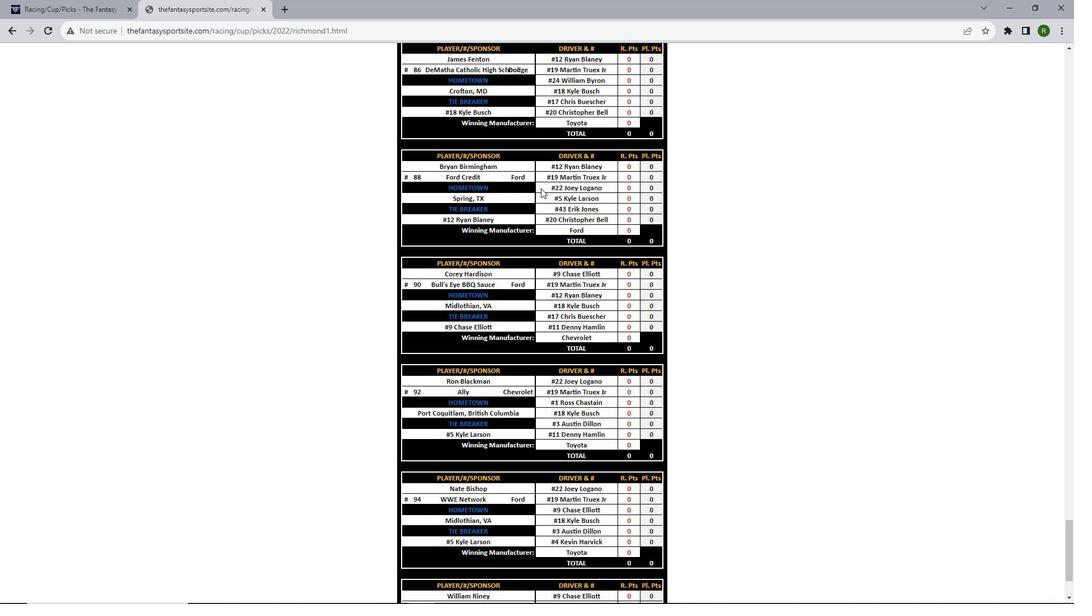 
Action: Mouse scrolled (541, 188) with delta (0, 0)
Screenshot: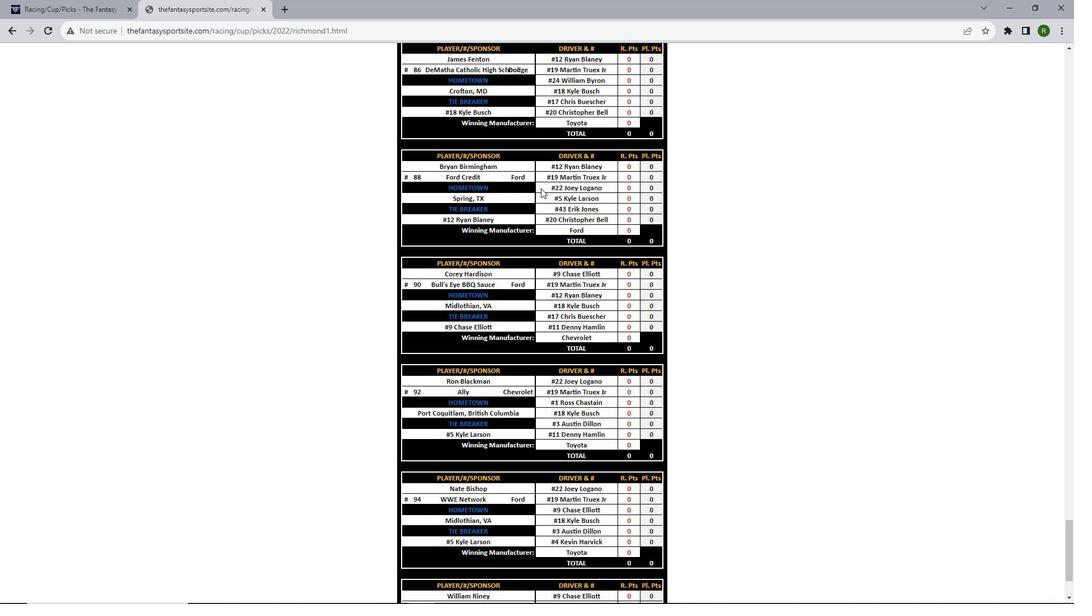 
Action: Mouse scrolled (541, 188) with delta (0, 0)
Screenshot: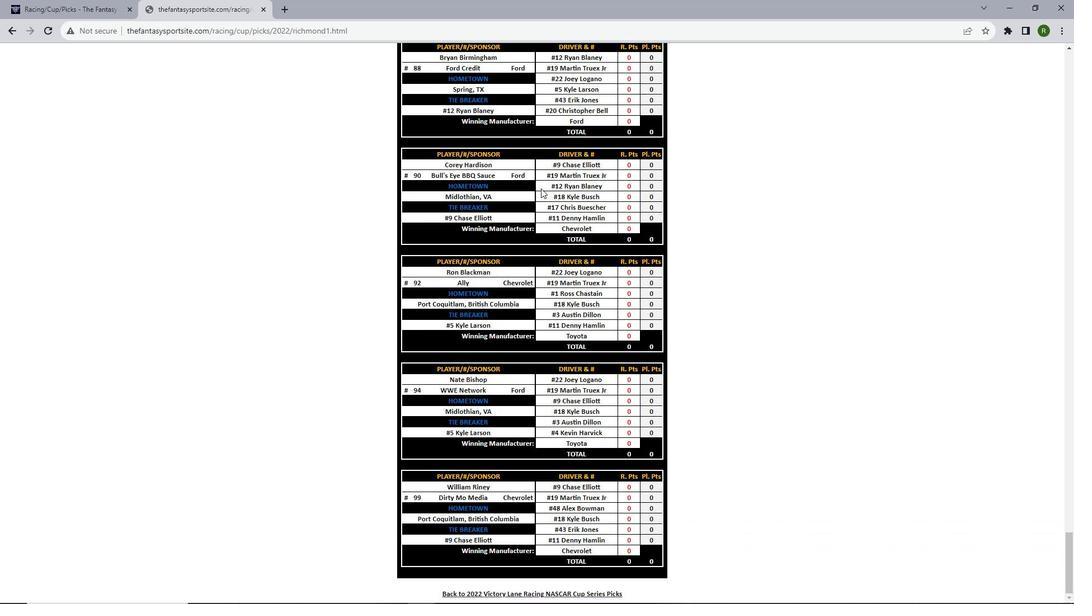 
Action: Mouse scrolled (541, 188) with delta (0, 0)
Screenshot: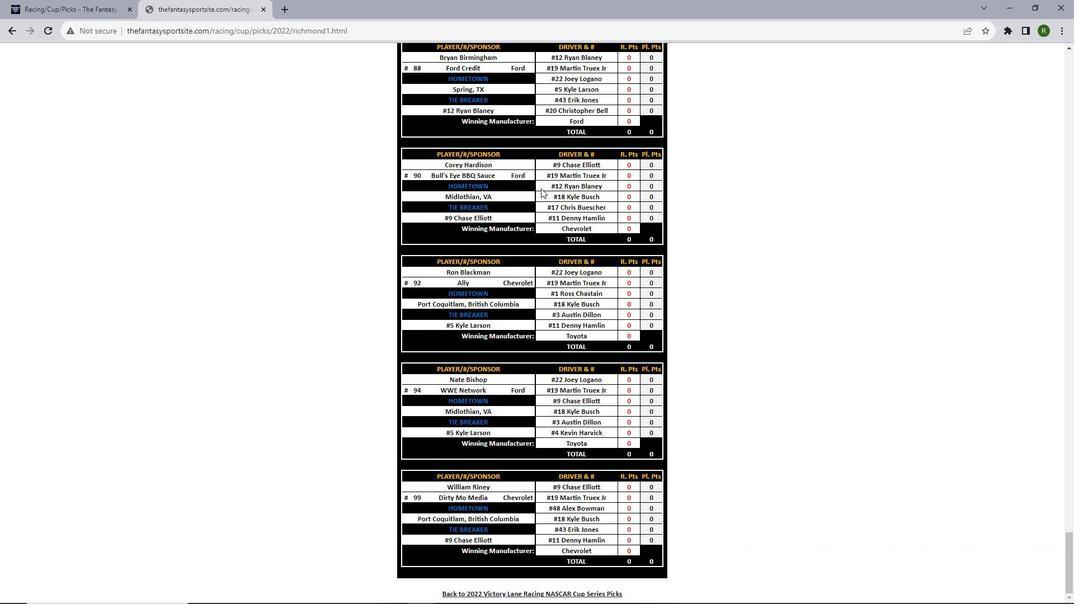
Action: Mouse scrolled (541, 188) with delta (0, 0)
Screenshot: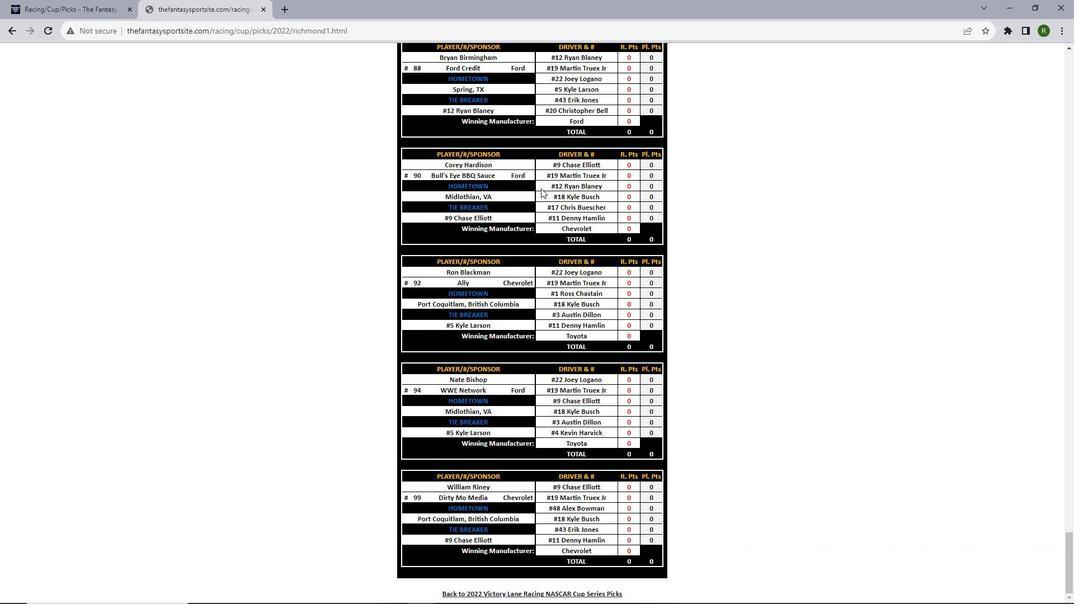 
Action: Mouse scrolled (541, 188) with delta (0, 0)
Screenshot: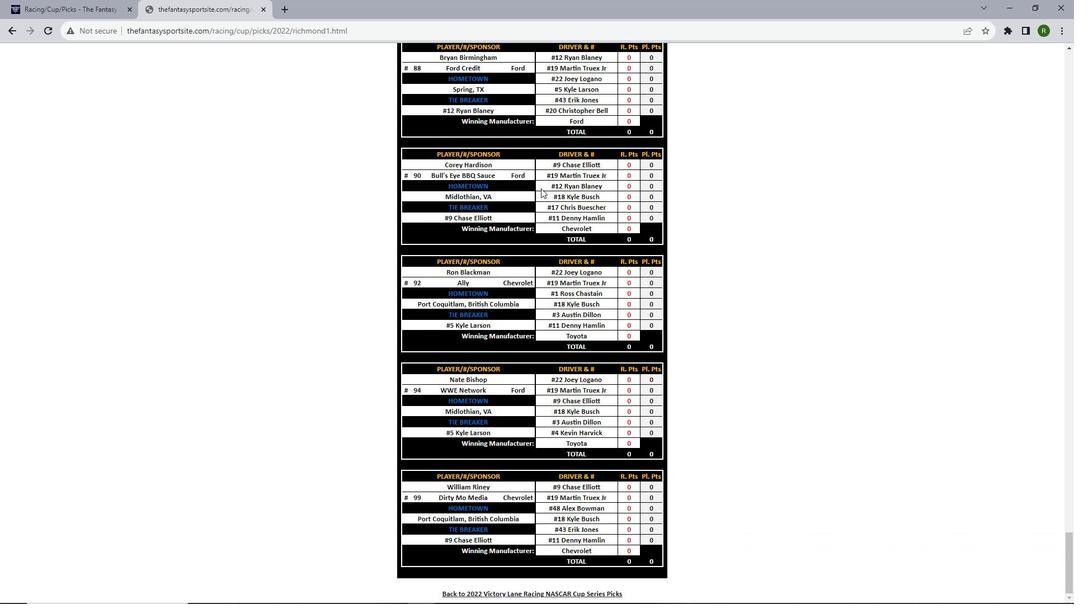 
Action: Mouse scrolled (541, 188) with delta (0, 0)
Screenshot: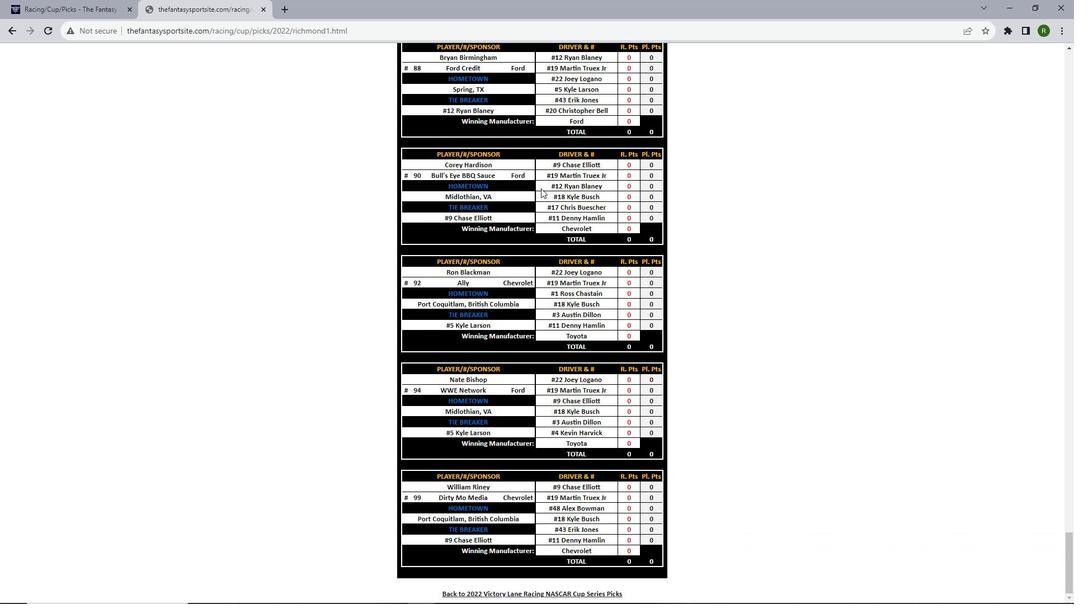 
Action: Mouse scrolled (541, 188) with delta (0, 0)
Screenshot: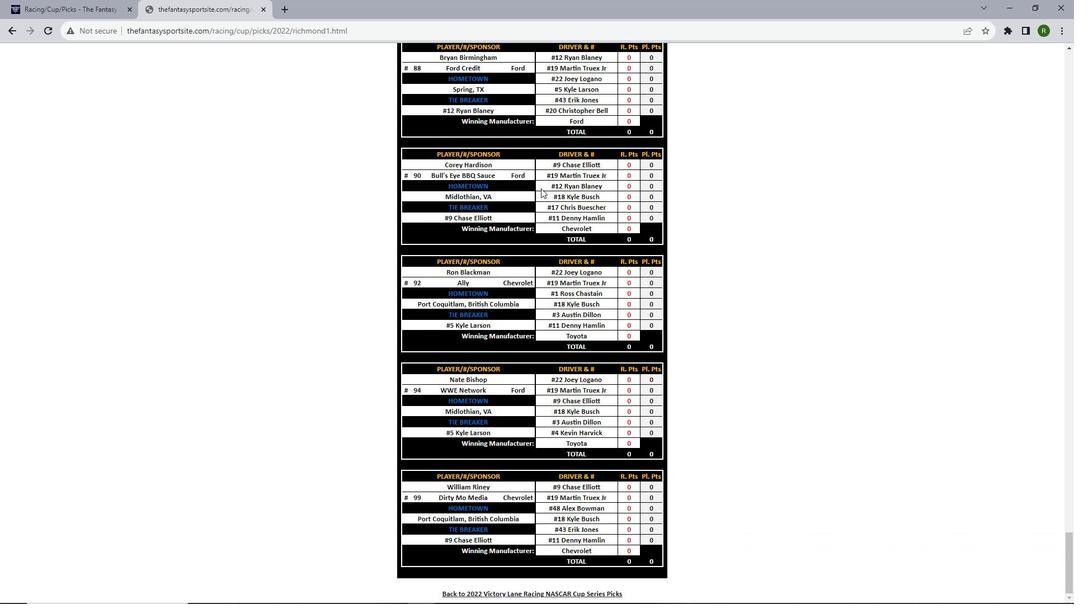 
